 Task: Find connections with filter location Geraldton with filter topic #Managerwith filter profile language English with filter current company FICO with filter school Careers for Nellore with filter industry School and Employee Bus Services with filter service category Training with filter keywords title Physical Therapy Assistant
Action: Mouse moved to (614, 107)
Screenshot: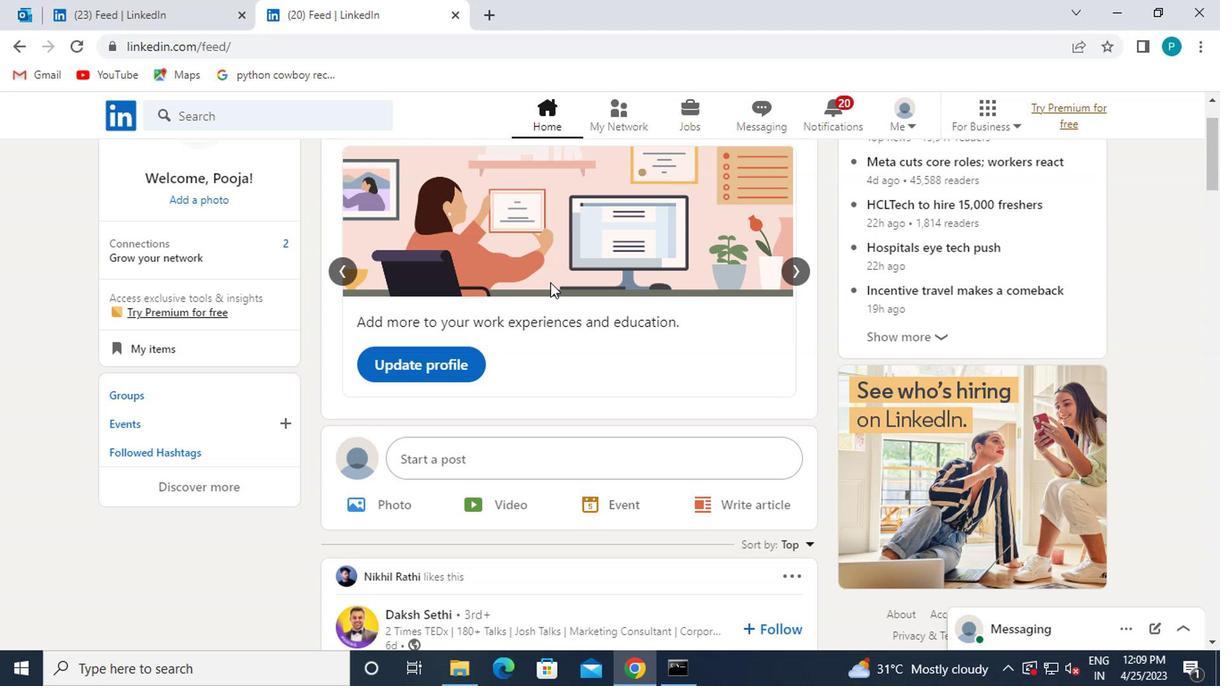 
Action: Mouse pressed left at (614, 107)
Screenshot: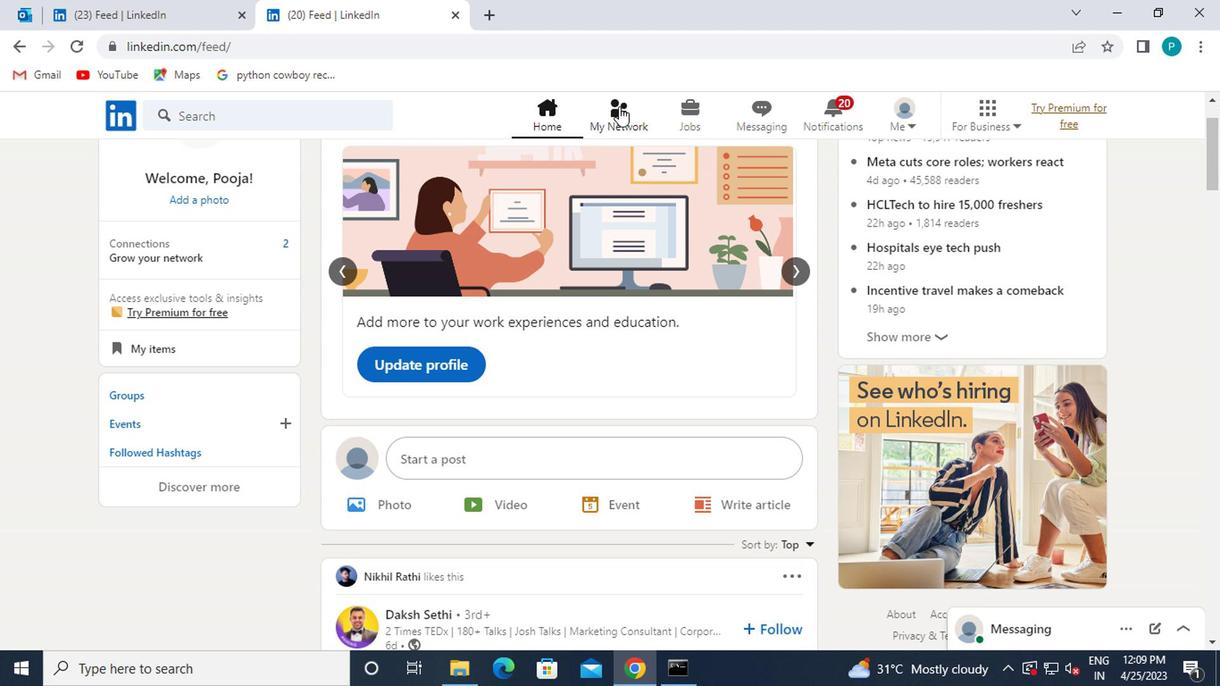 
Action: Mouse moved to (239, 226)
Screenshot: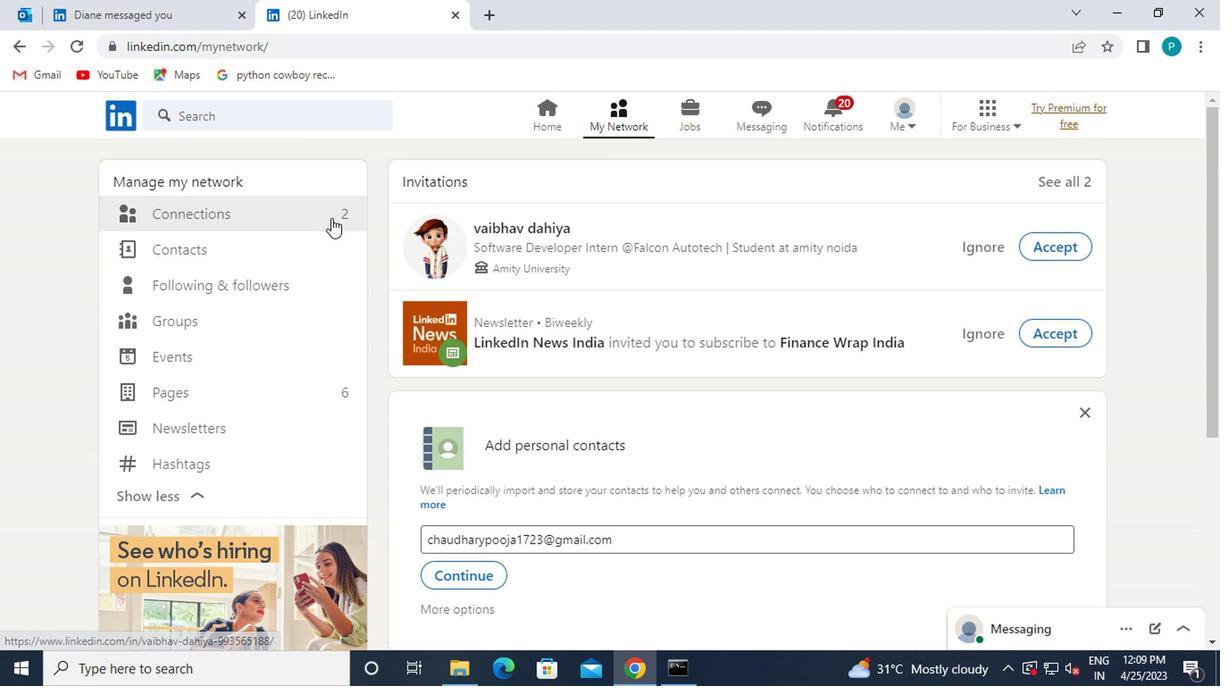
Action: Mouse pressed left at (239, 226)
Screenshot: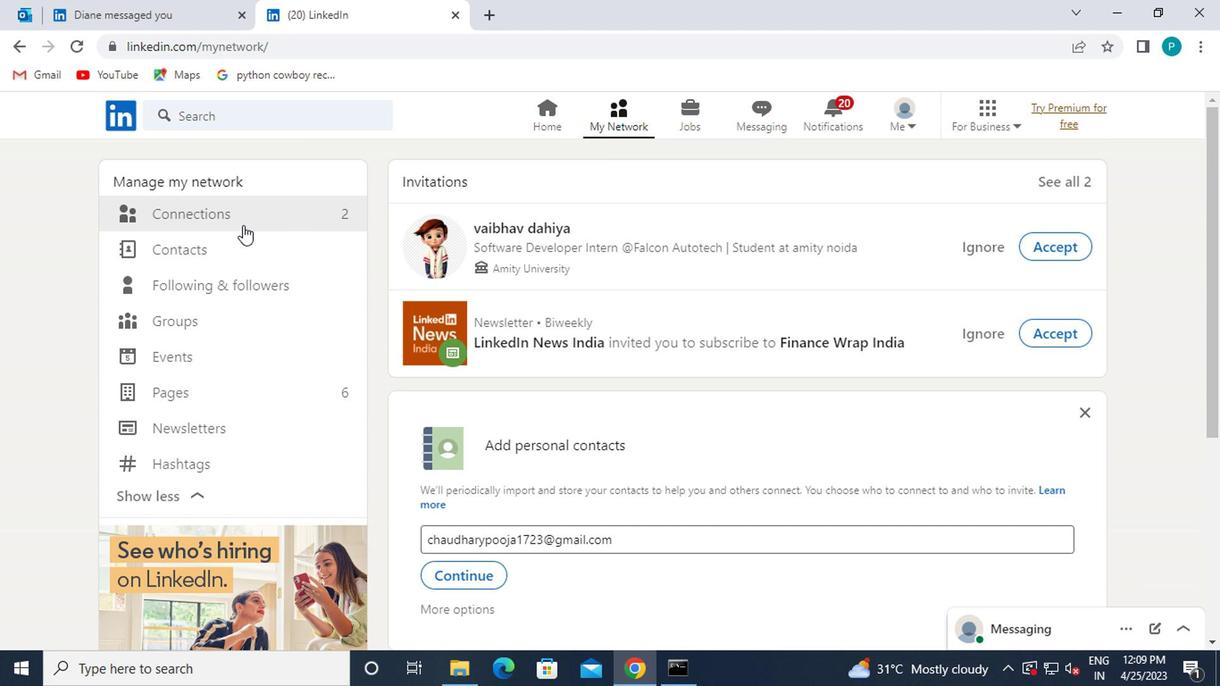 
Action: Mouse moved to (236, 215)
Screenshot: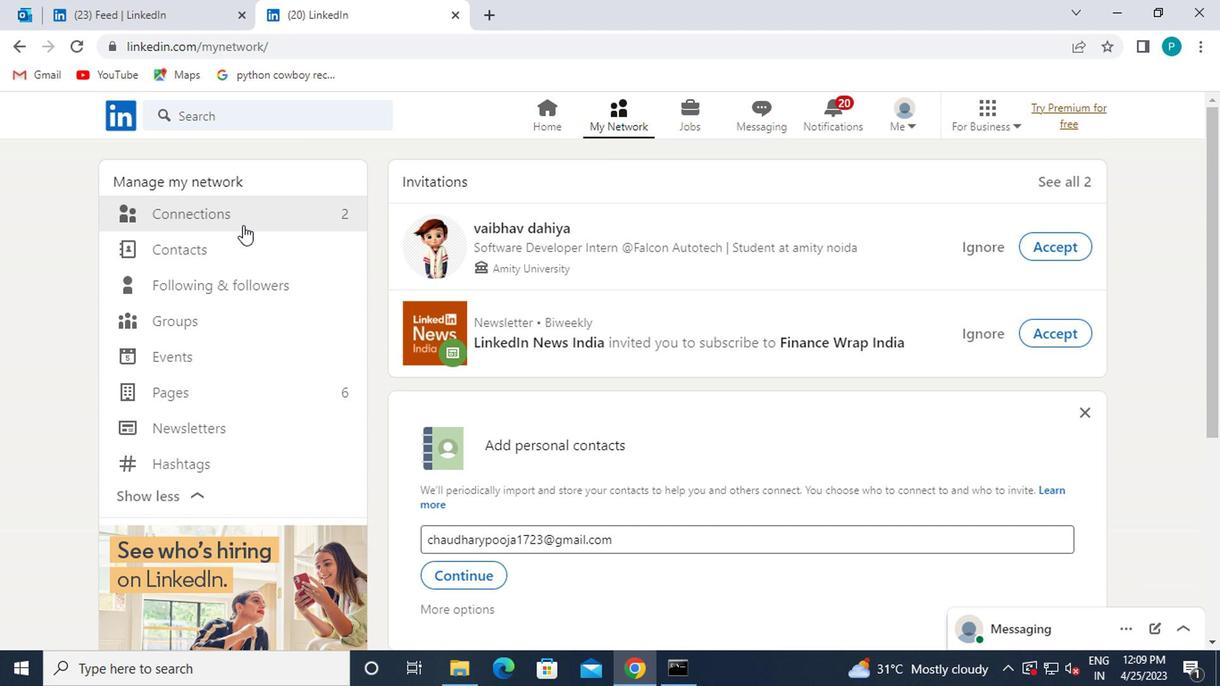 
Action: Mouse pressed left at (236, 215)
Screenshot: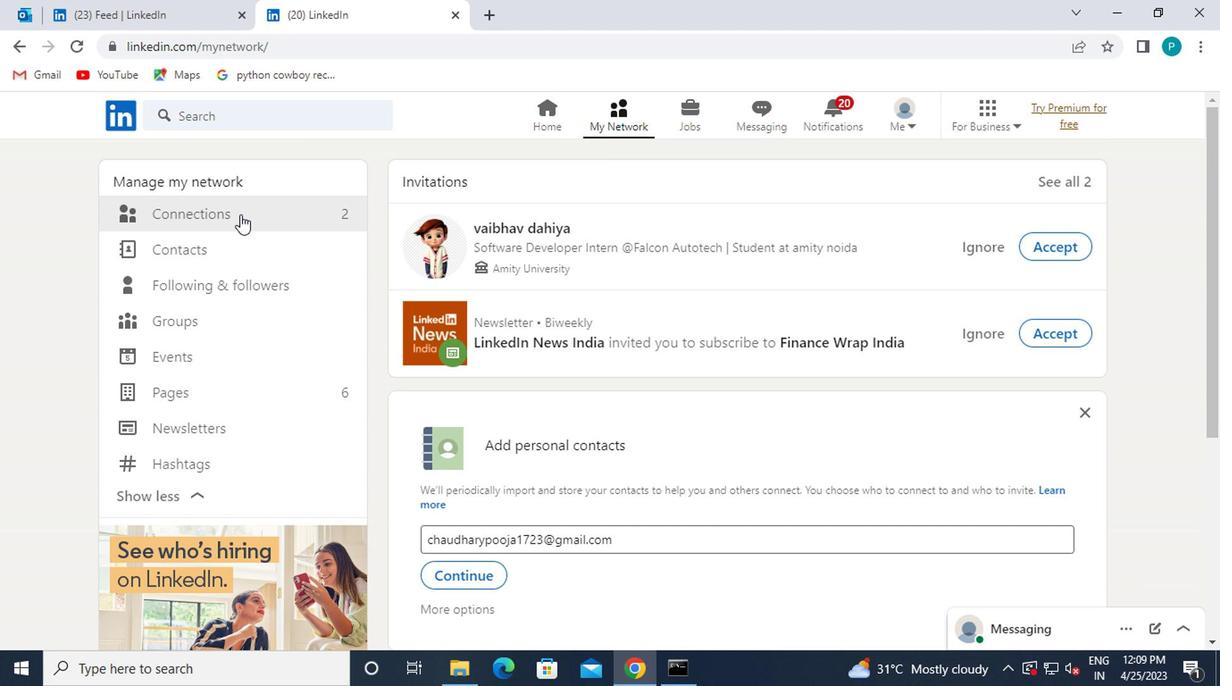 
Action: Mouse moved to (702, 215)
Screenshot: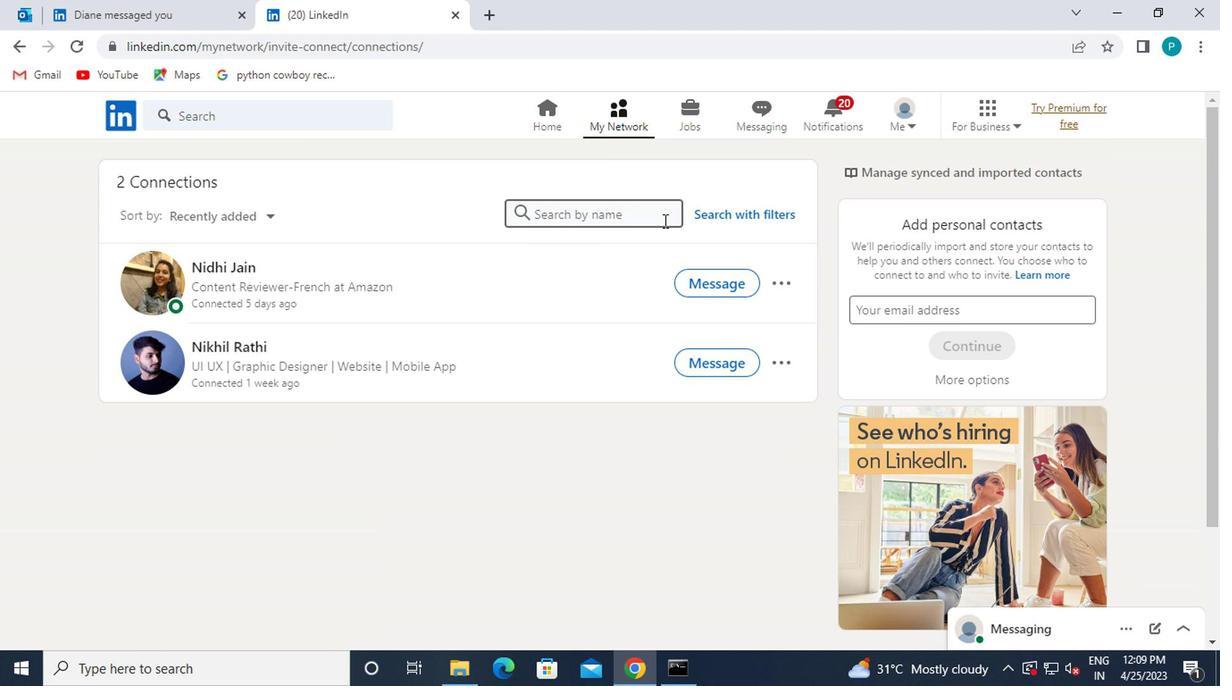 
Action: Mouse pressed left at (702, 215)
Screenshot: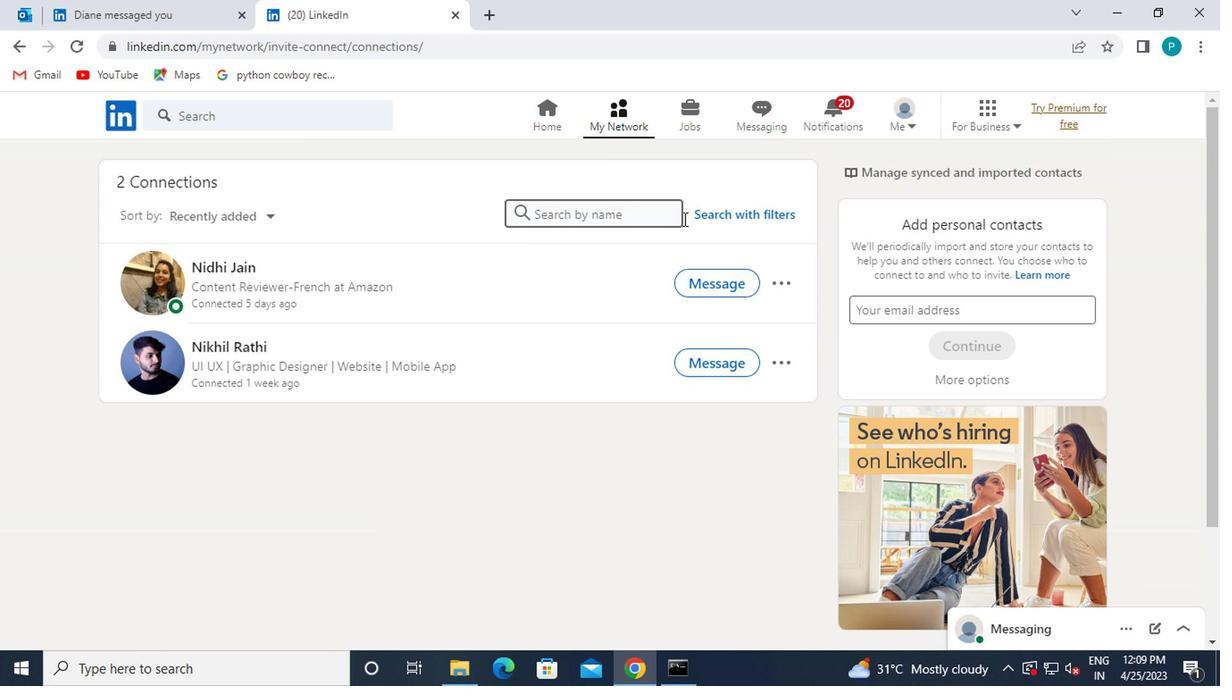 
Action: Mouse moved to (595, 167)
Screenshot: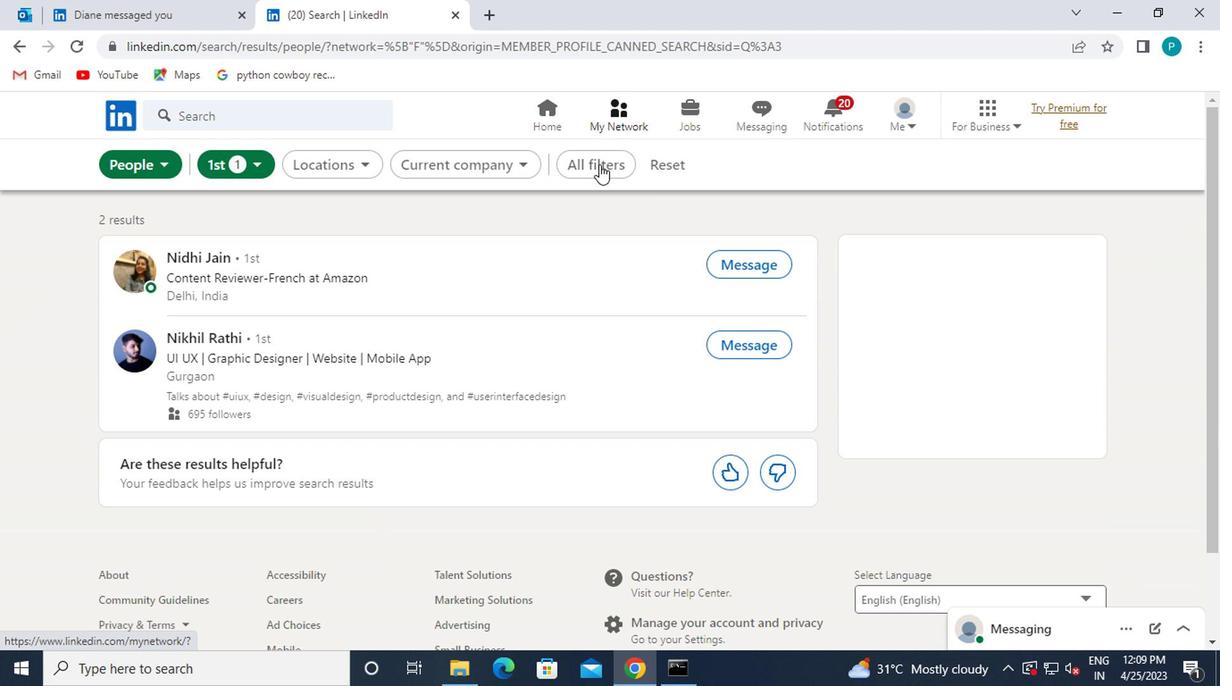 
Action: Mouse pressed left at (595, 167)
Screenshot: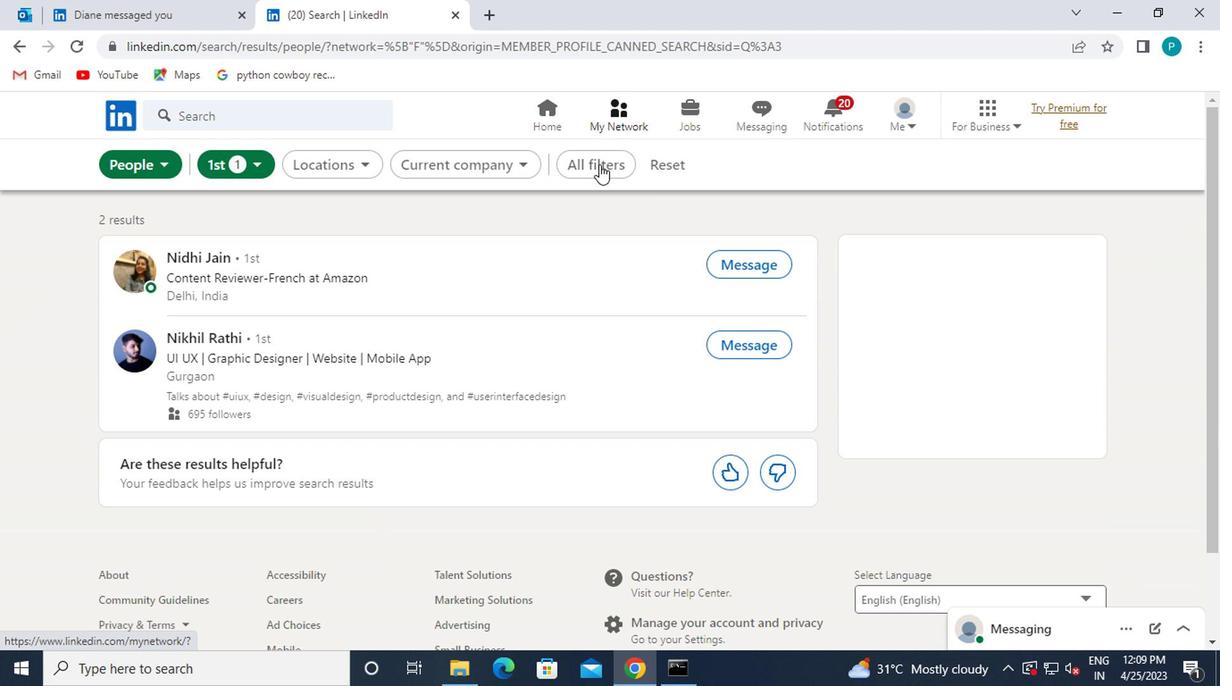 
Action: Mouse moved to (878, 348)
Screenshot: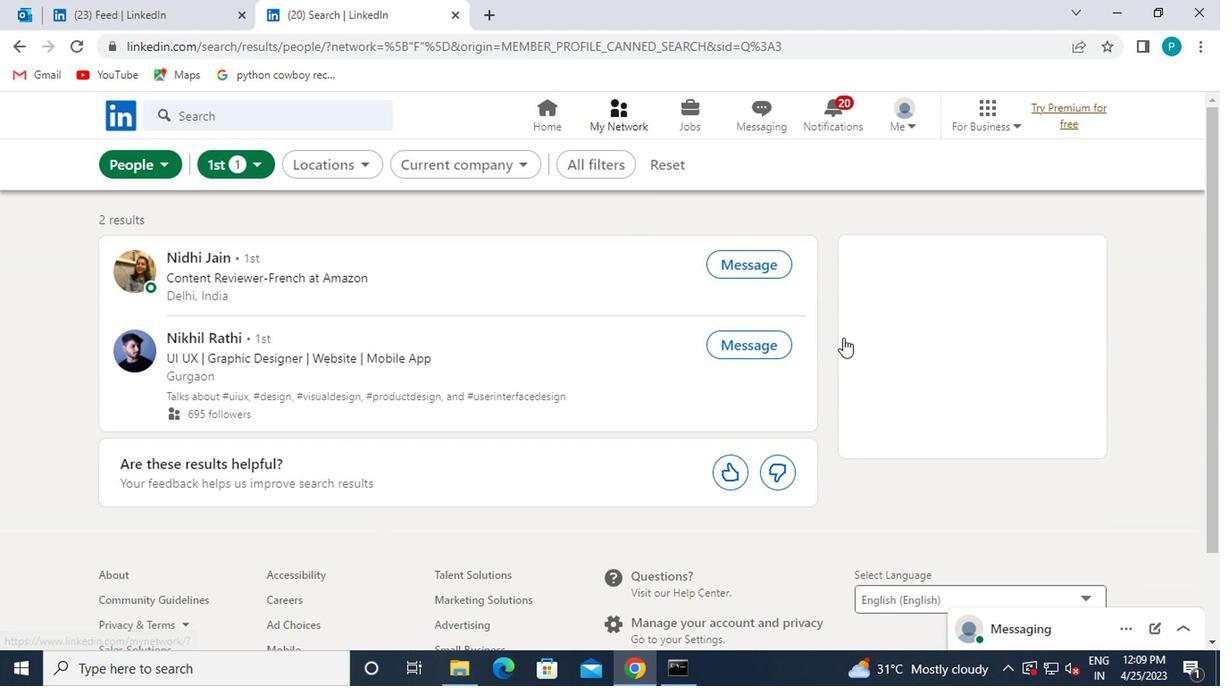 
Action: Mouse scrolled (878, 347) with delta (0, 0)
Screenshot: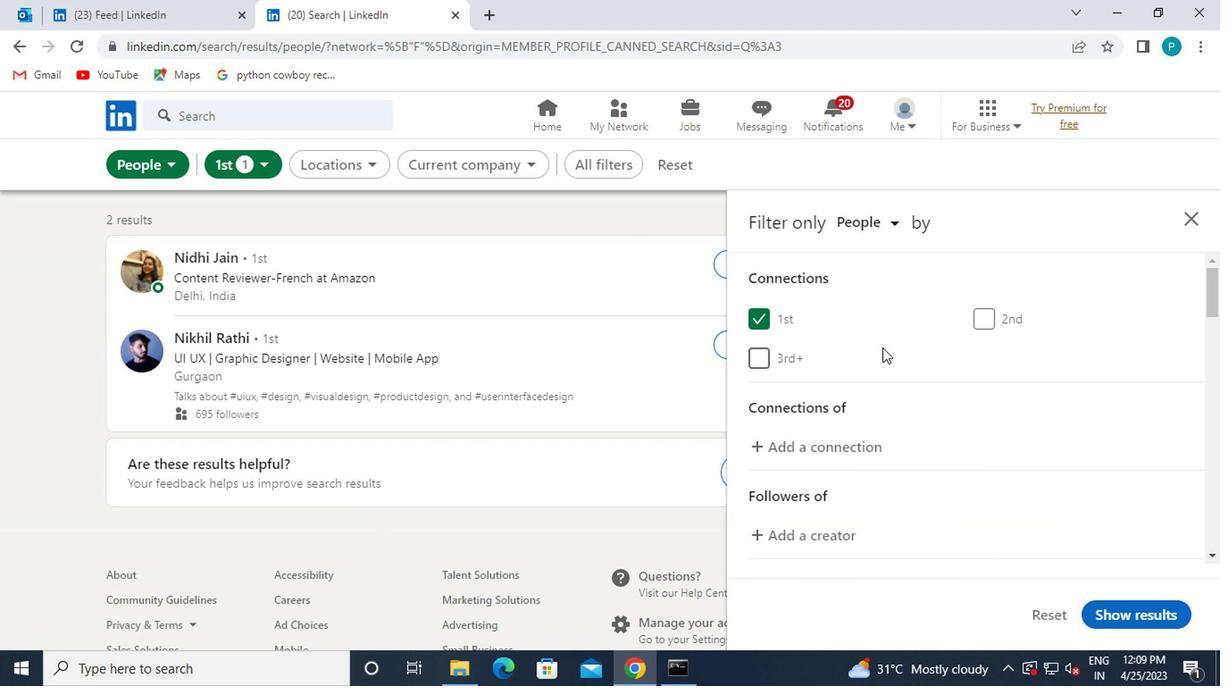 
Action: Mouse scrolled (878, 347) with delta (0, 0)
Screenshot: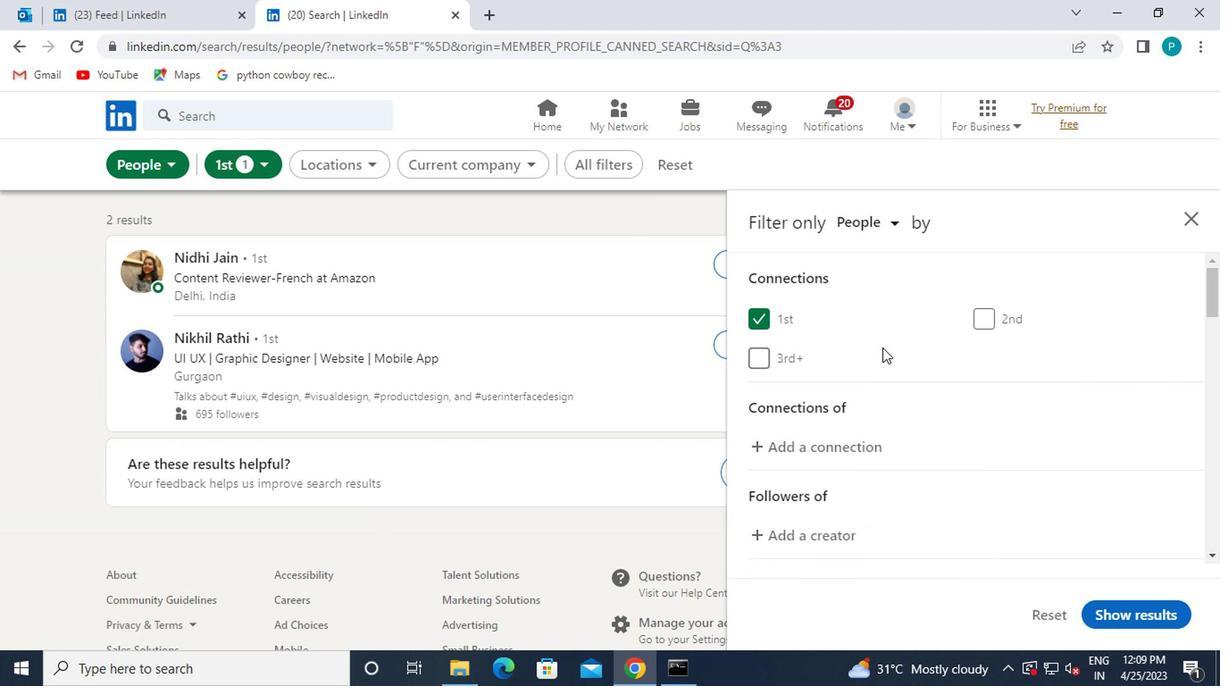 
Action: Mouse moved to (994, 526)
Screenshot: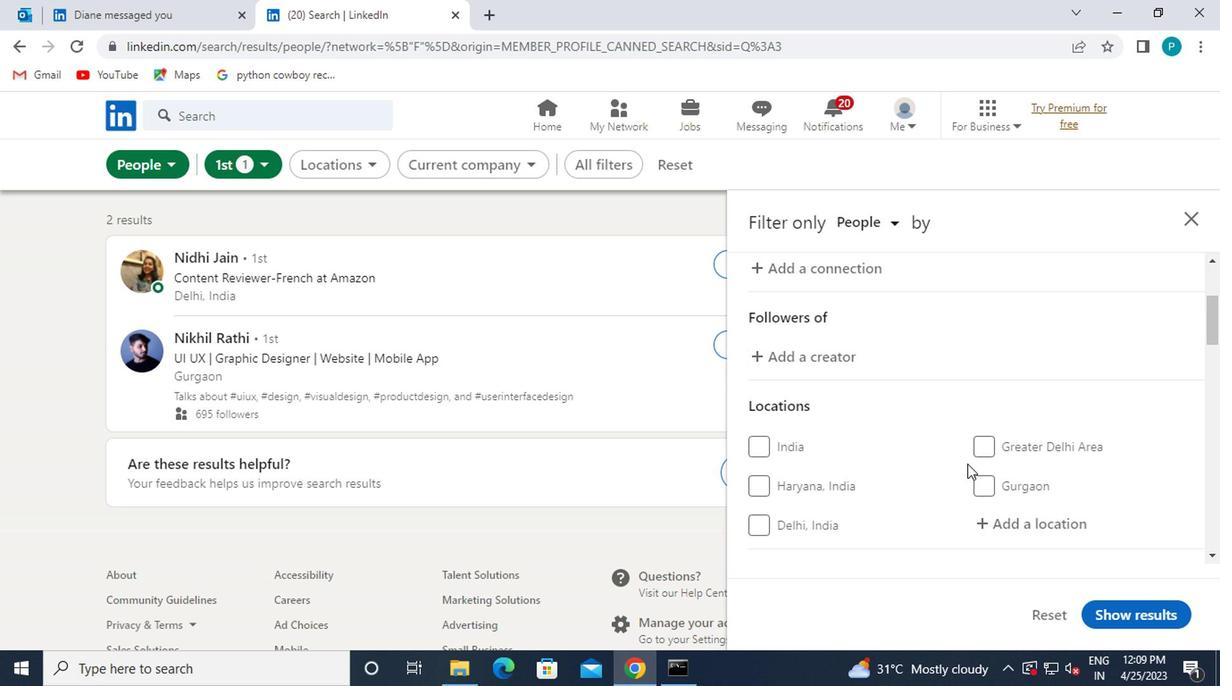 
Action: Mouse scrolled (994, 525) with delta (0, -1)
Screenshot: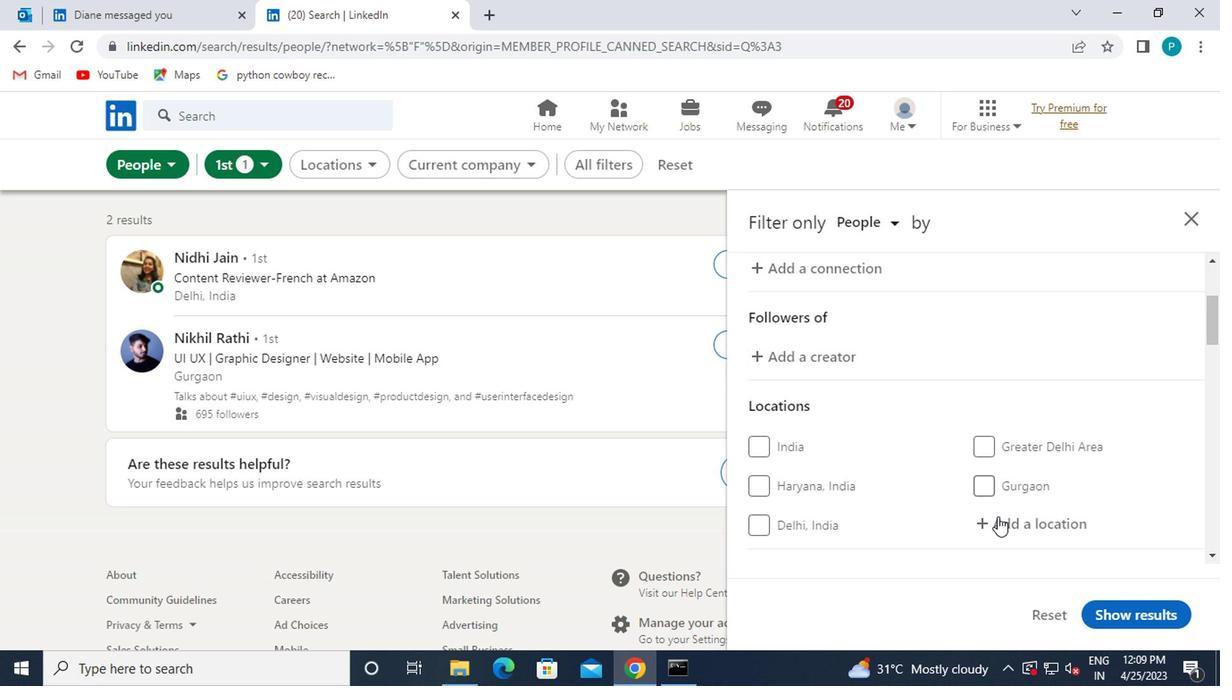 
Action: Mouse moved to (967, 430)
Screenshot: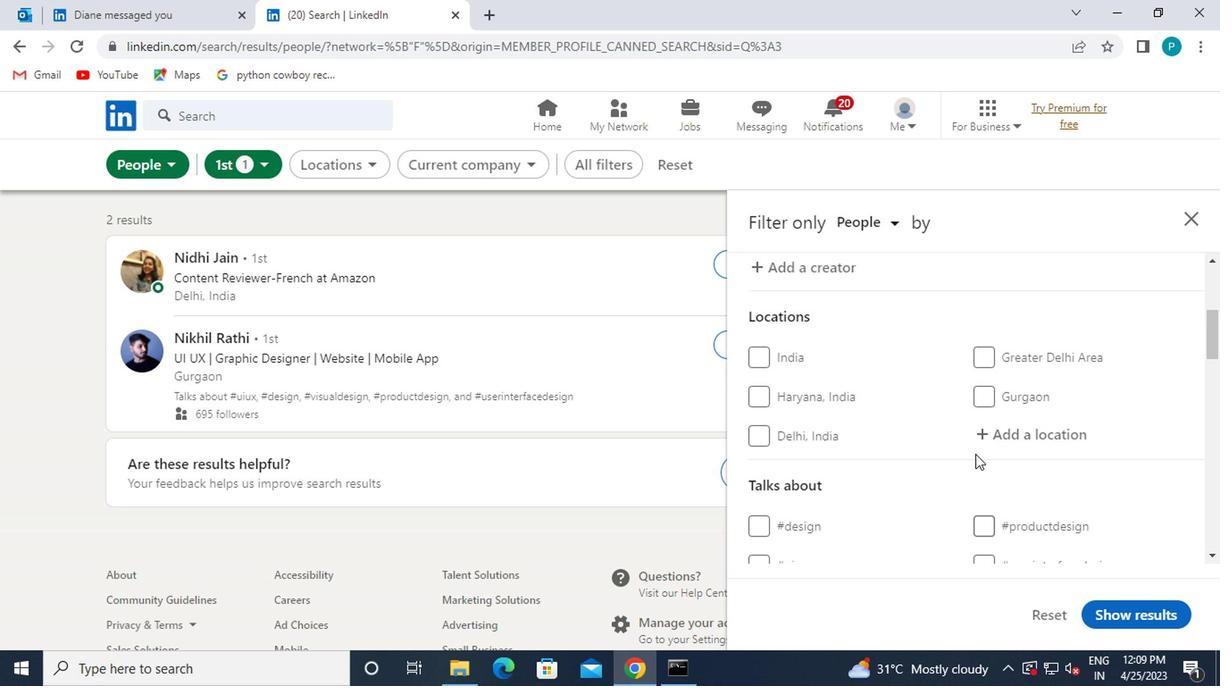 
Action: Mouse pressed left at (967, 430)
Screenshot: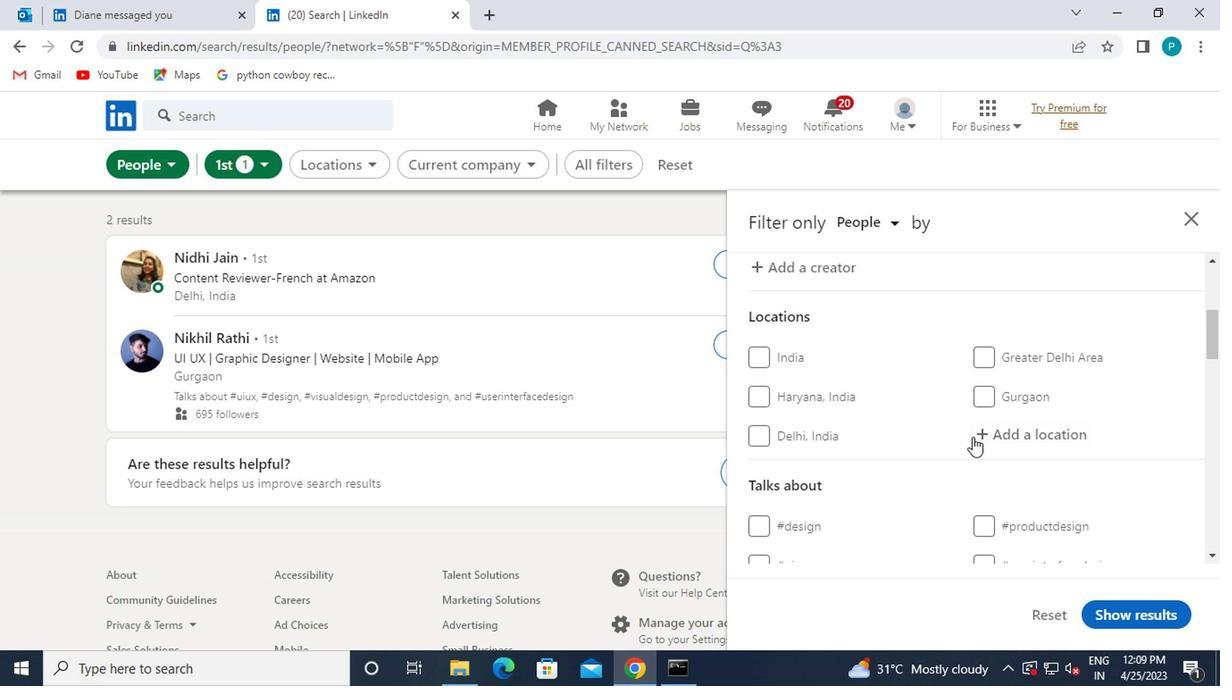 
Action: Mouse moved to (937, 431)
Screenshot: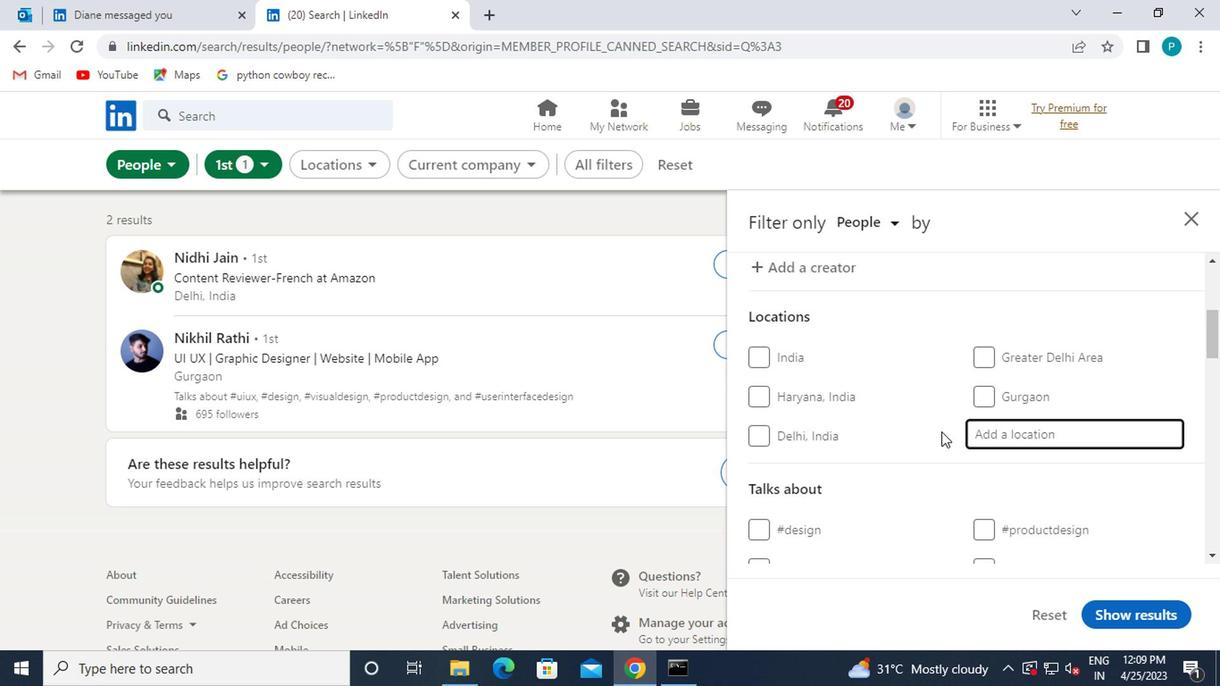 
Action: Key pressed geraldton
Screenshot: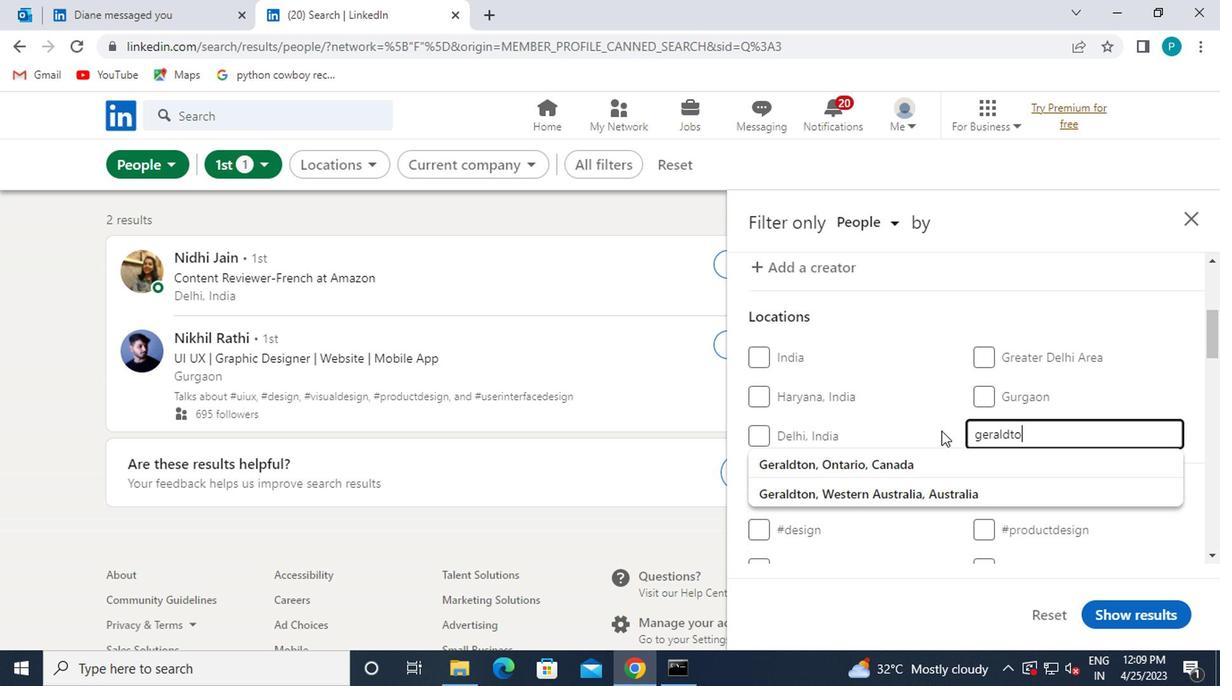 
Action: Mouse moved to (918, 485)
Screenshot: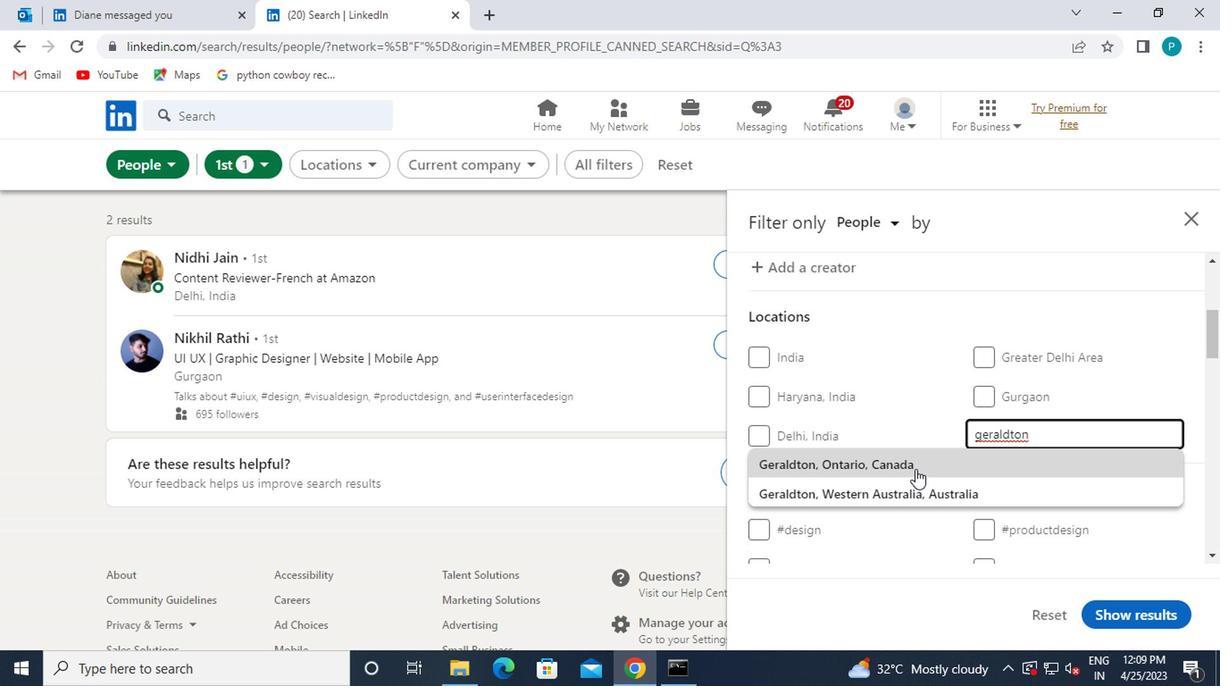 
Action: Mouse pressed left at (918, 485)
Screenshot: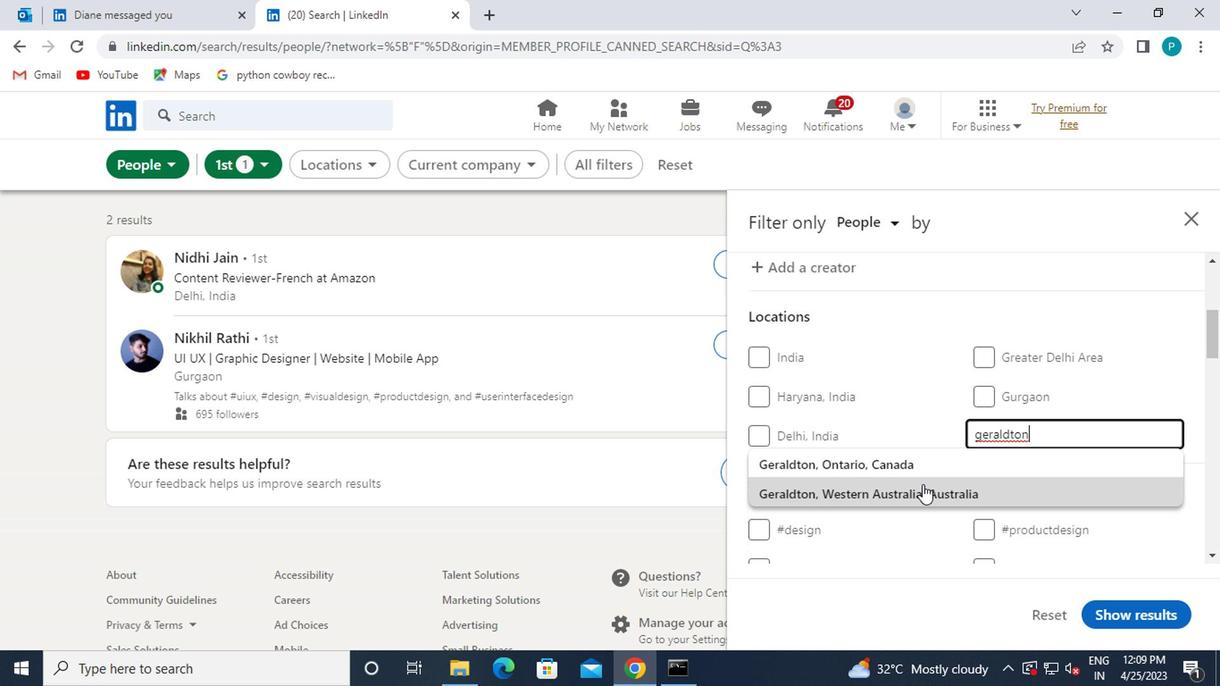 
Action: Mouse moved to (923, 482)
Screenshot: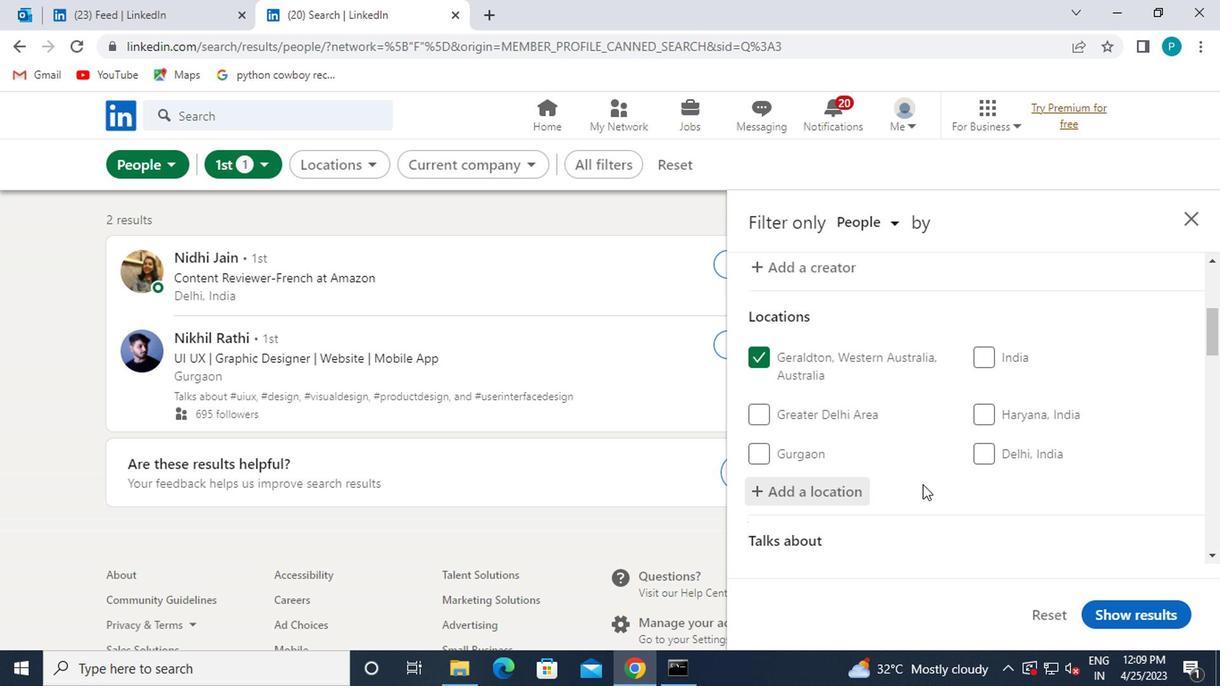 
Action: Mouse scrolled (923, 481) with delta (0, -1)
Screenshot: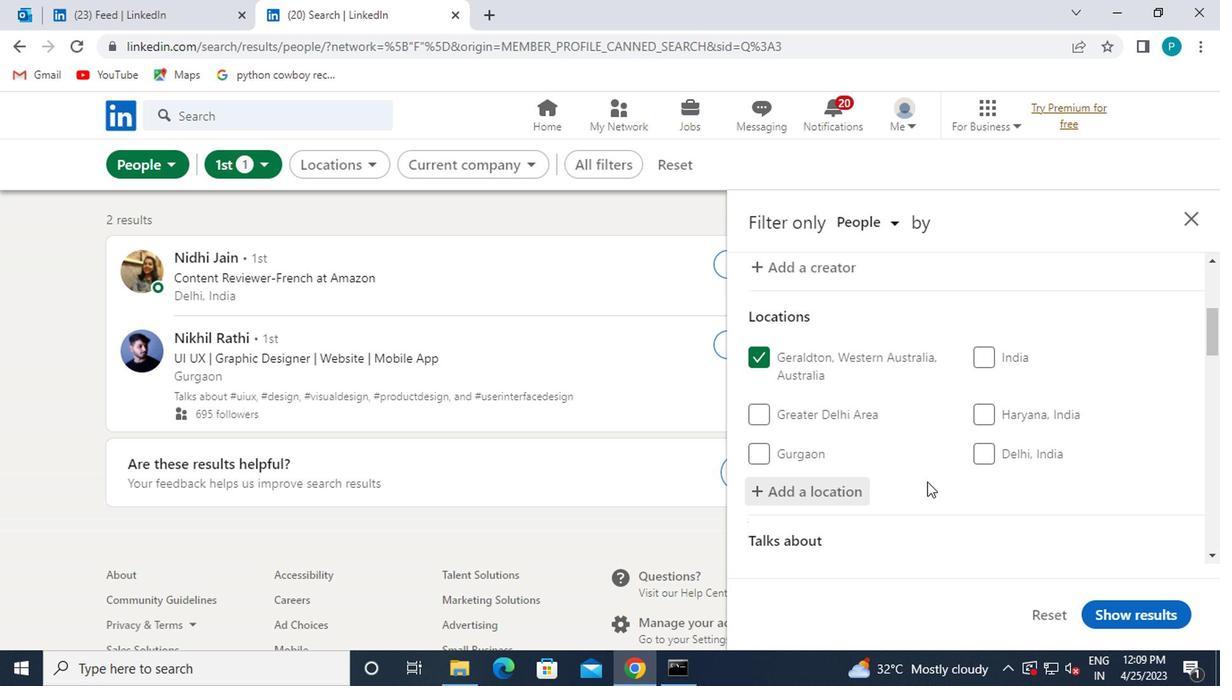 
Action: Mouse scrolled (923, 481) with delta (0, -1)
Screenshot: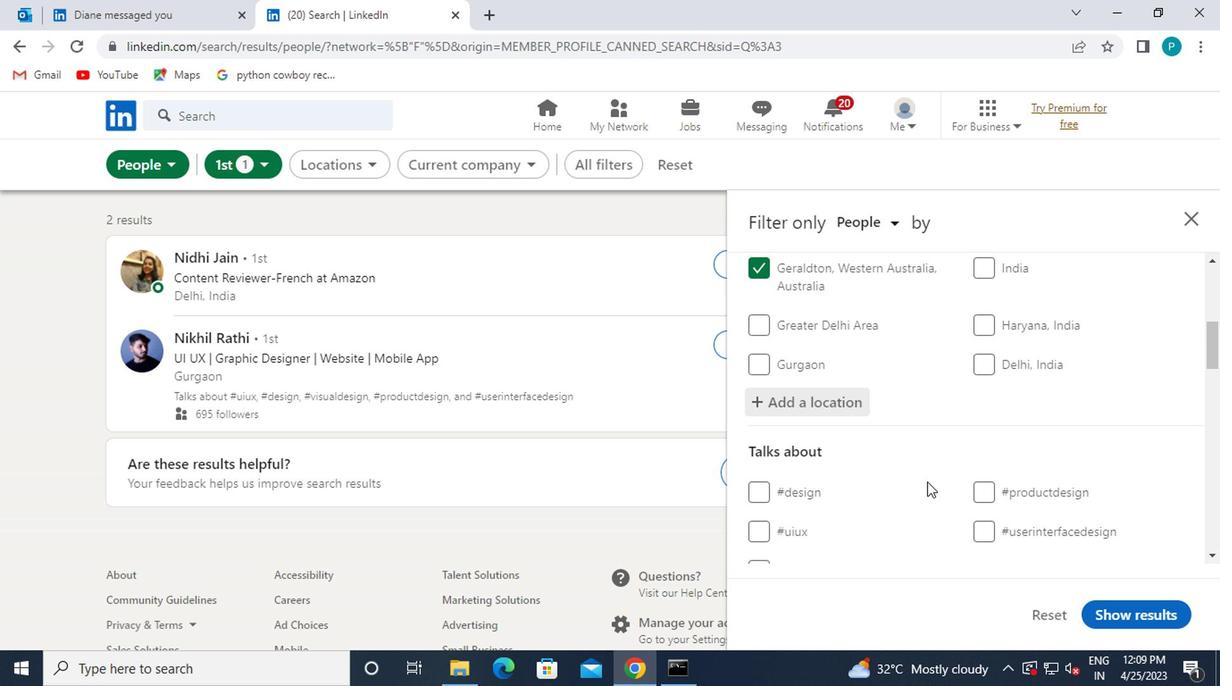 
Action: Mouse moved to (984, 482)
Screenshot: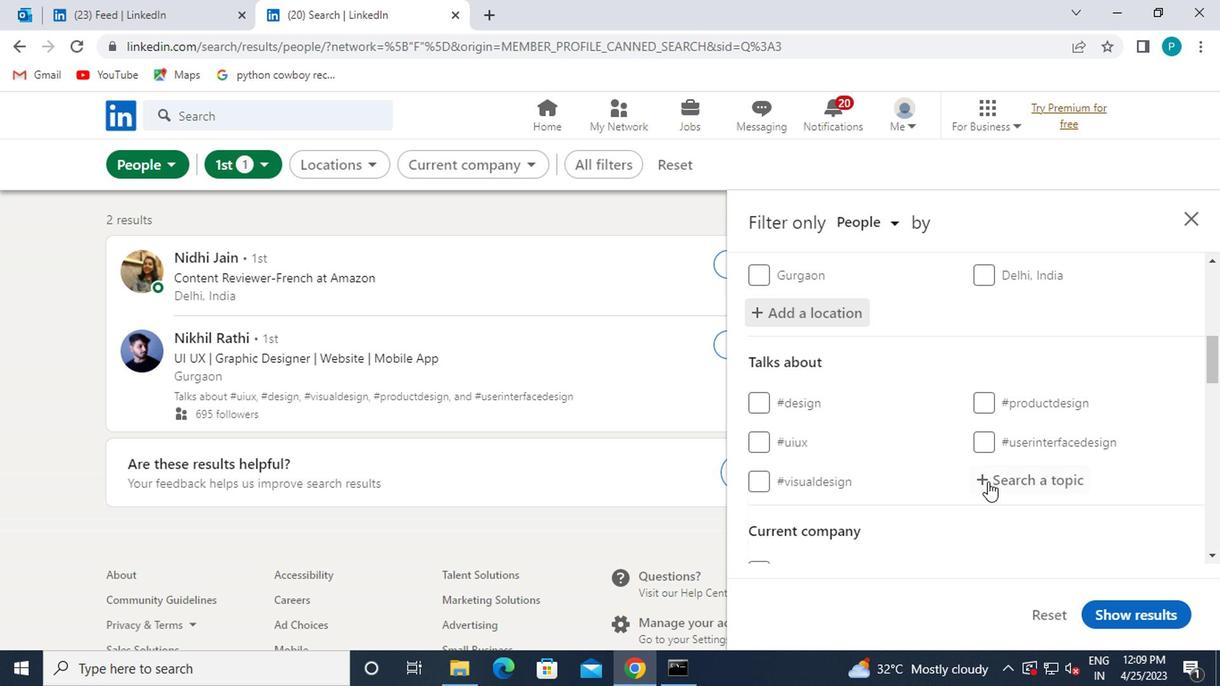 
Action: Mouse pressed left at (984, 482)
Screenshot: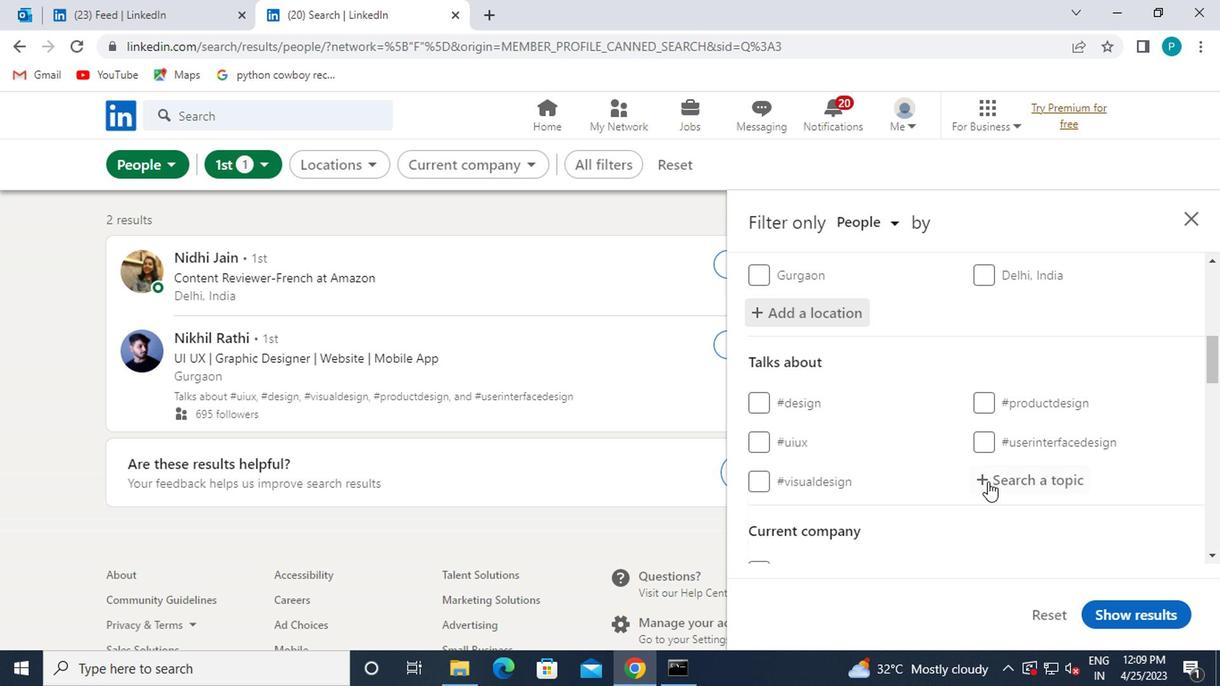 
Action: Mouse moved to (985, 482)
Screenshot: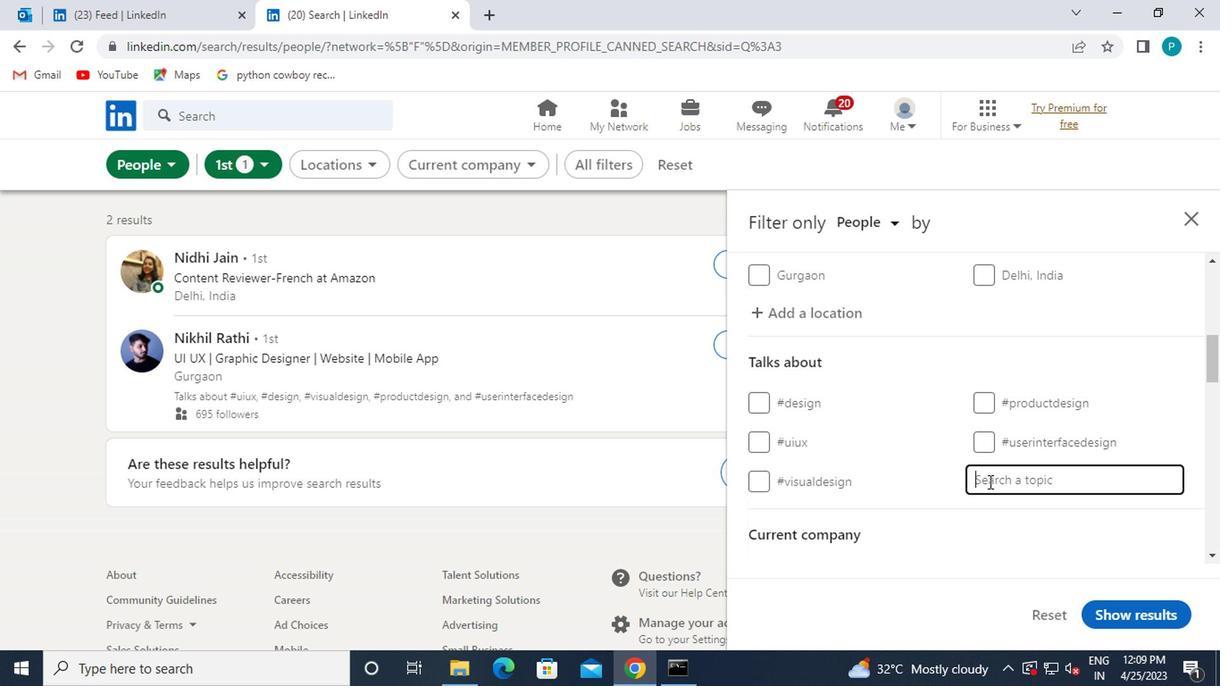 
Action: Key pressed <Key.shift><Key.shift><Key.shift><Key.shift><Key.shift><Key.shift><Key.shift>#<Key.caps_lock>M<Key.caps_lock>ANGR<Key.backspace>ER
Screenshot: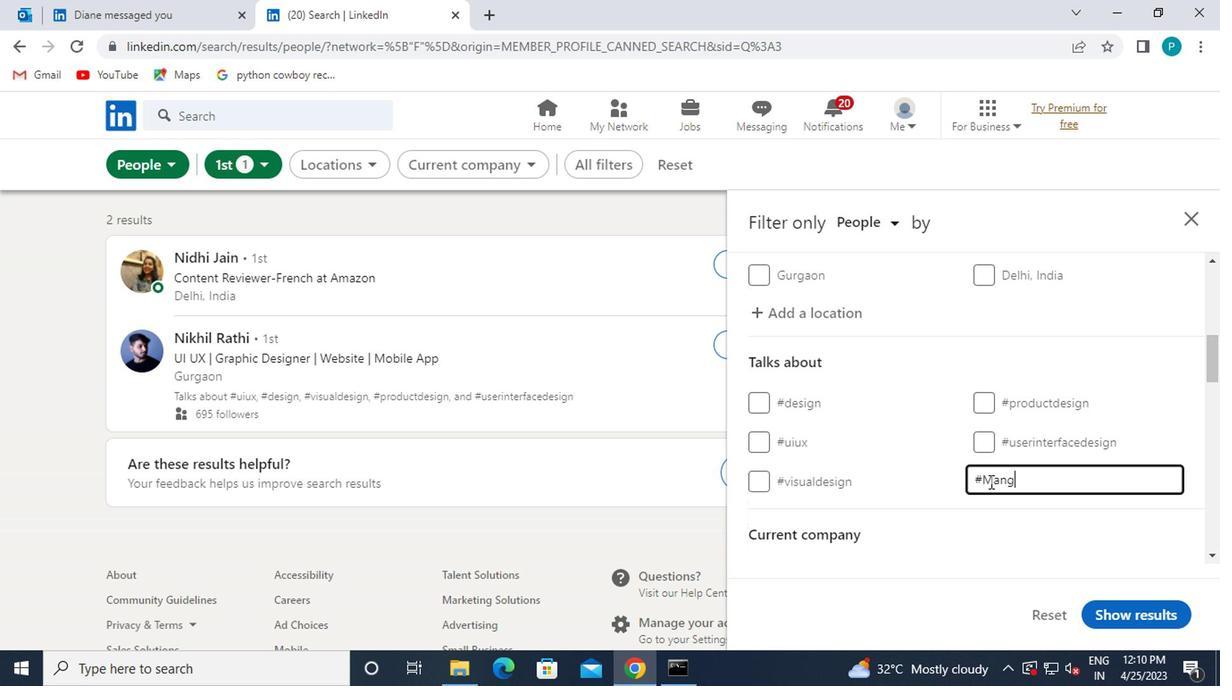 
Action: Mouse scrolled (985, 481) with delta (0, -1)
Screenshot: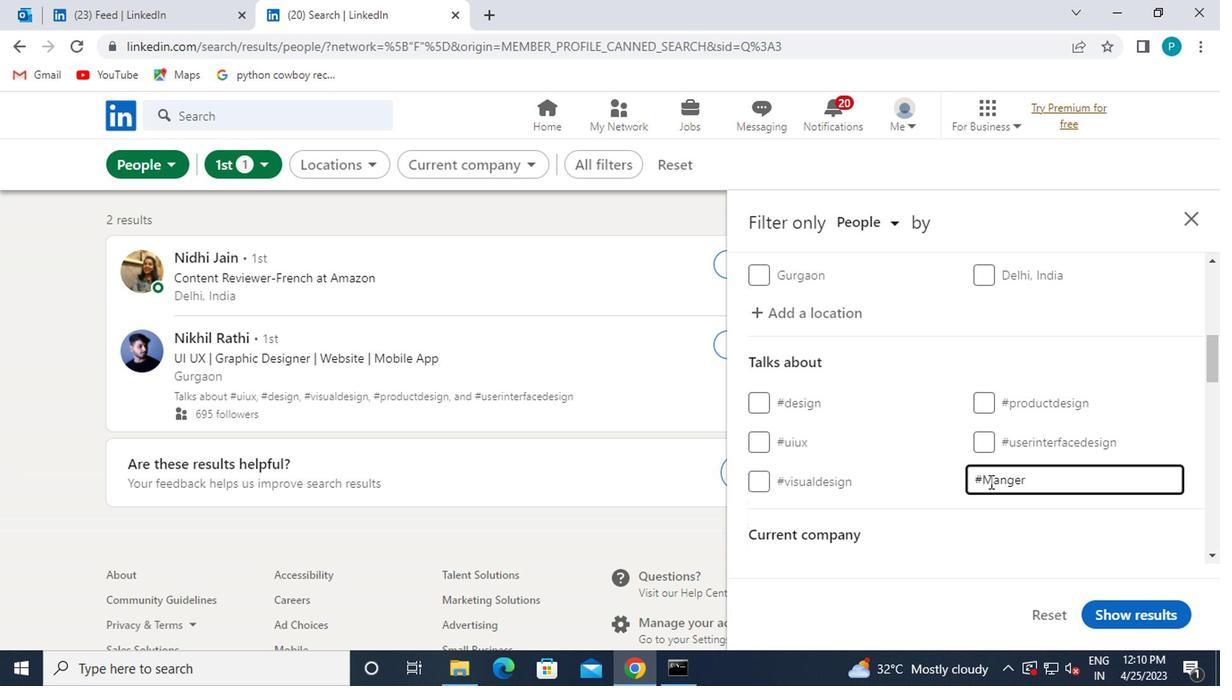 
Action: Mouse moved to (985, 482)
Screenshot: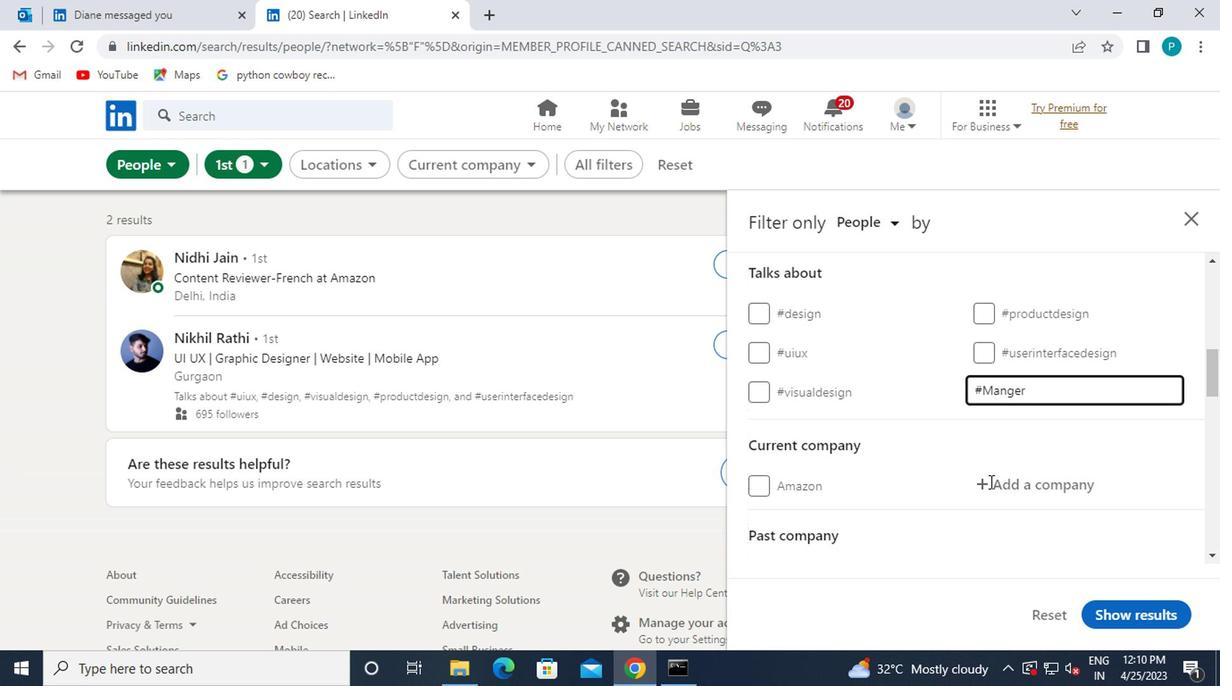 
Action: Mouse scrolled (985, 481) with delta (0, -1)
Screenshot: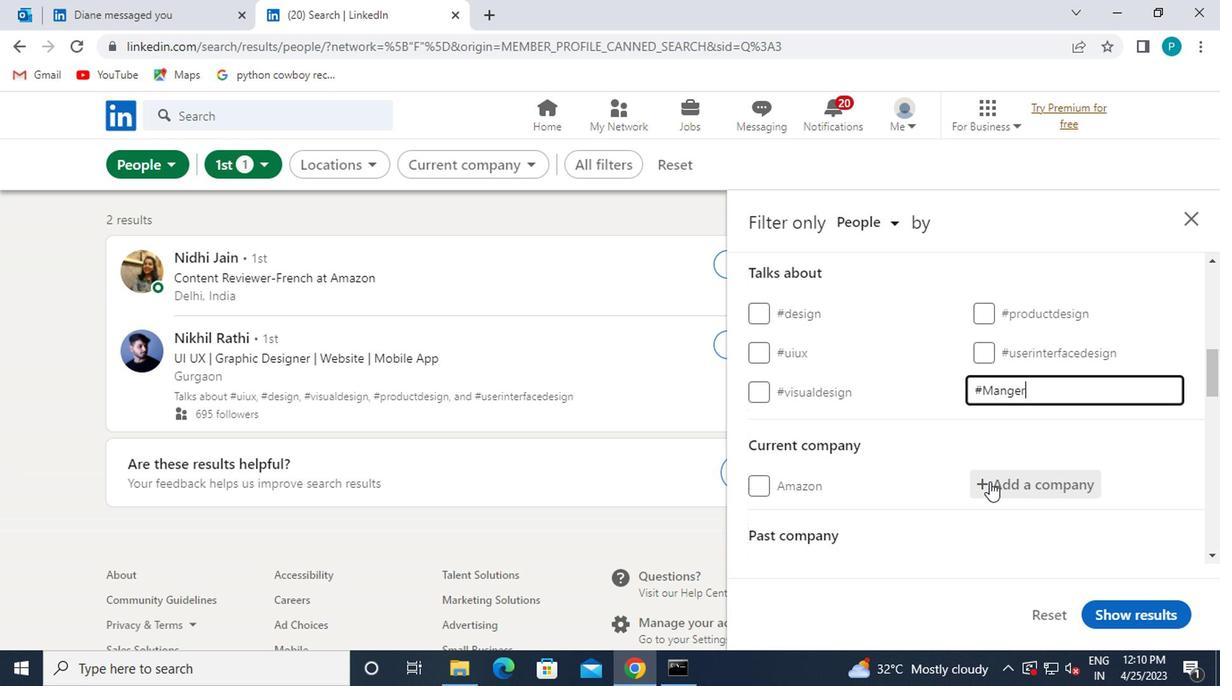 
Action: Mouse scrolled (985, 481) with delta (0, -1)
Screenshot: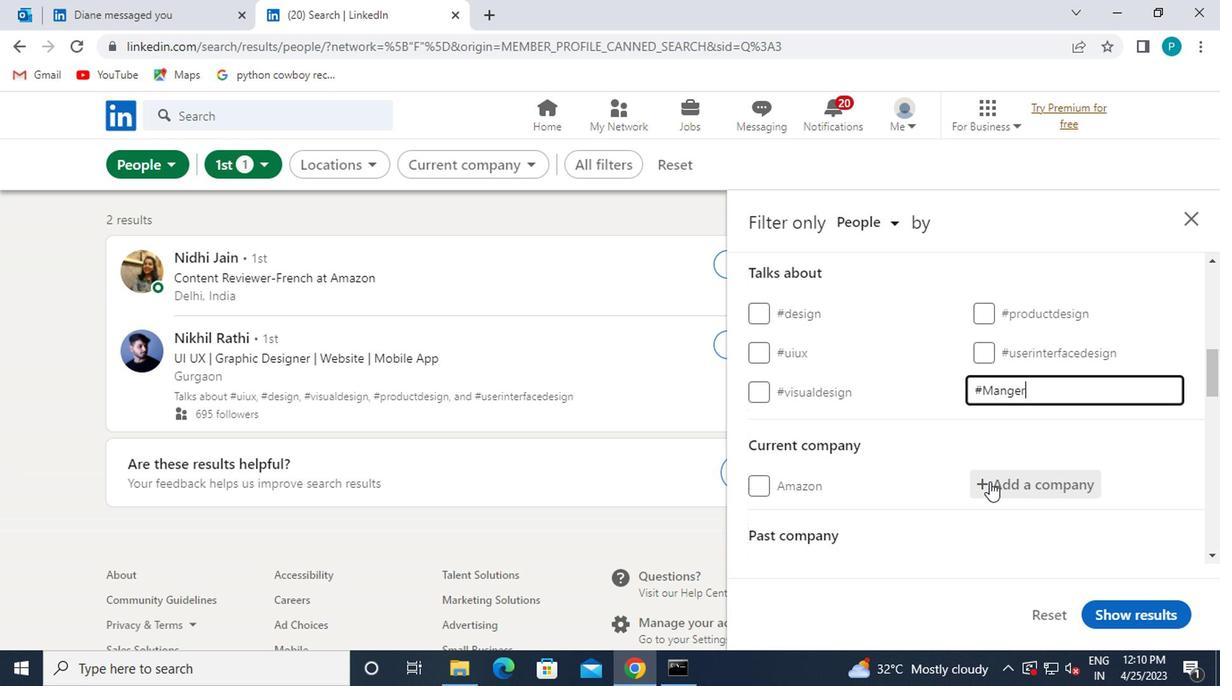 
Action: Mouse moved to (993, 293)
Screenshot: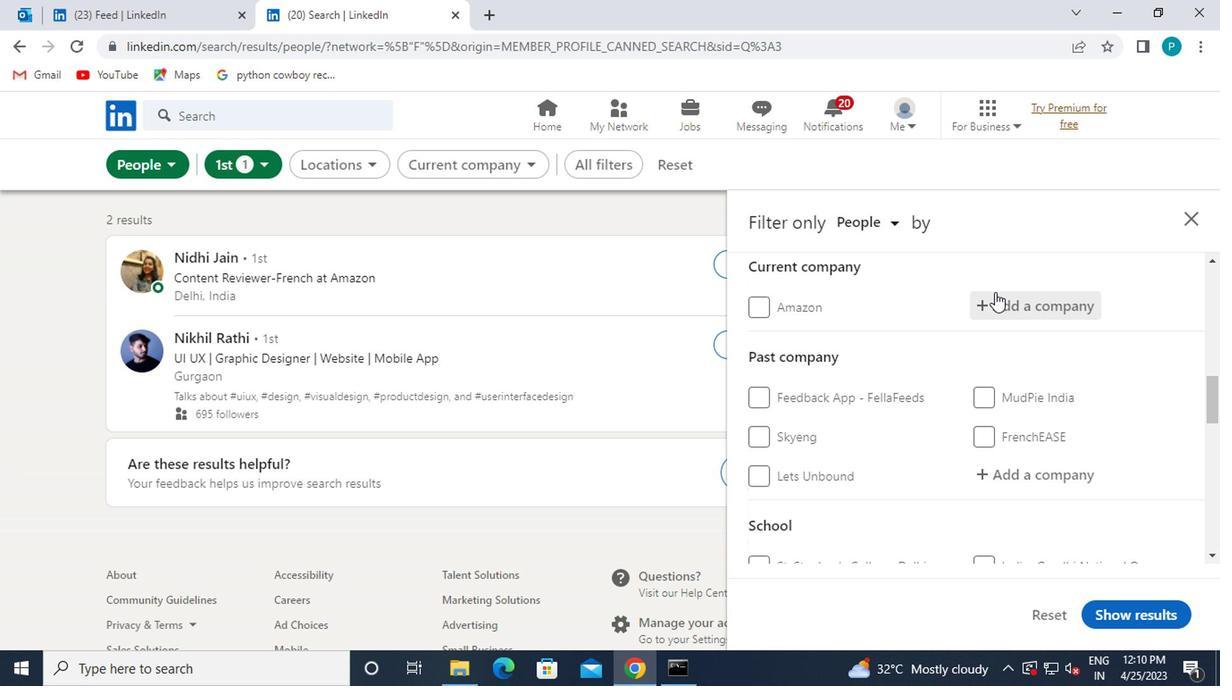 
Action: Mouse pressed left at (993, 293)
Screenshot: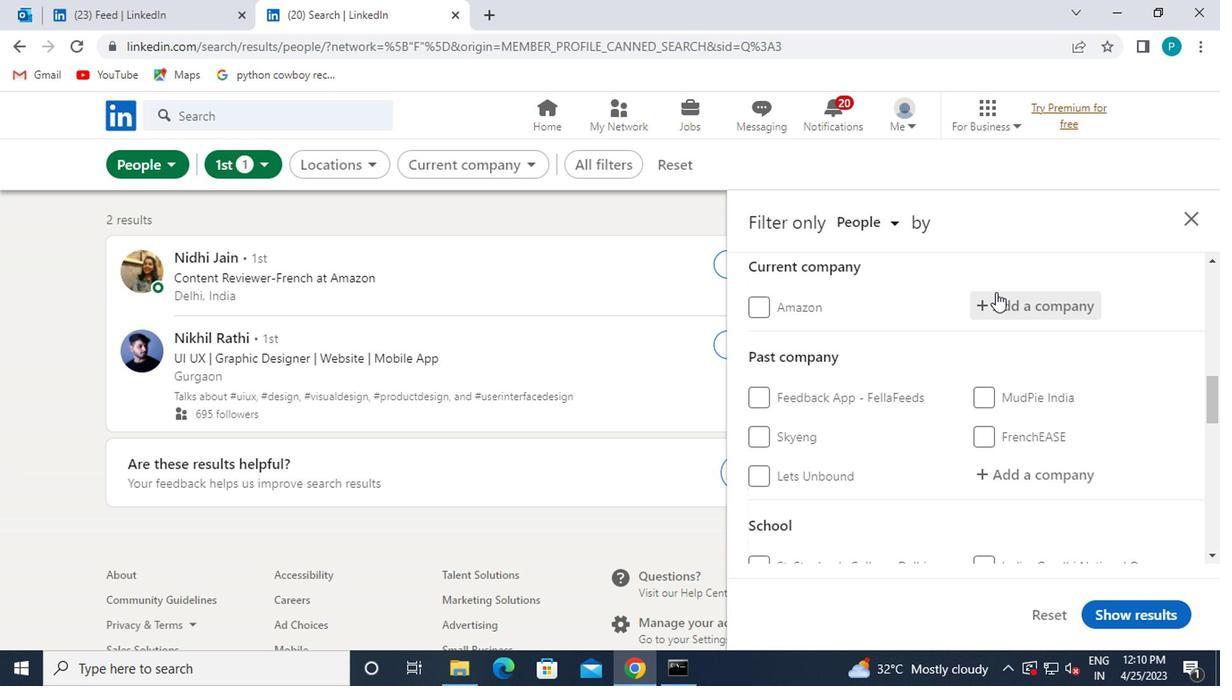 
Action: Mouse moved to (996, 294)
Screenshot: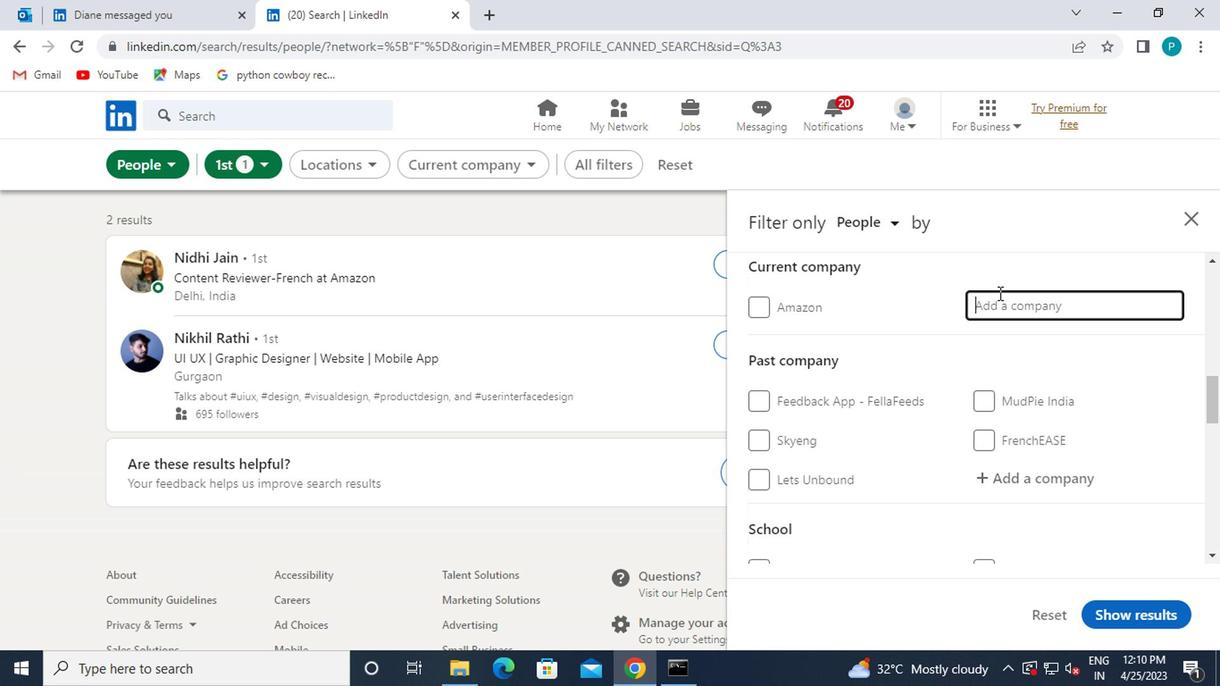 
Action: Key pressed <Key.caps_lock>FICO
Screenshot: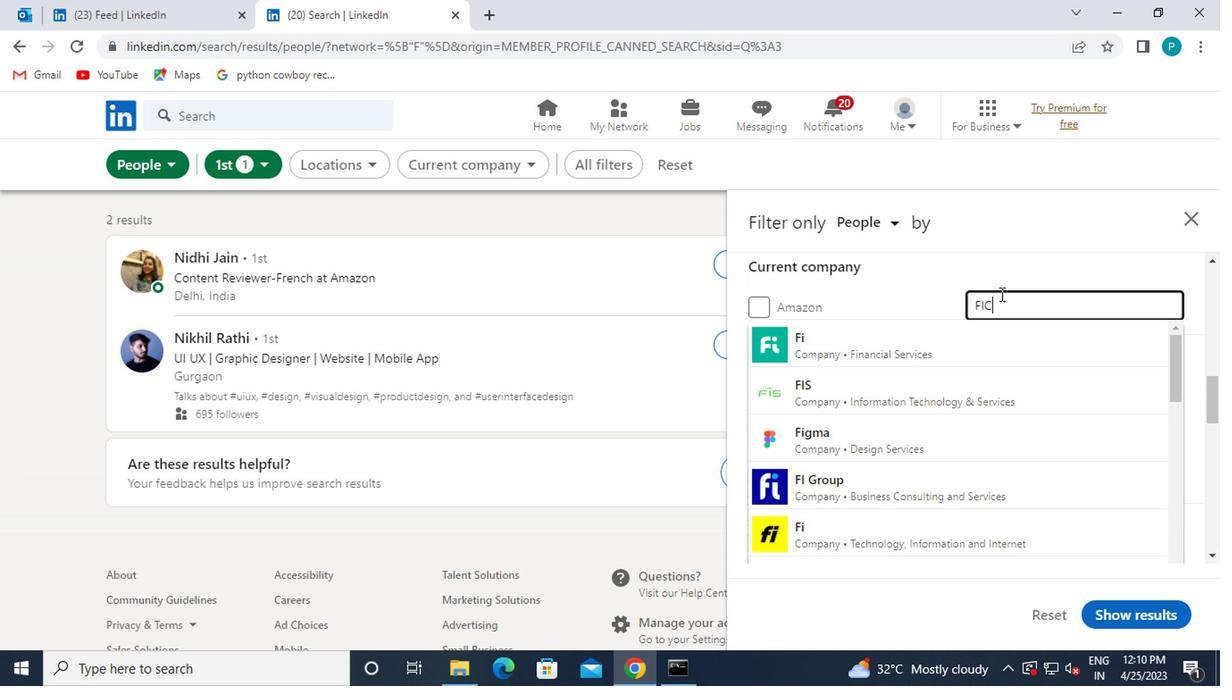 
Action: Mouse moved to (957, 344)
Screenshot: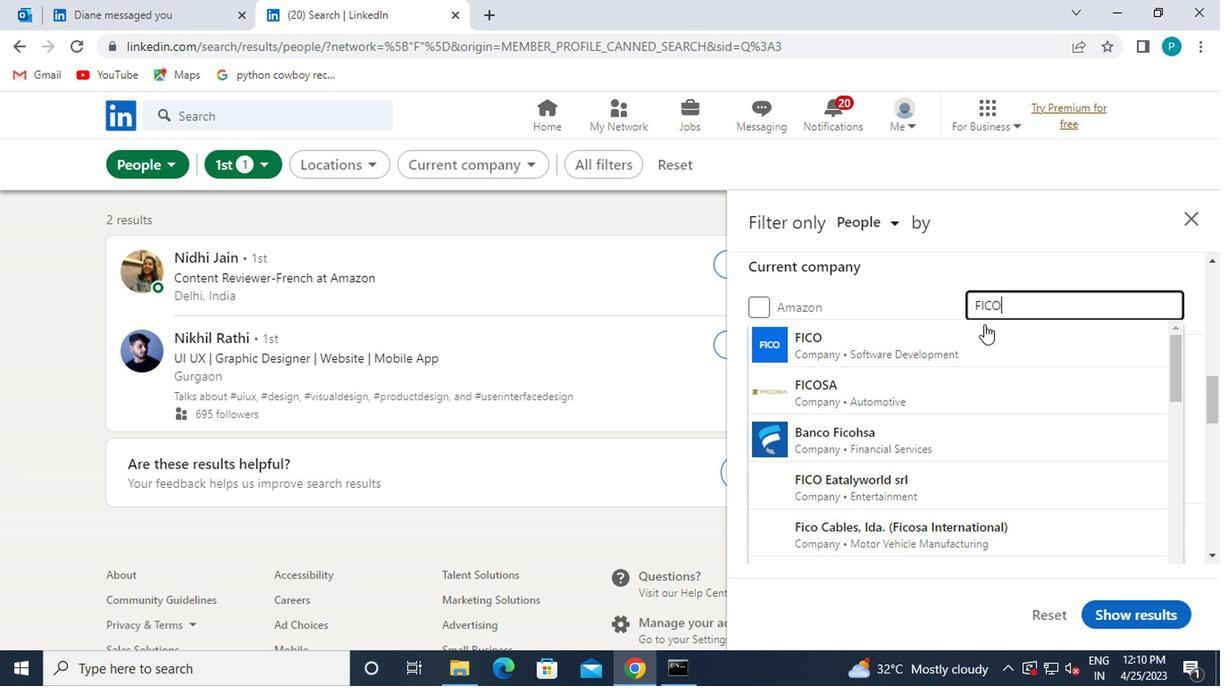 
Action: Mouse pressed left at (957, 344)
Screenshot: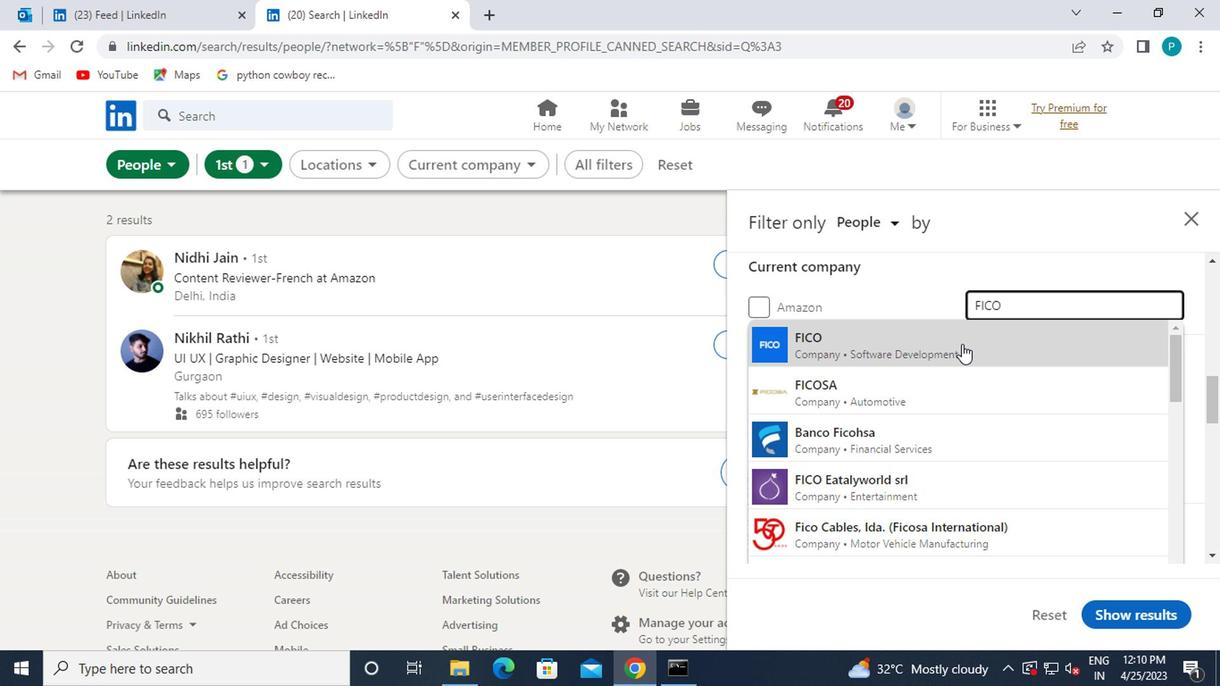 
Action: Mouse moved to (901, 331)
Screenshot: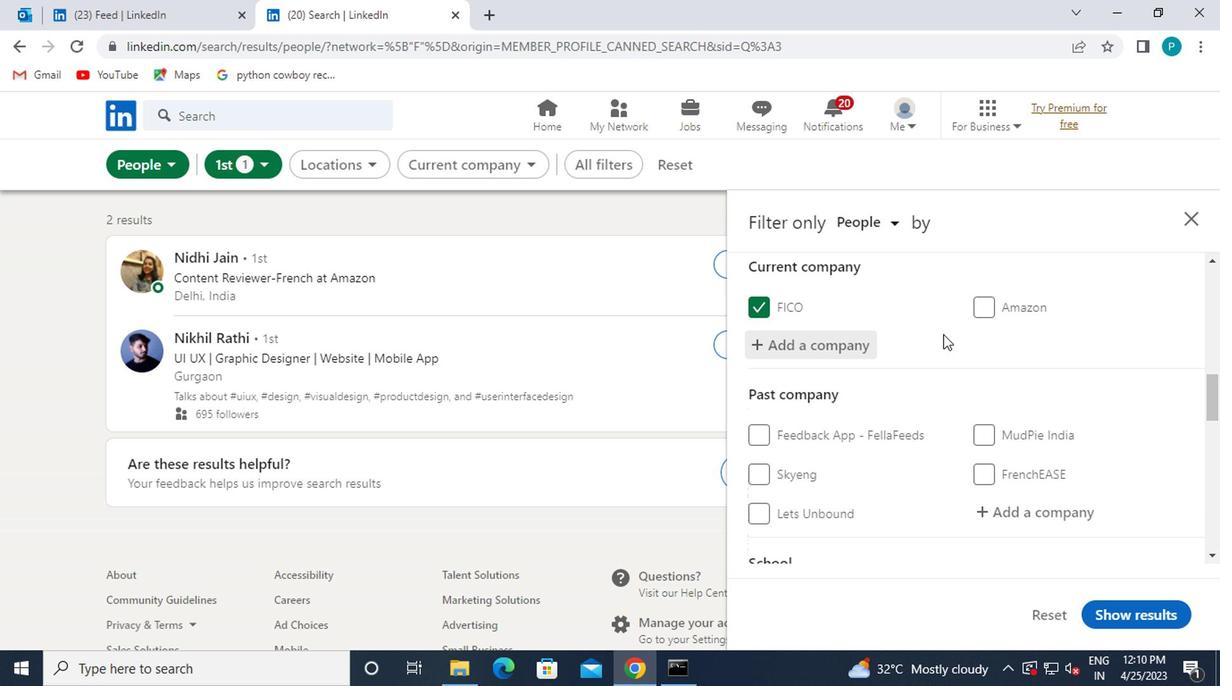 
Action: Mouse scrolled (901, 330) with delta (0, 0)
Screenshot: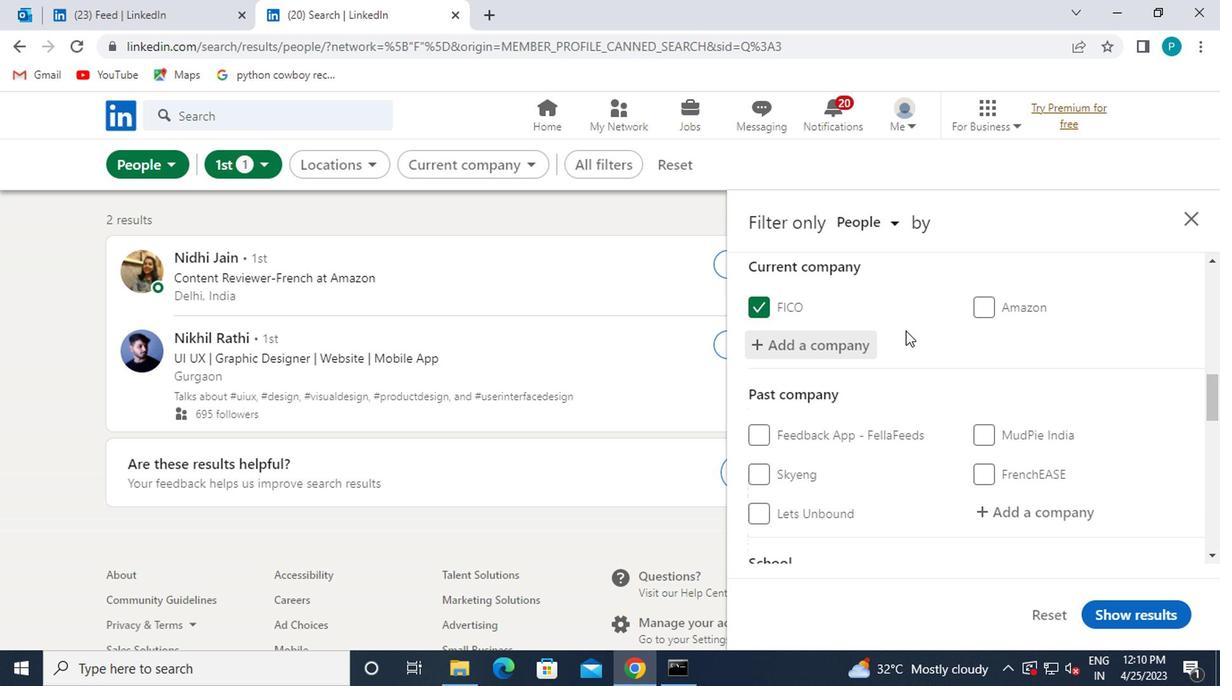 
Action: Mouse scrolled (901, 330) with delta (0, 0)
Screenshot: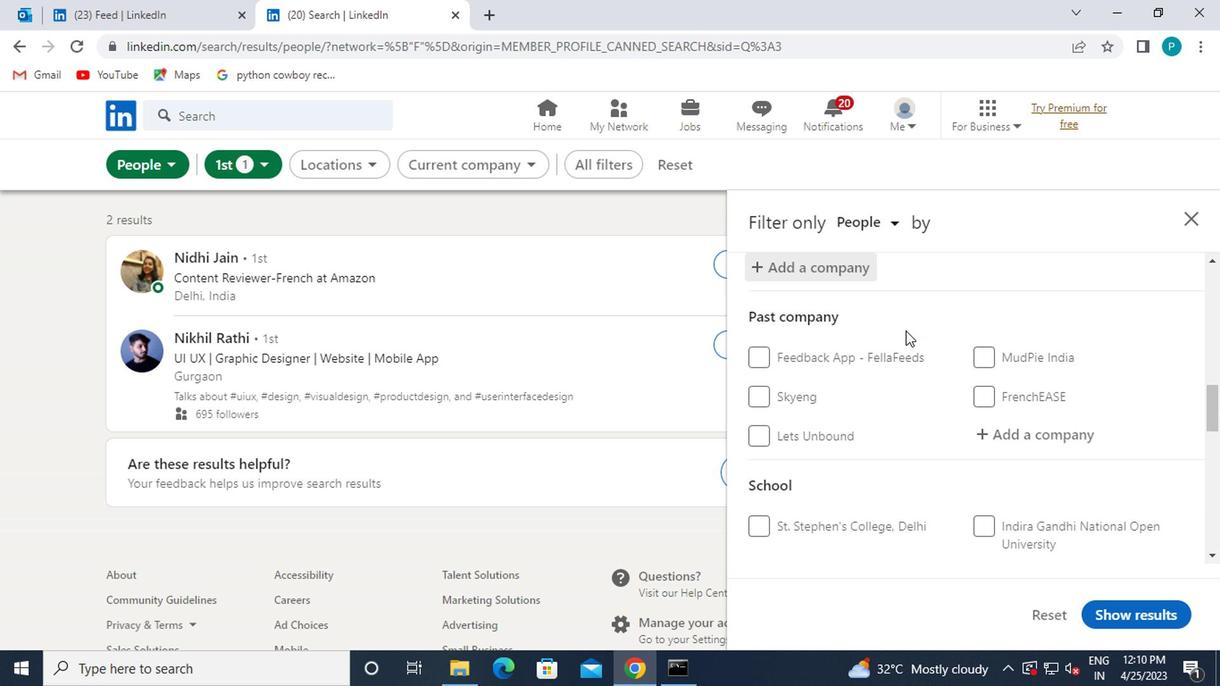 
Action: Mouse scrolled (901, 330) with delta (0, 0)
Screenshot: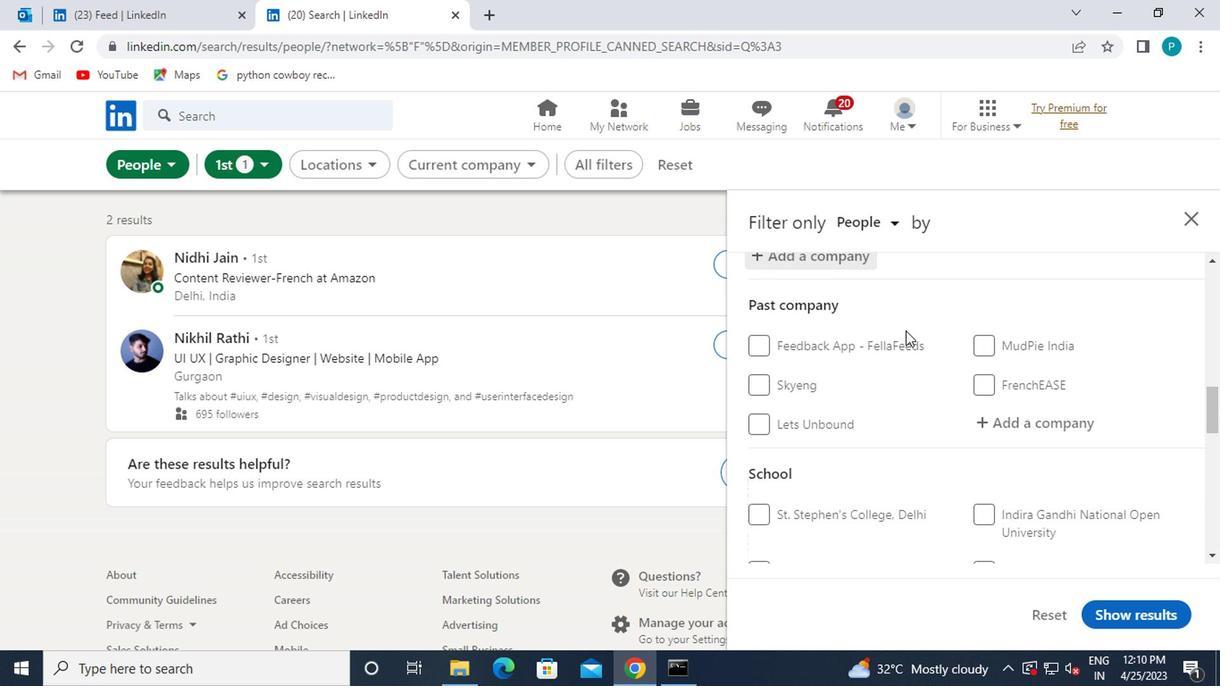 
Action: Mouse moved to (987, 447)
Screenshot: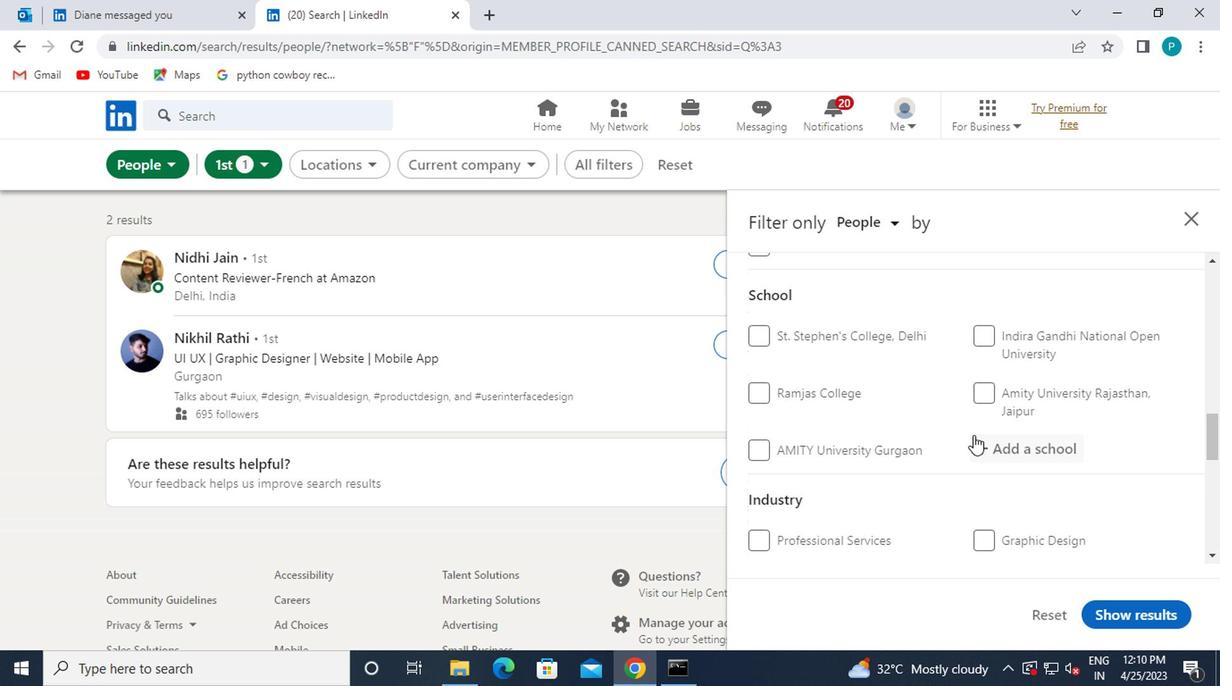 
Action: Mouse pressed left at (987, 447)
Screenshot: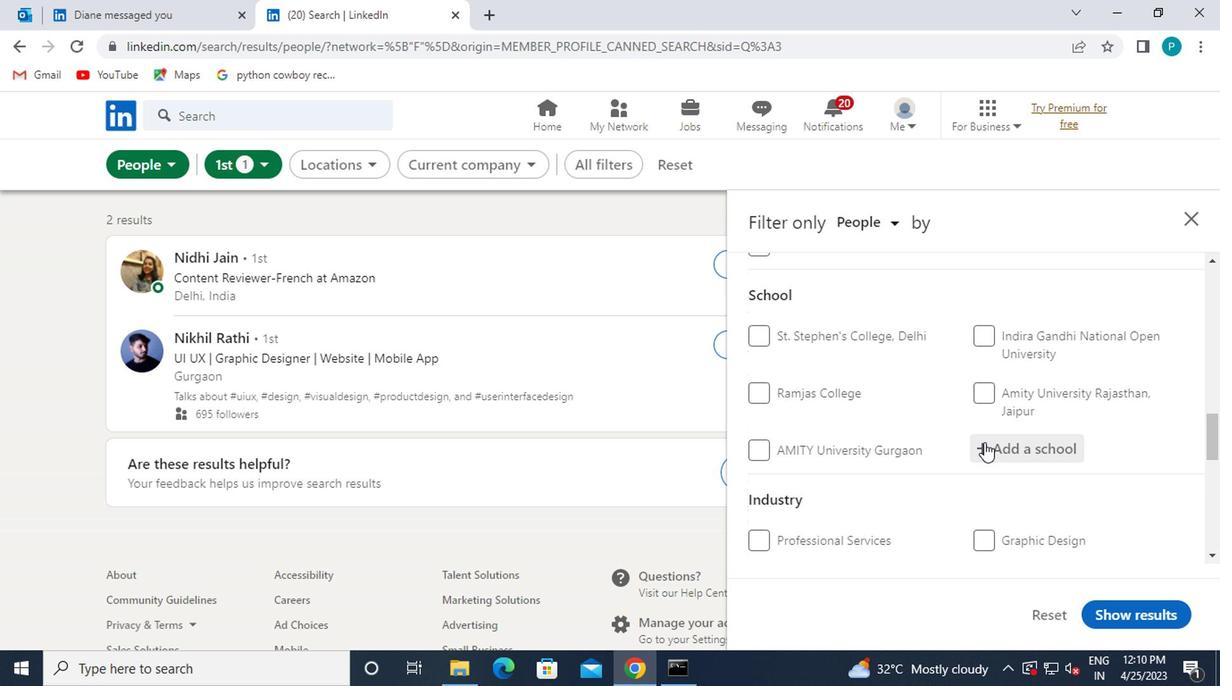 
Action: Mouse moved to (984, 451)
Screenshot: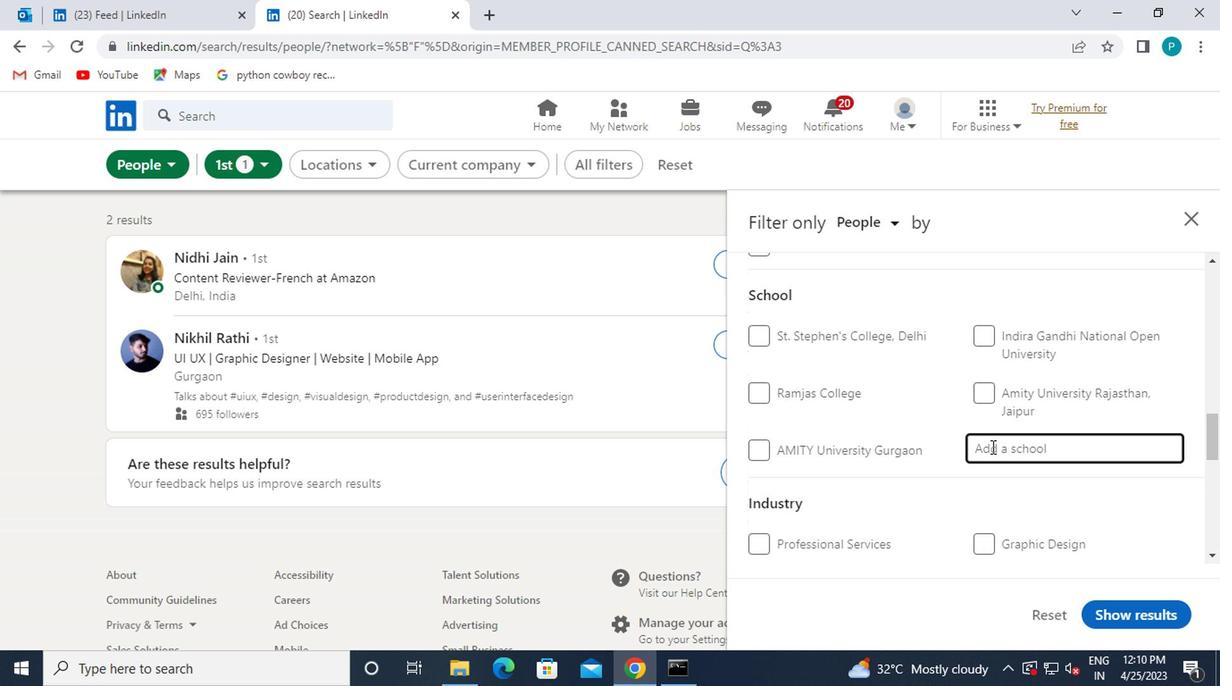 
Action: Key pressed CAREERS
Screenshot: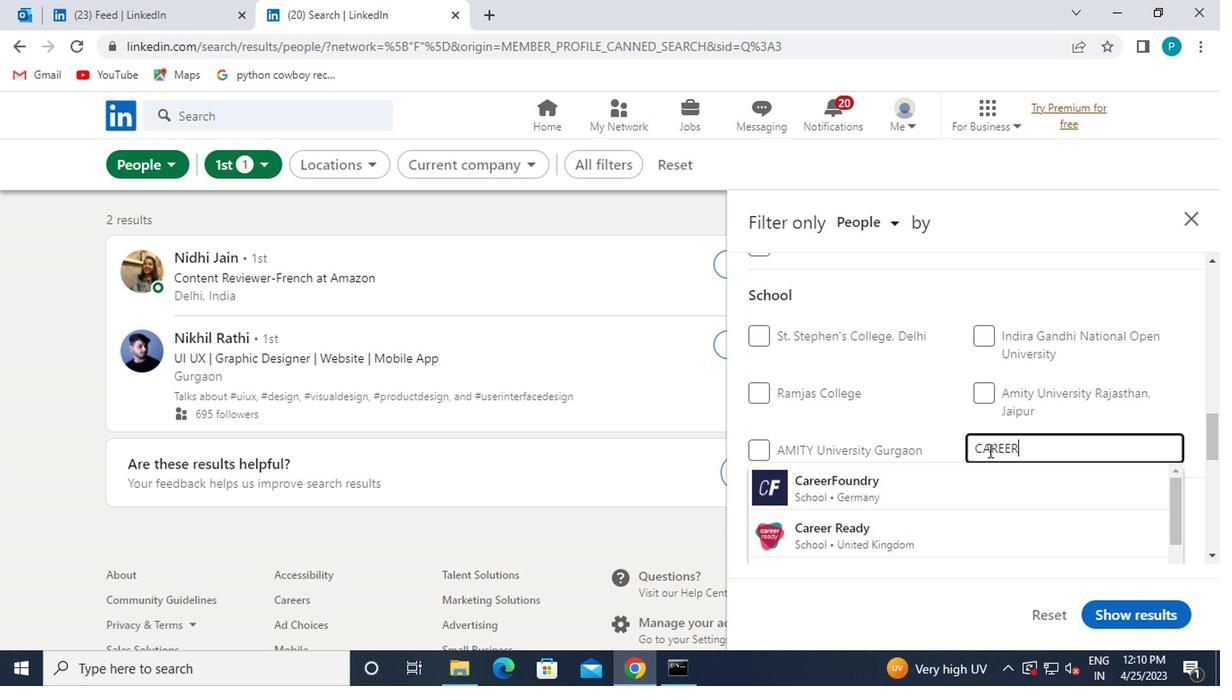 
Action: Mouse moved to (984, 451)
Screenshot: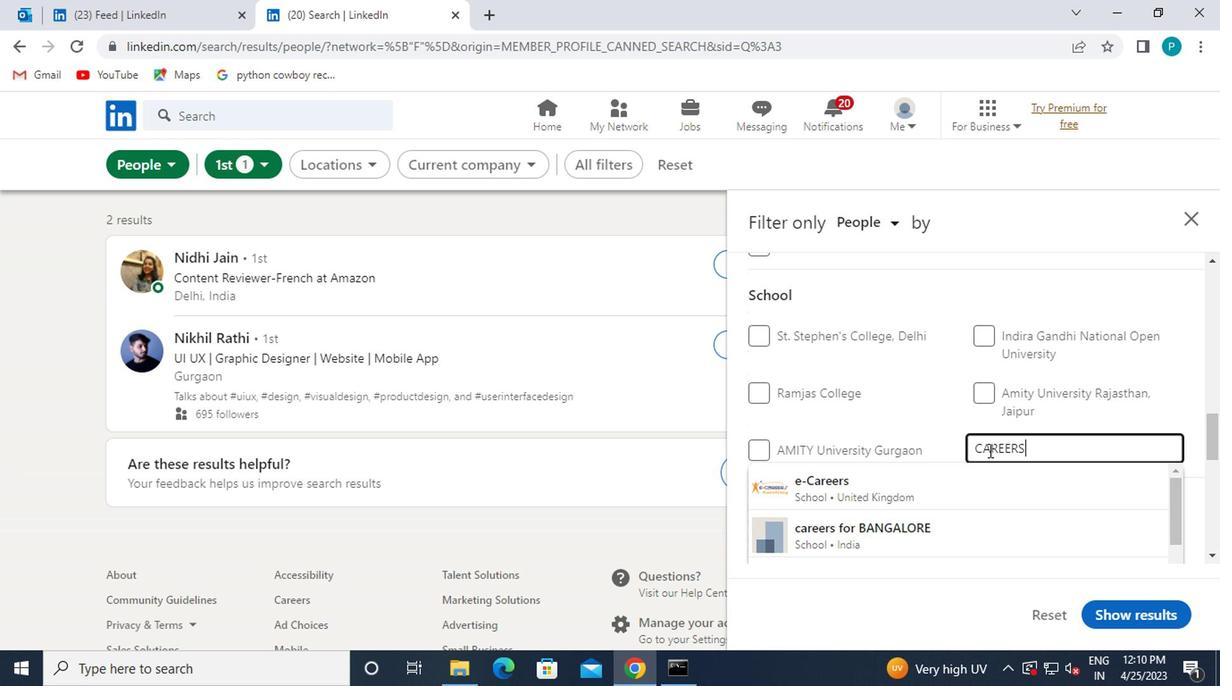 
Action: Mouse scrolled (984, 451) with delta (0, 0)
Screenshot: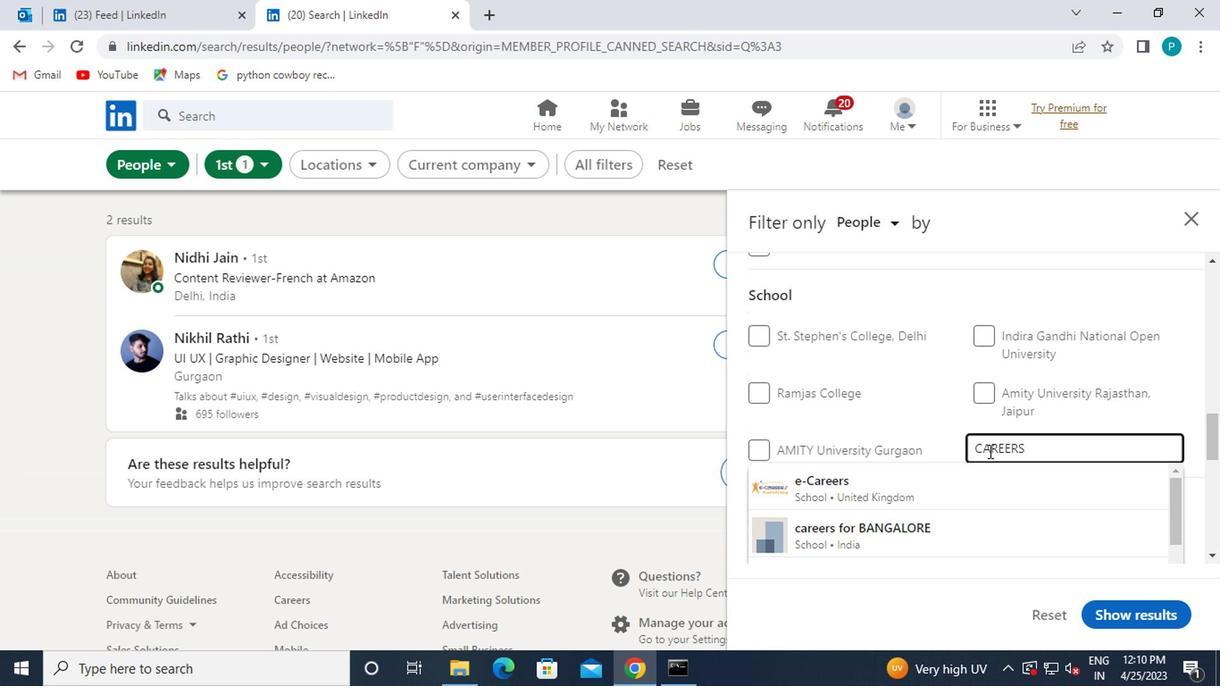 
Action: Mouse moved to (1038, 352)
Screenshot: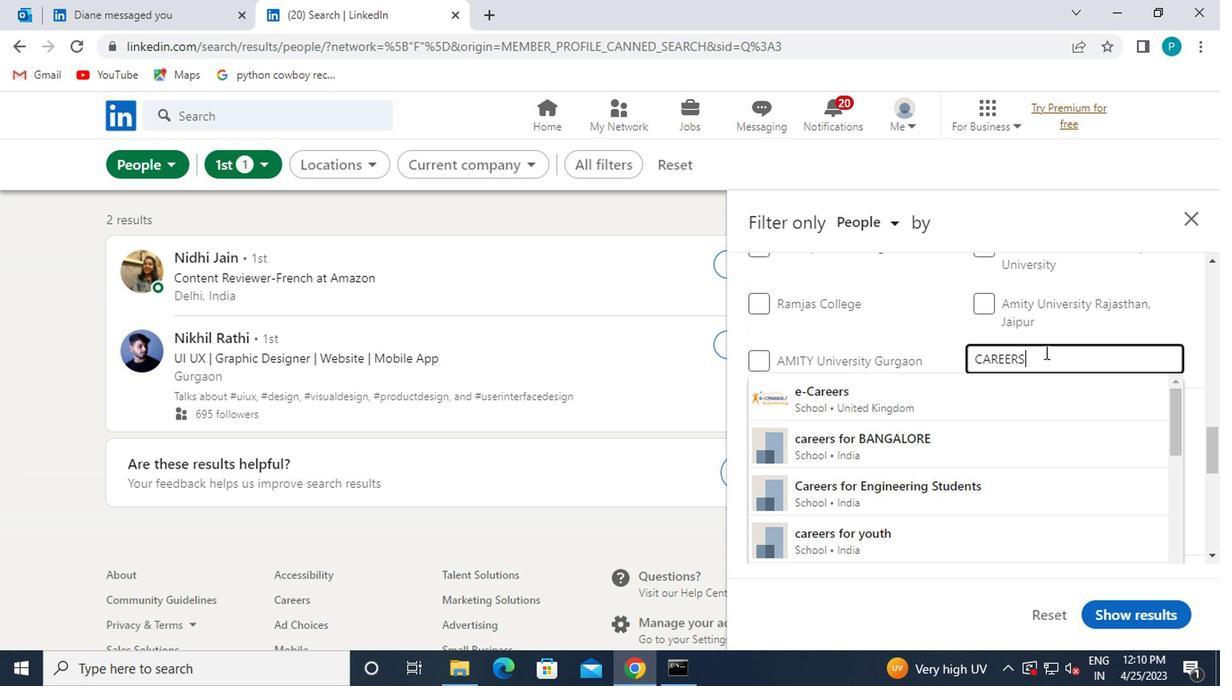 
Action: Mouse pressed left at (1038, 352)
Screenshot: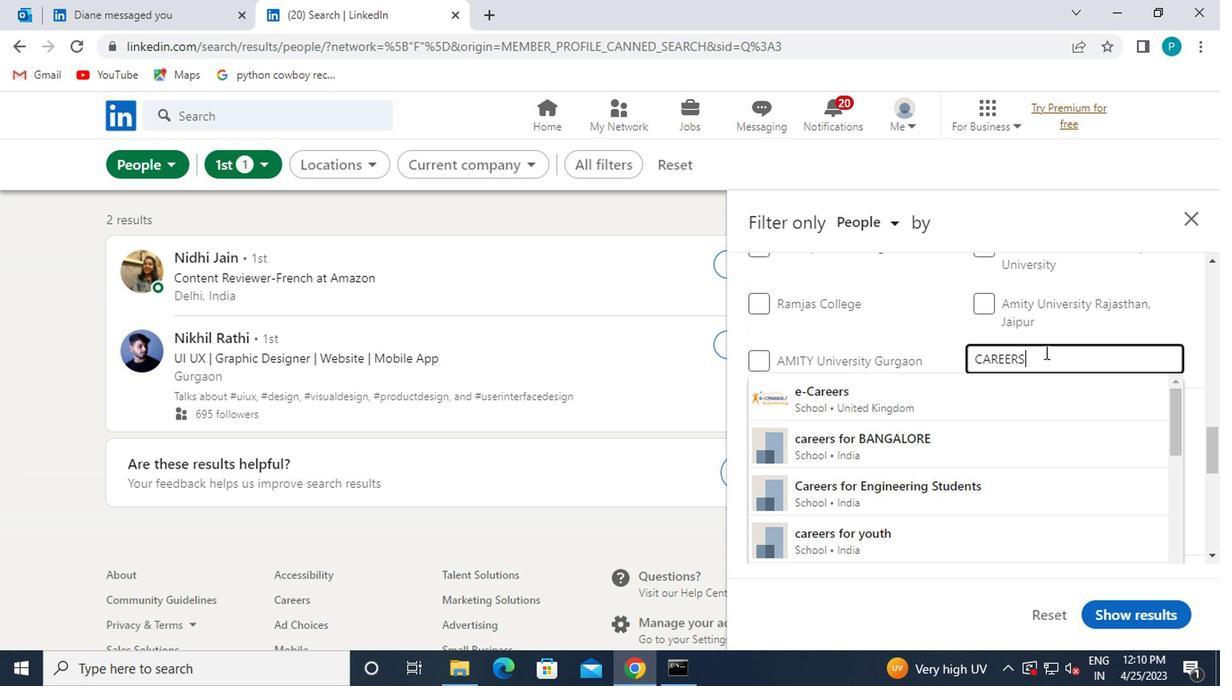 
Action: Mouse moved to (954, 364)
Screenshot: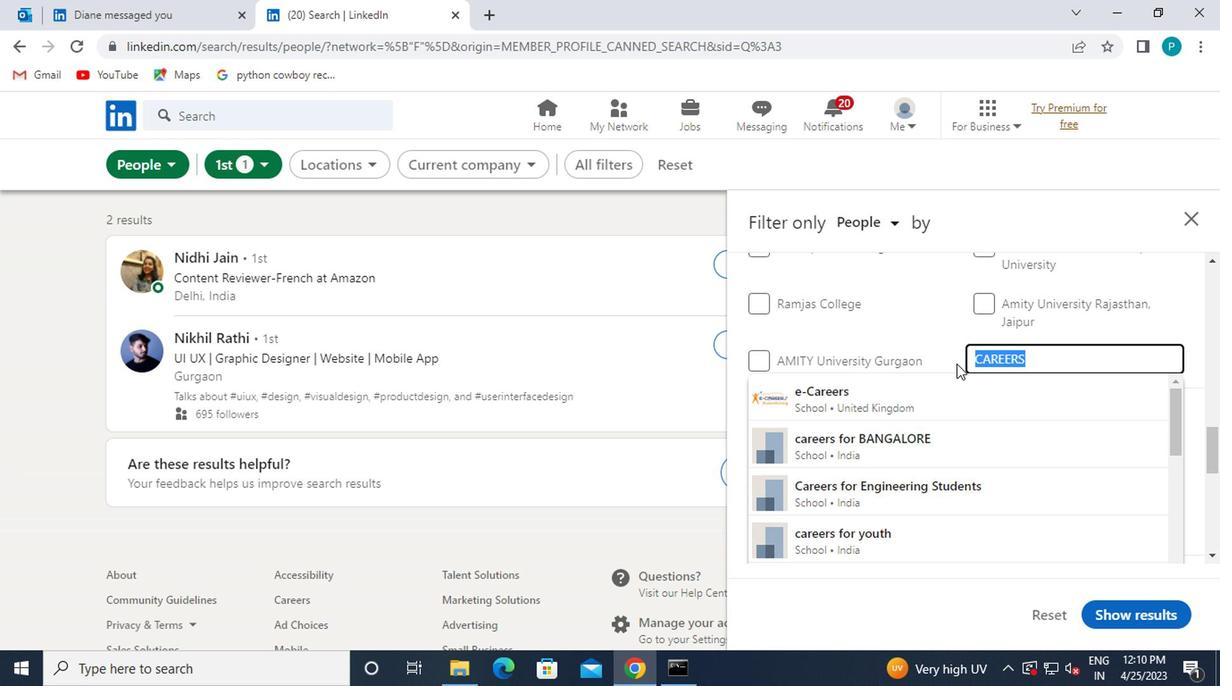 
Action: Key pressed <Key.backspace>C<Key.caps_lock>AREERS<Key.space>FOR<Key.space>NE
Screenshot: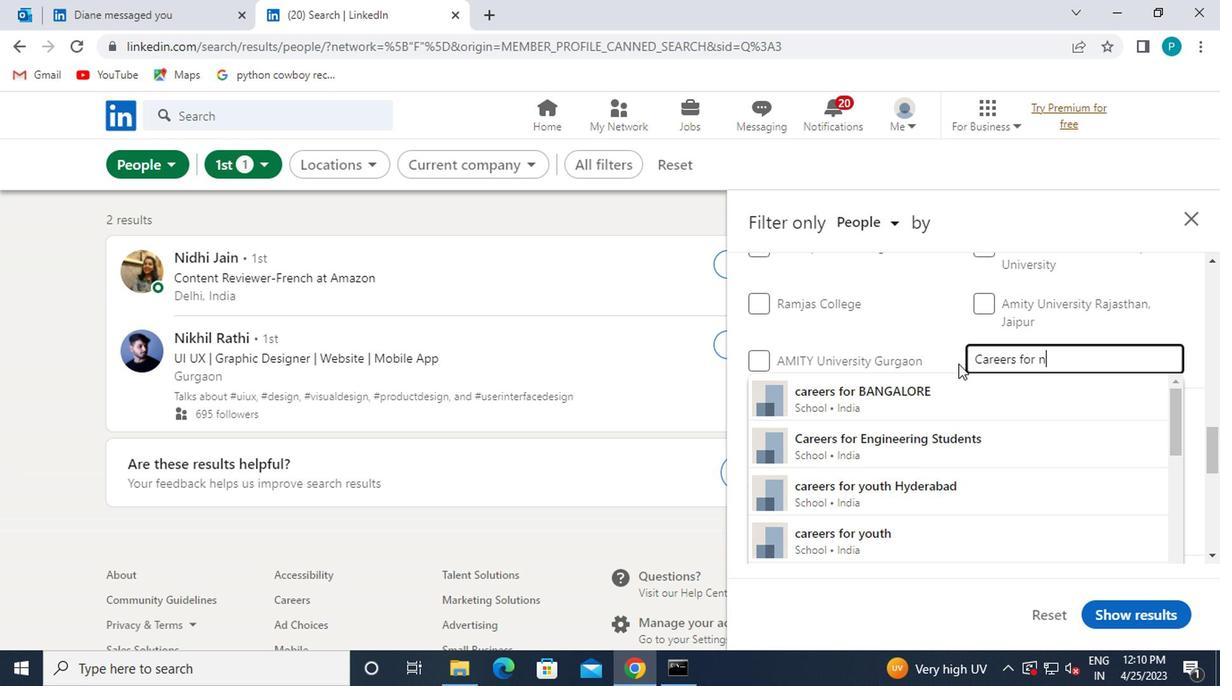 
Action: Mouse moved to (936, 381)
Screenshot: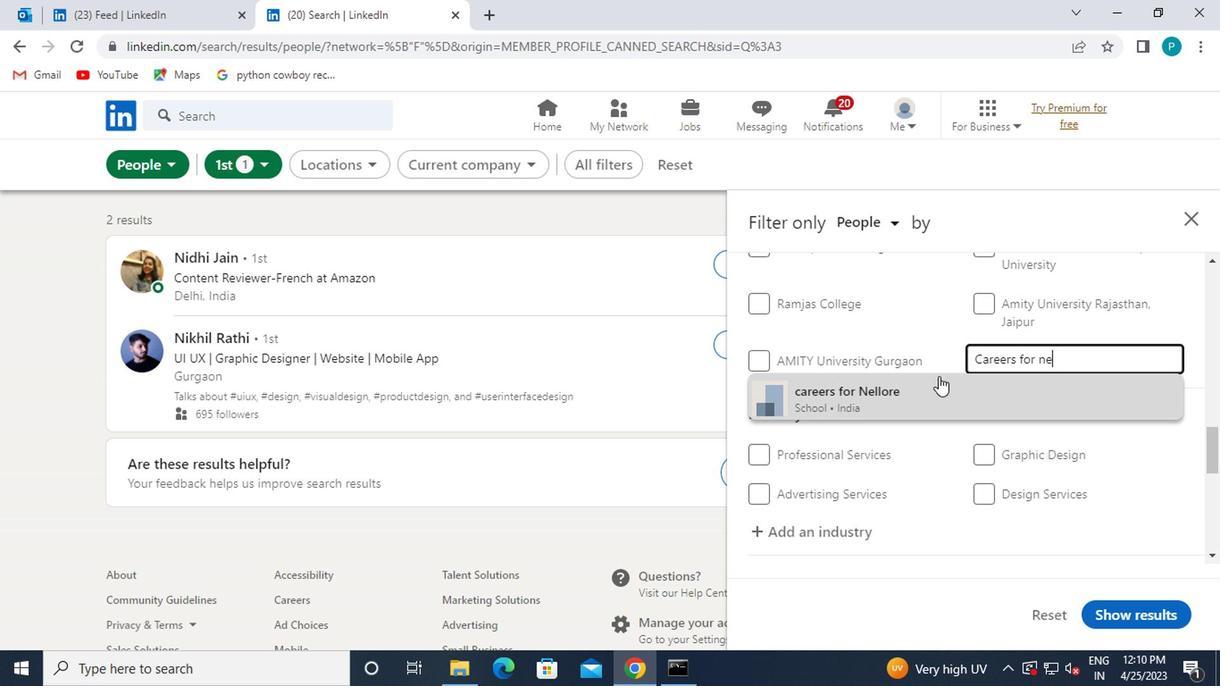
Action: Mouse pressed left at (936, 381)
Screenshot: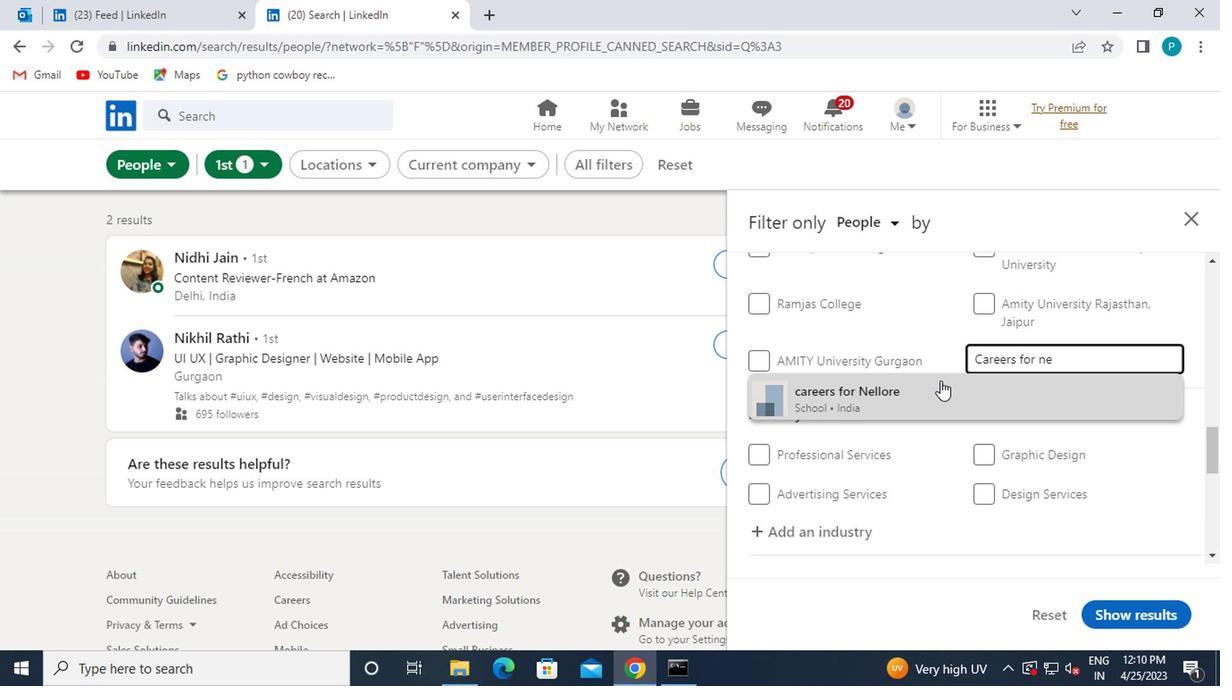 
Action: Mouse moved to (844, 403)
Screenshot: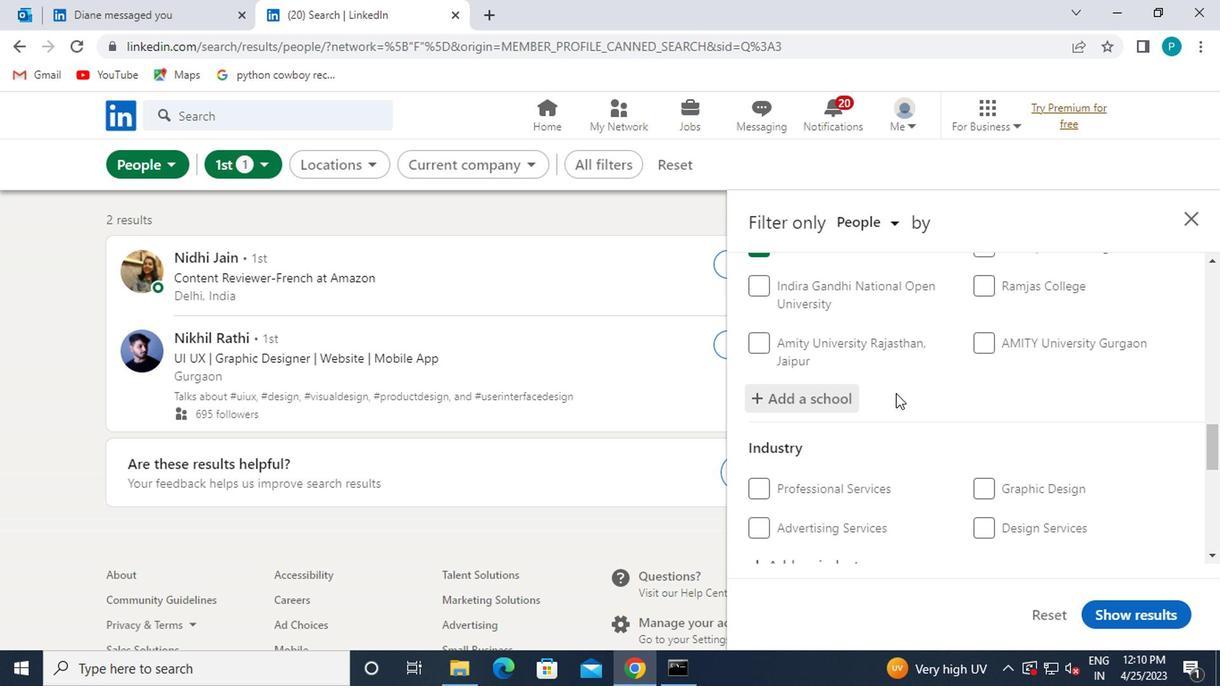 
Action: Mouse scrolled (844, 403) with delta (0, 0)
Screenshot: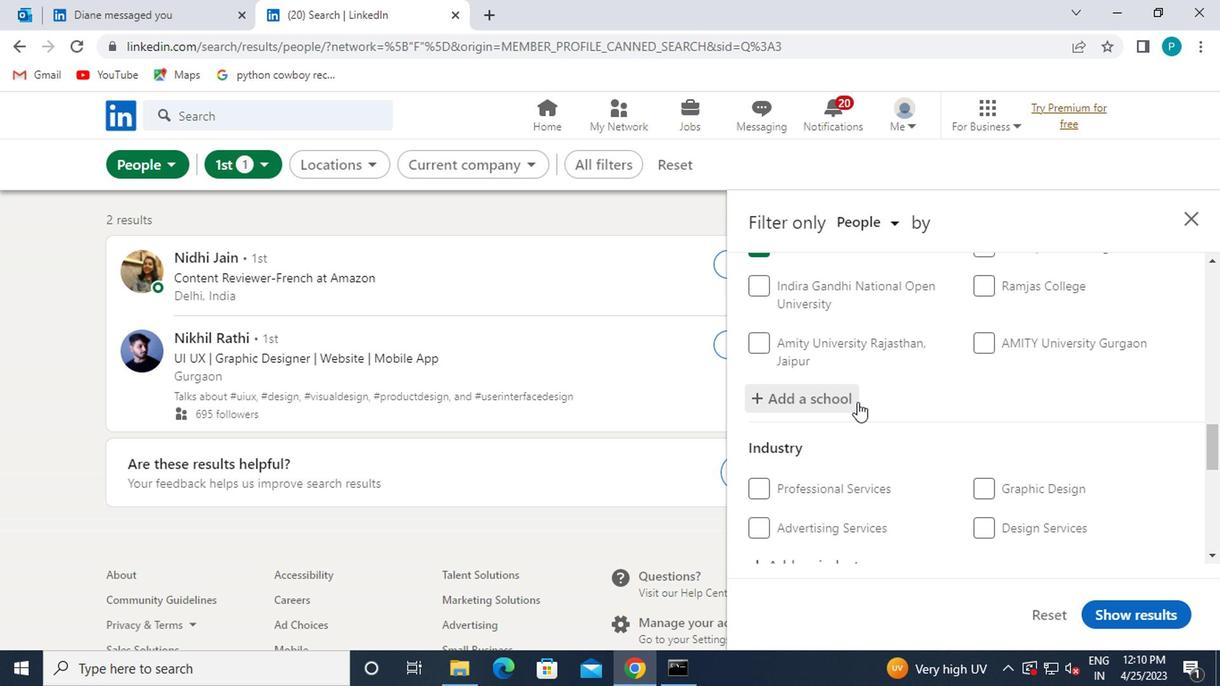 
Action: Mouse moved to (807, 476)
Screenshot: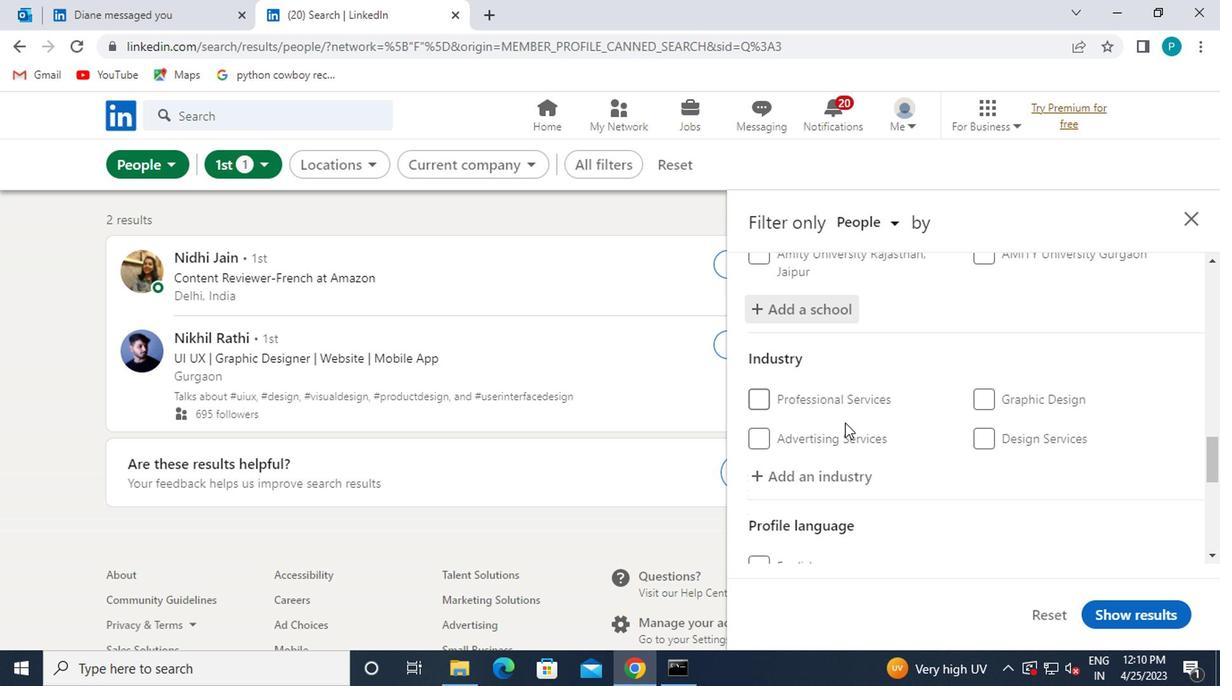 
Action: Mouse pressed left at (807, 476)
Screenshot: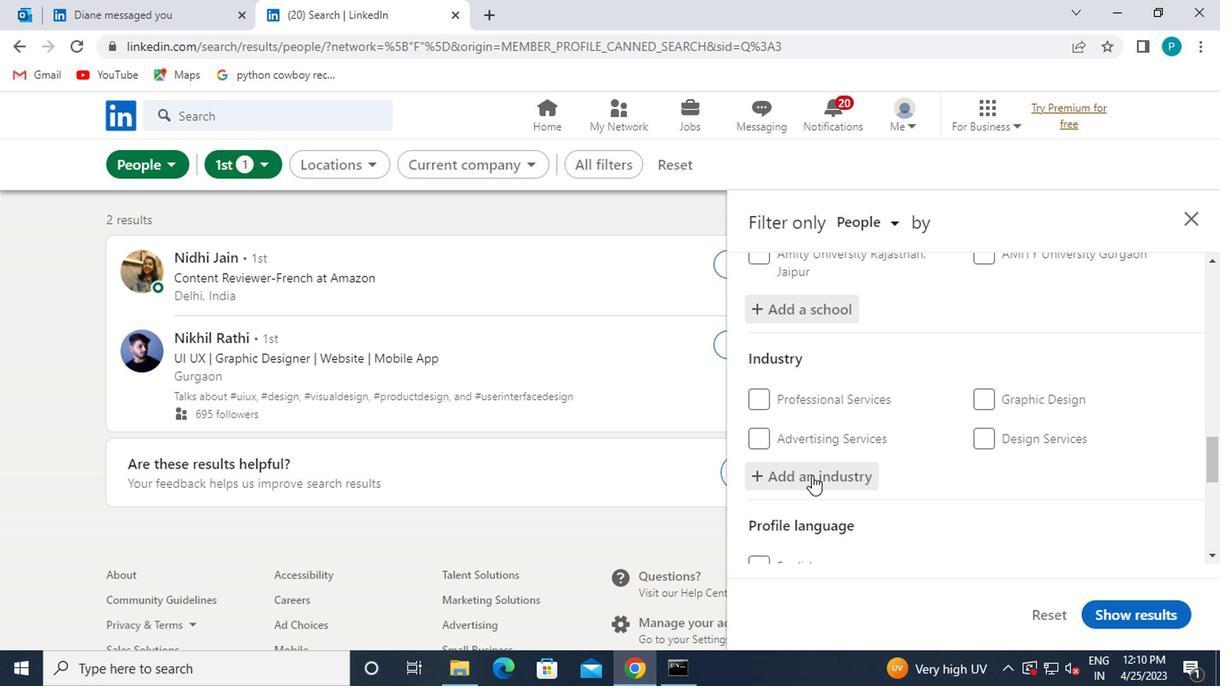 
Action: Key pressed SCHOOL
Screenshot: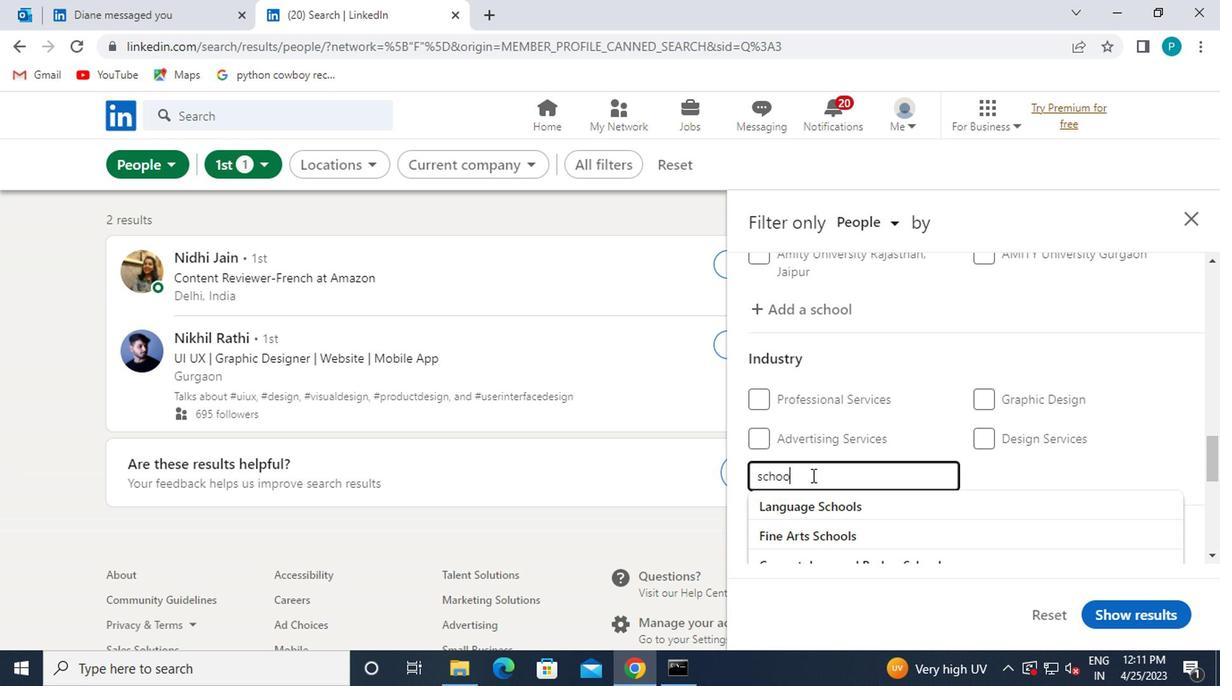 
Action: Mouse moved to (821, 513)
Screenshot: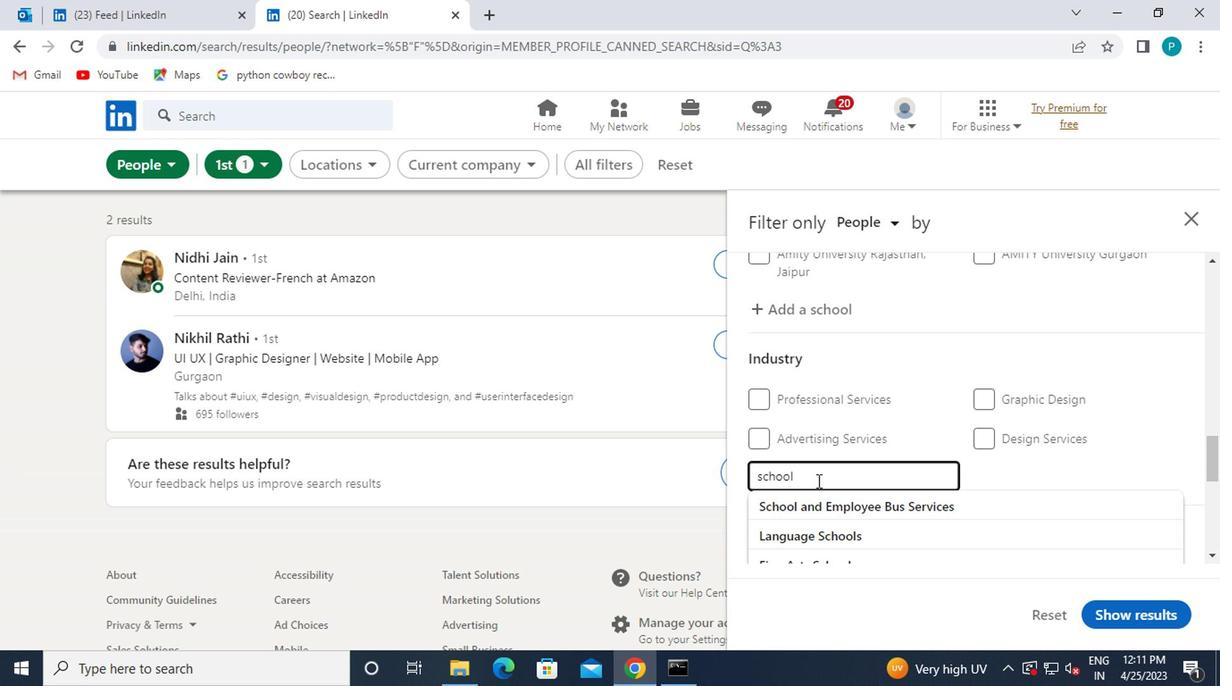 
Action: Mouse scrolled (821, 512) with delta (0, -1)
Screenshot: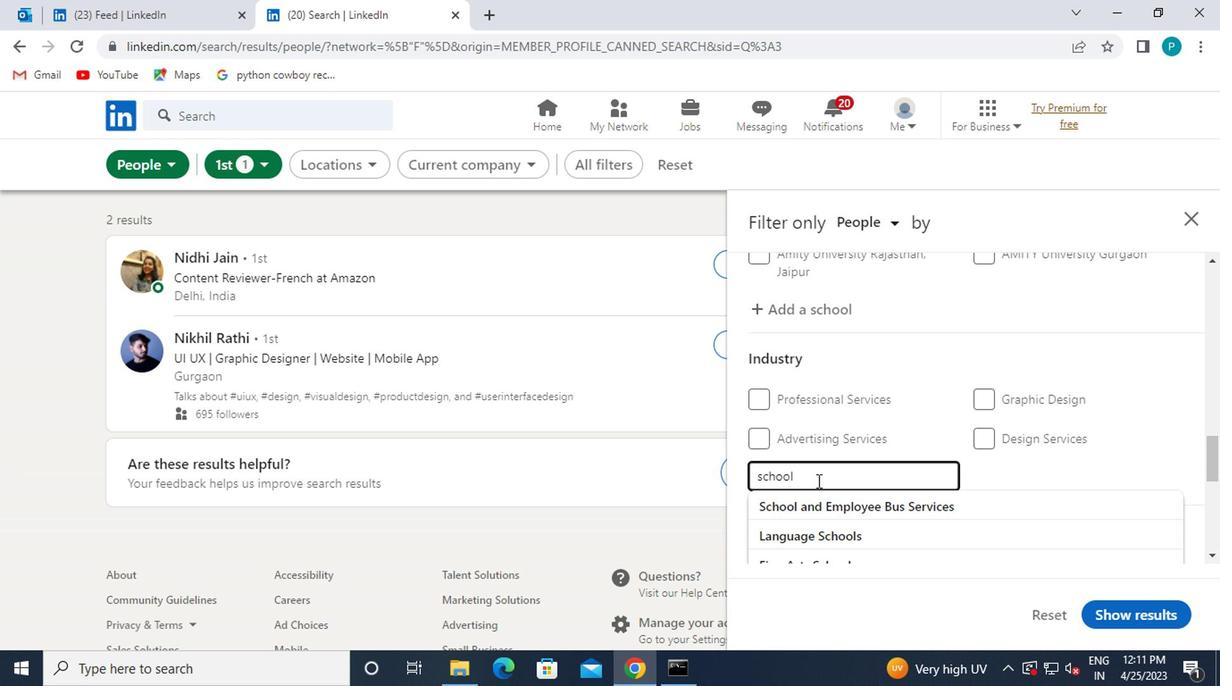 
Action: Mouse moved to (781, 425)
Screenshot: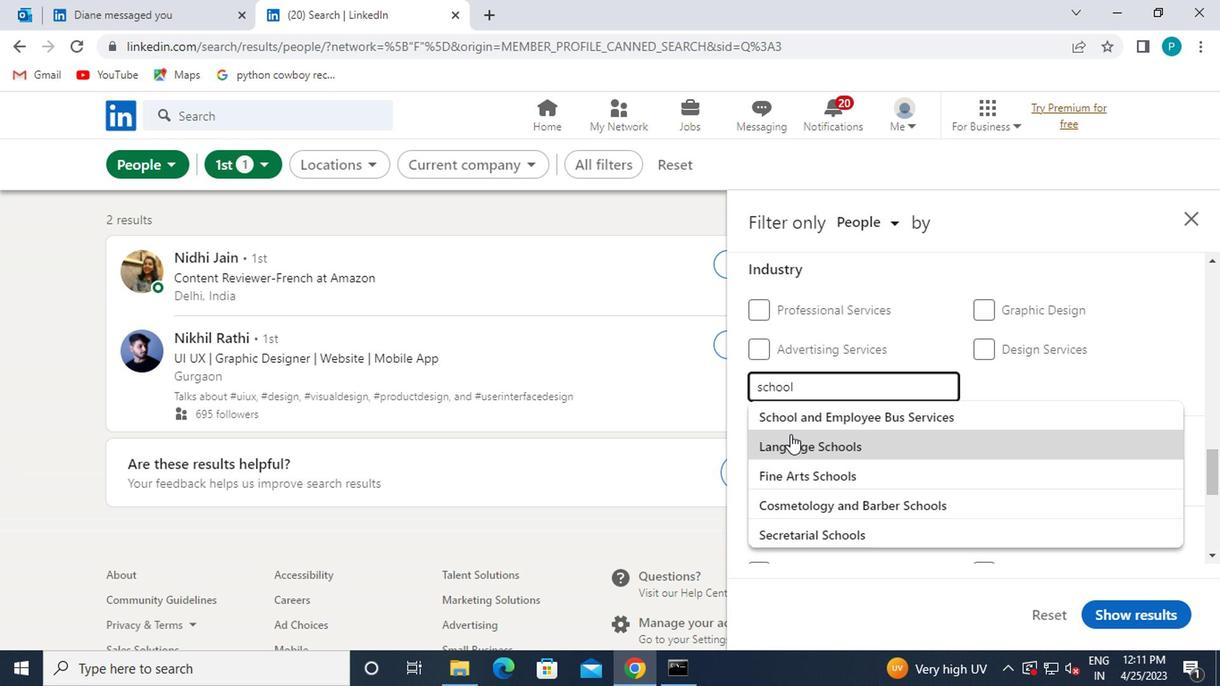 
Action: Mouse pressed left at (781, 425)
Screenshot: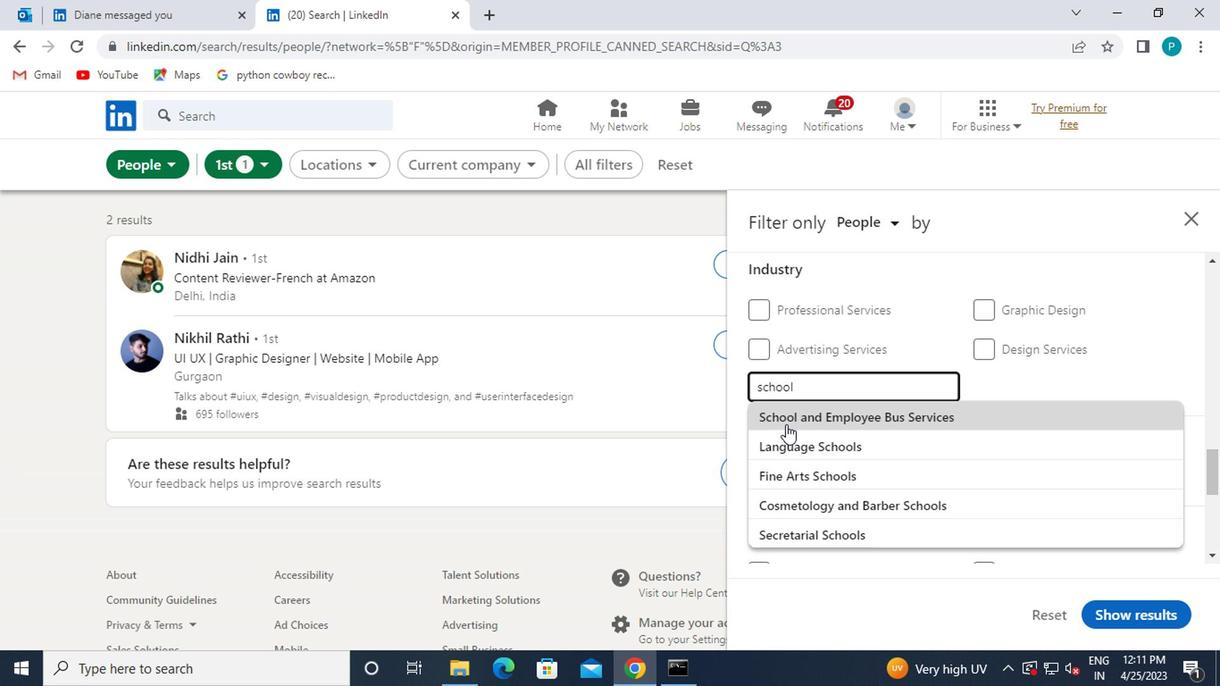 
Action: Mouse moved to (808, 472)
Screenshot: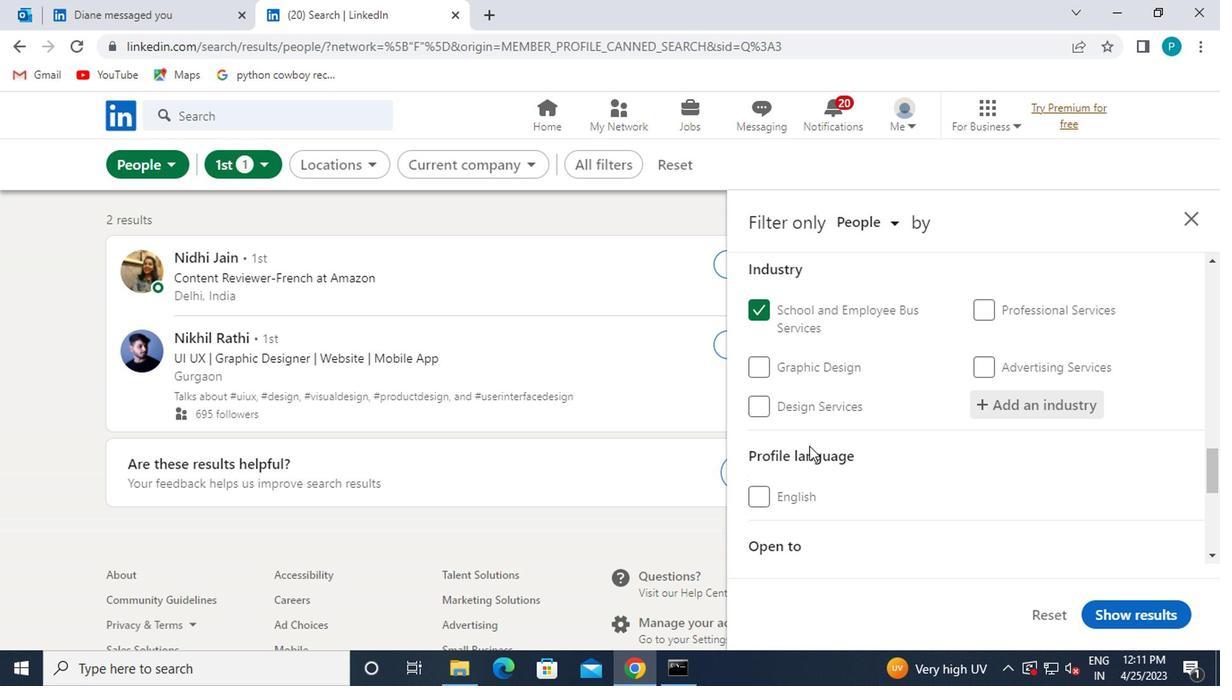 
Action: Mouse scrolled (808, 471) with delta (0, 0)
Screenshot: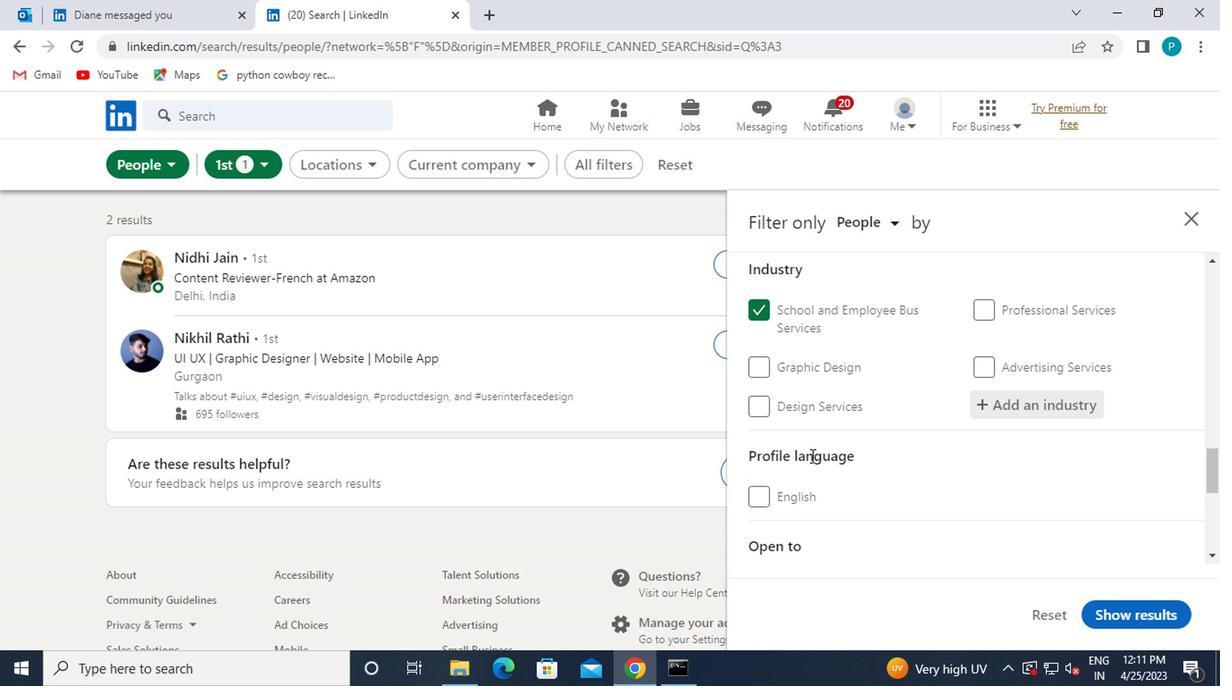 
Action: Mouse scrolled (808, 471) with delta (0, 0)
Screenshot: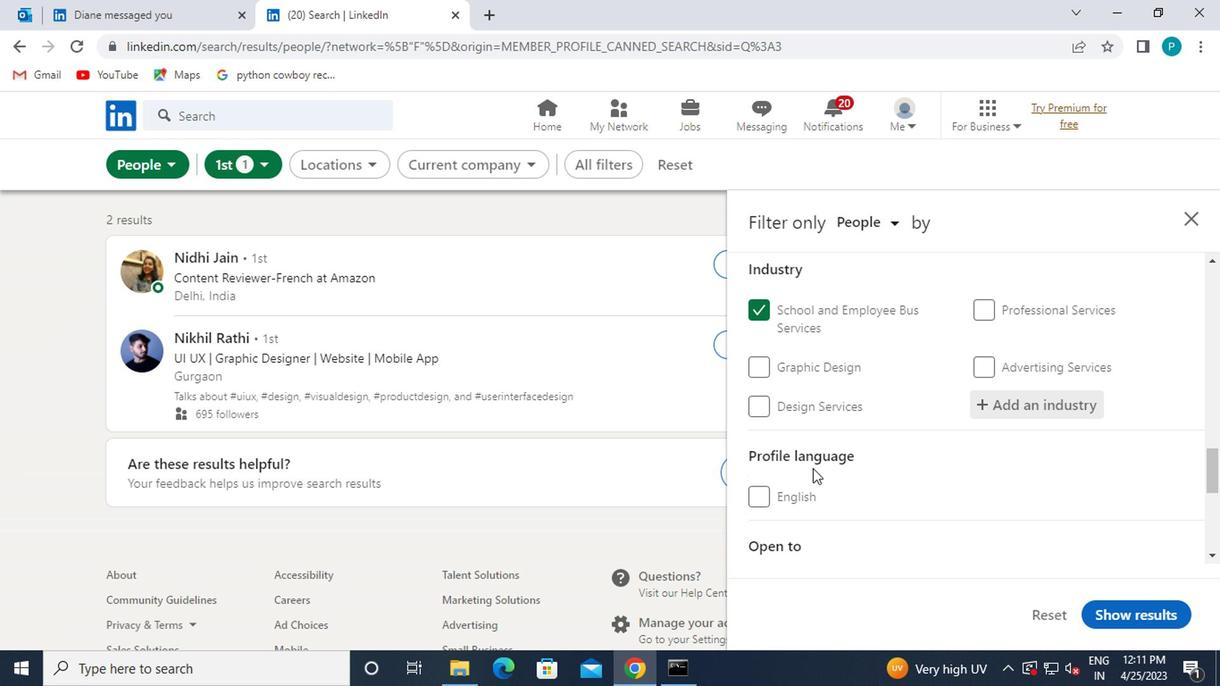 
Action: Mouse moved to (759, 319)
Screenshot: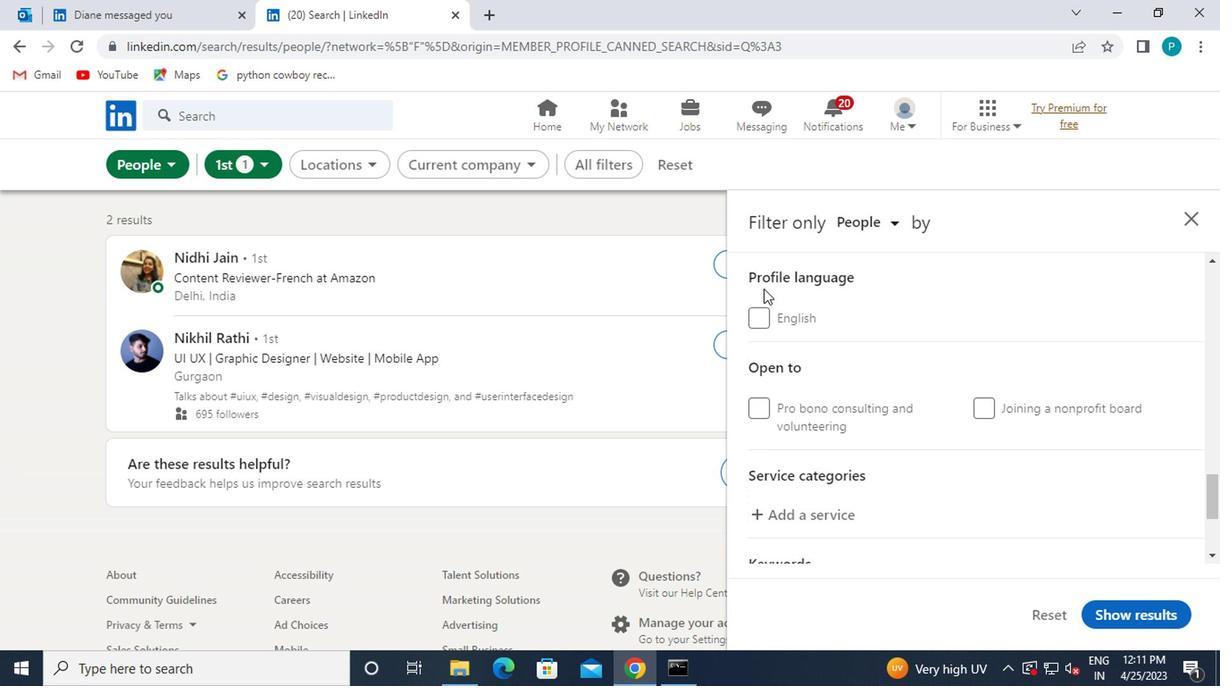 
Action: Mouse pressed left at (759, 319)
Screenshot: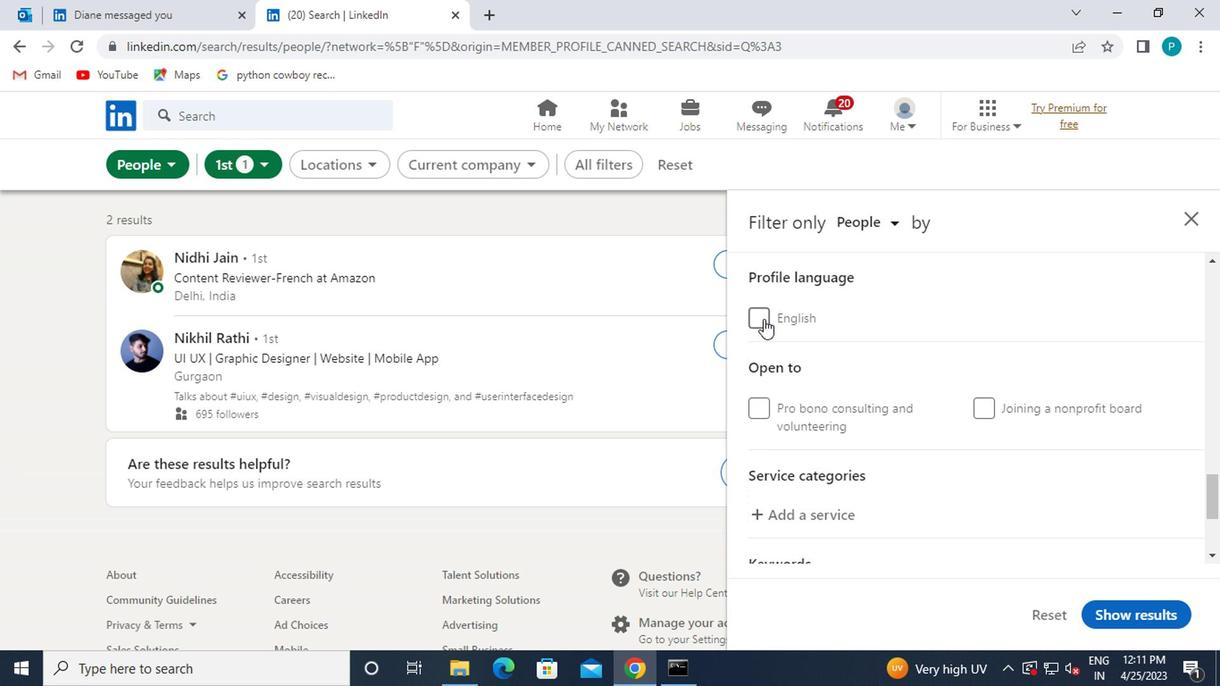 
Action: Mouse moved to (842, 438)
Screenshot: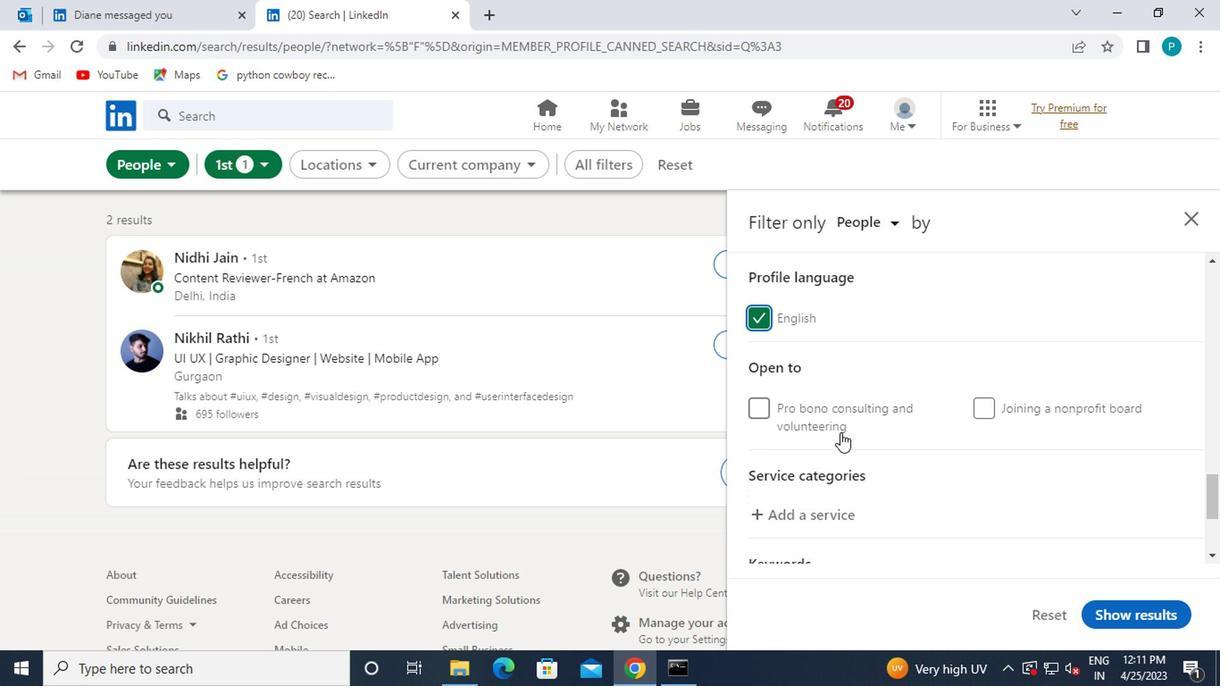
Action: Mouse scrolled (842, 437) with delta (0, -1)
Screenshot: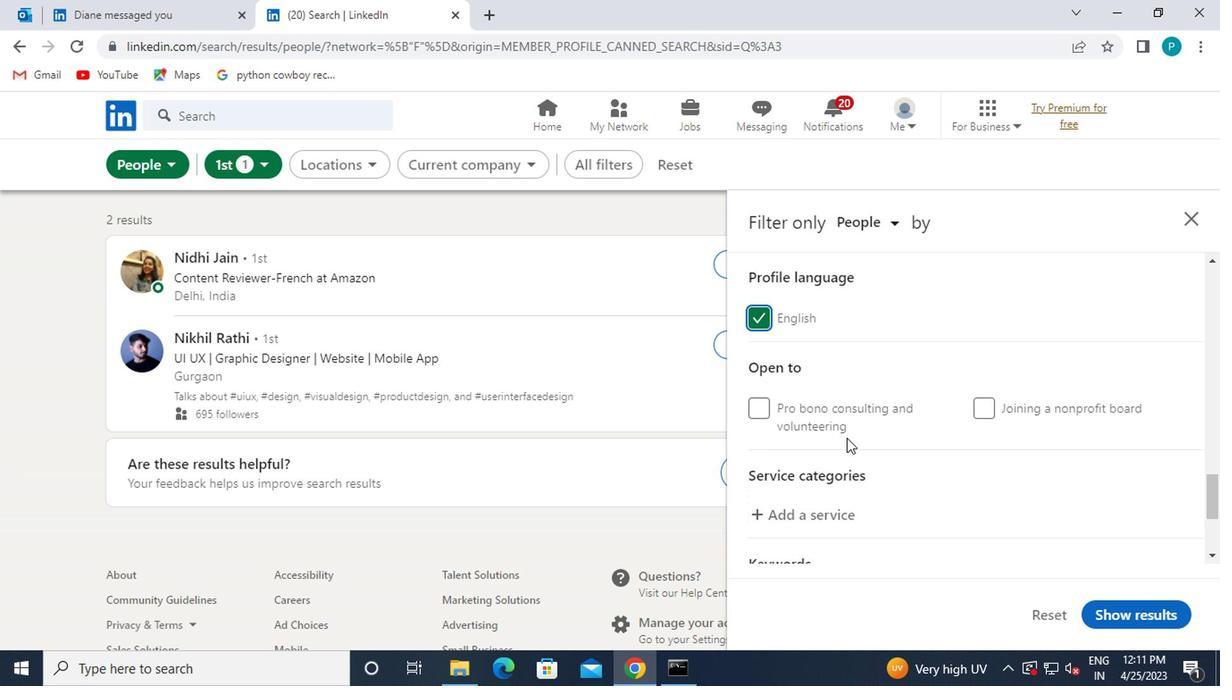 
Action: Mouse moved to (836, 434)
Screenshot: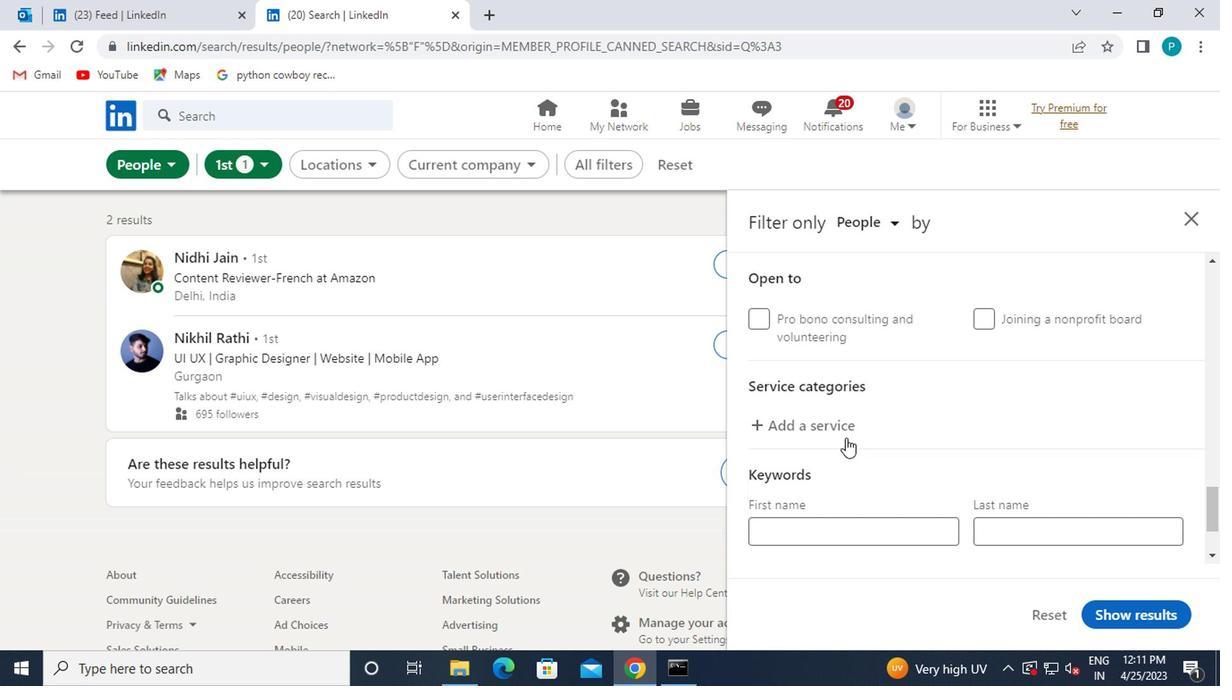 
Action: Mouse pressed left at (836, 434)
Screenshot: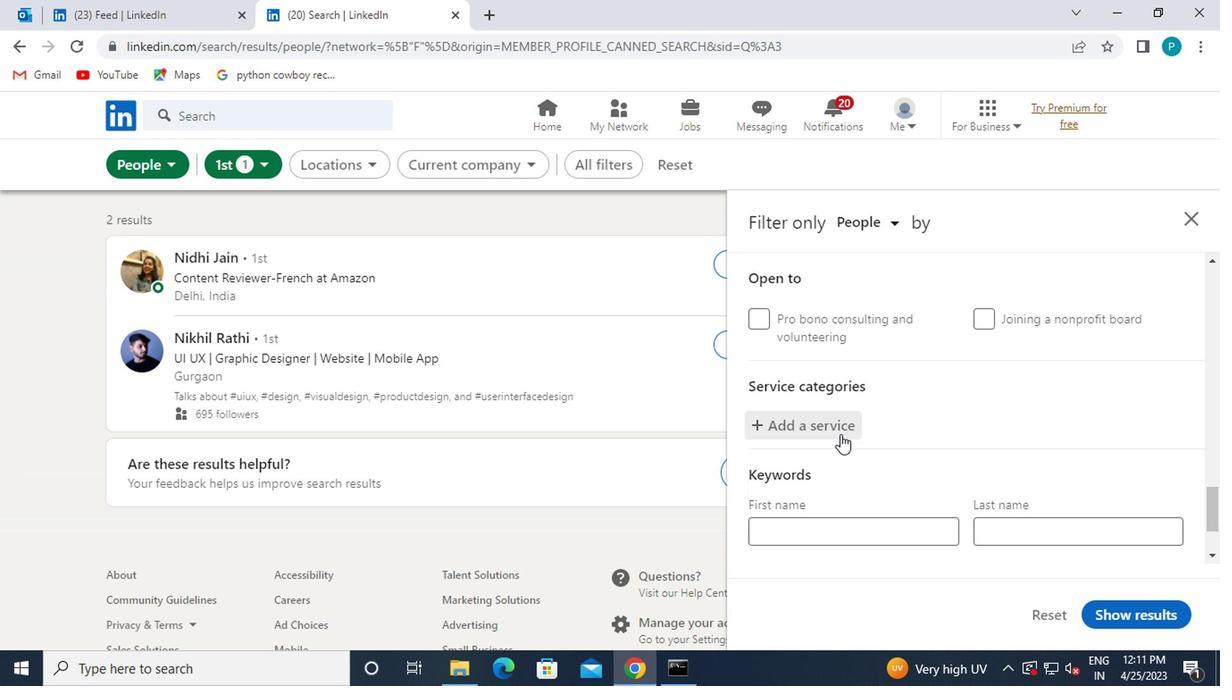 
Action: Mouse moved to (820, 418)
Screenshot: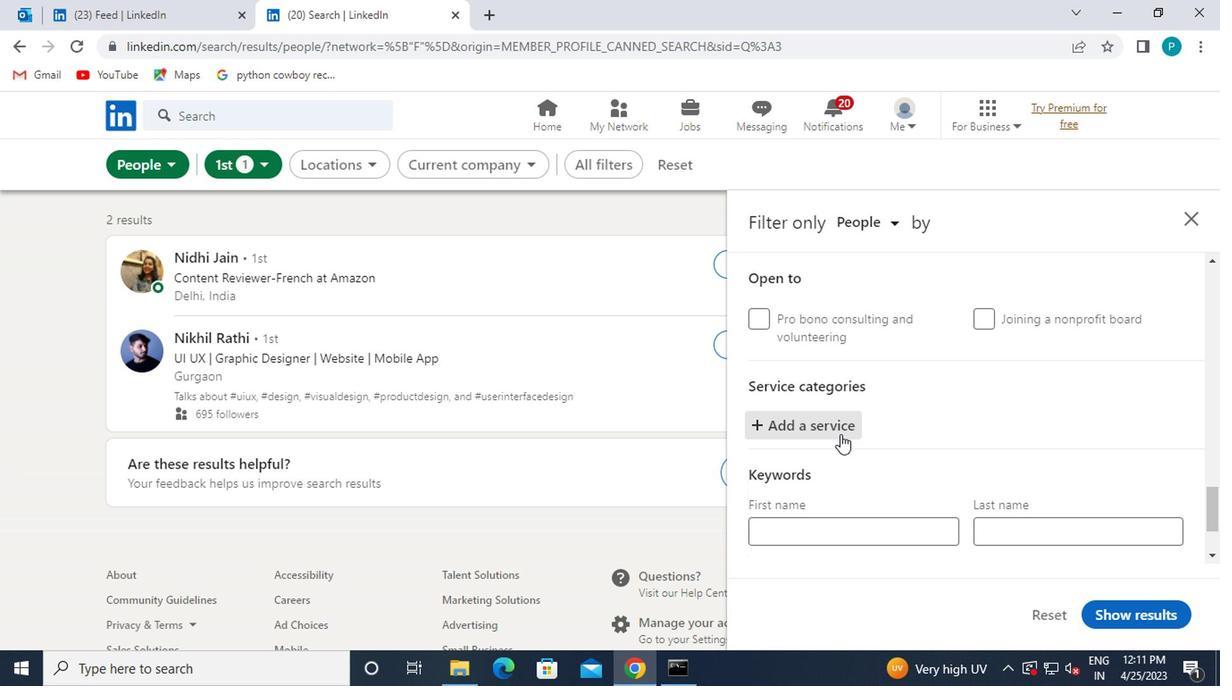 
Action: Key pressed TRAINING
Screenshot: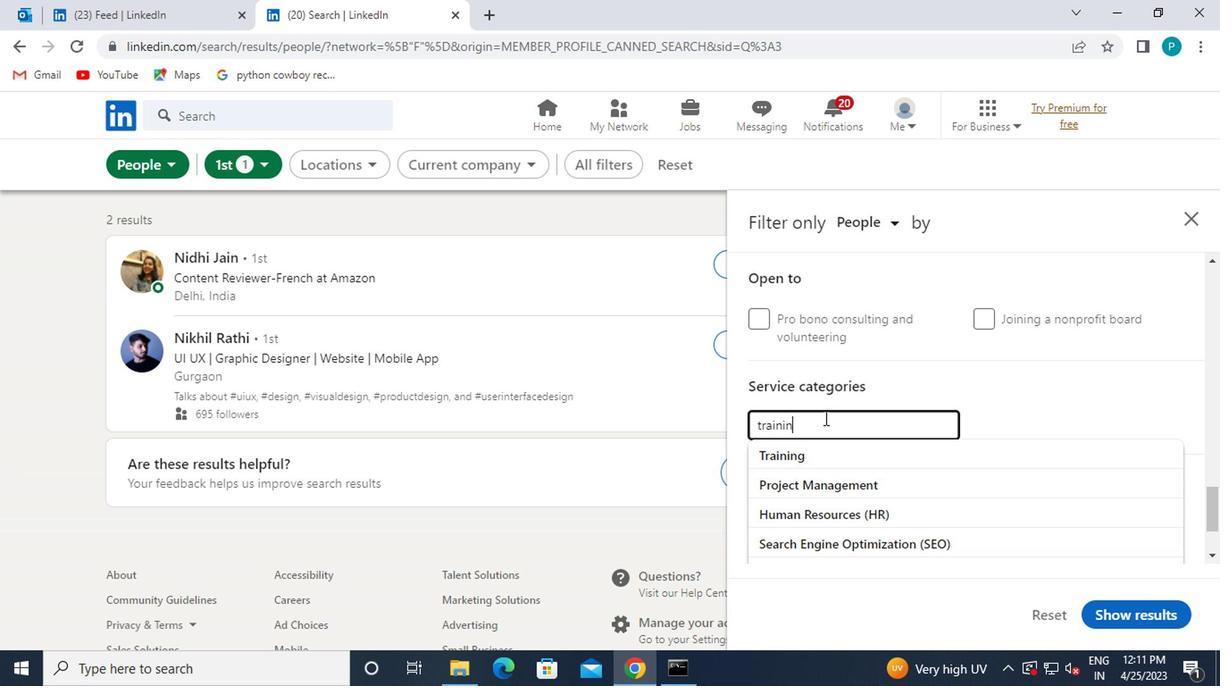 
Action: Mouse moved to (788, 451)
Screenshot: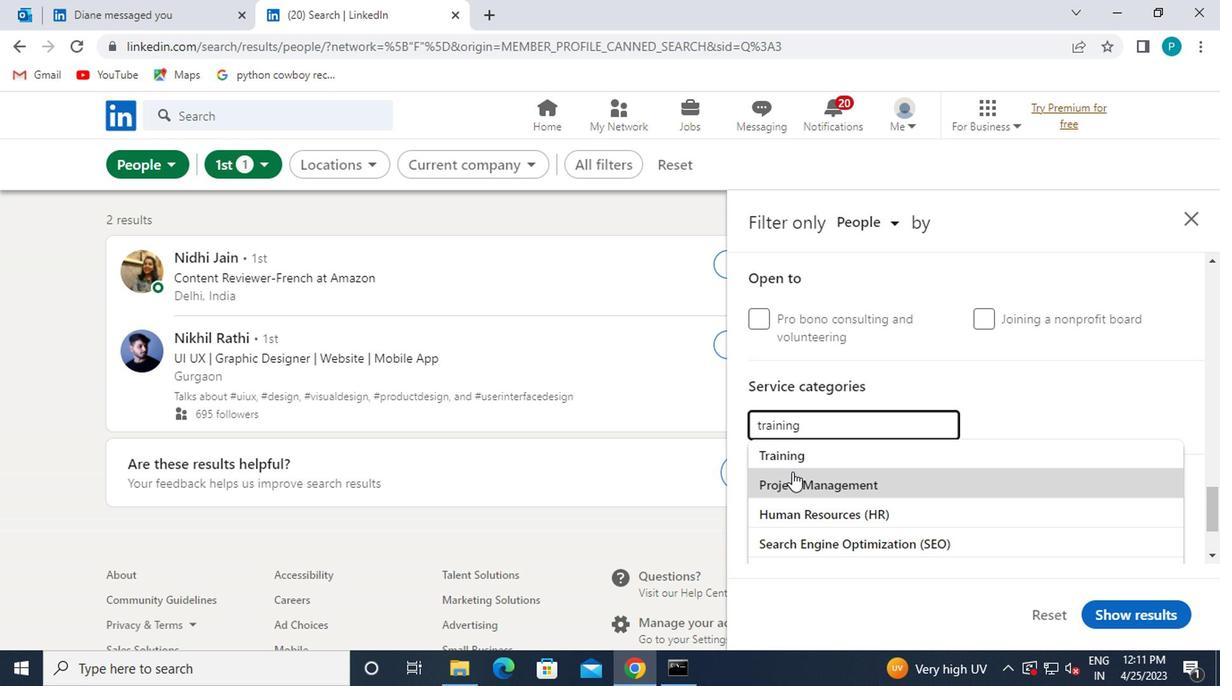 
Action: Mouse pressed left at (788, 451)
Screenshot: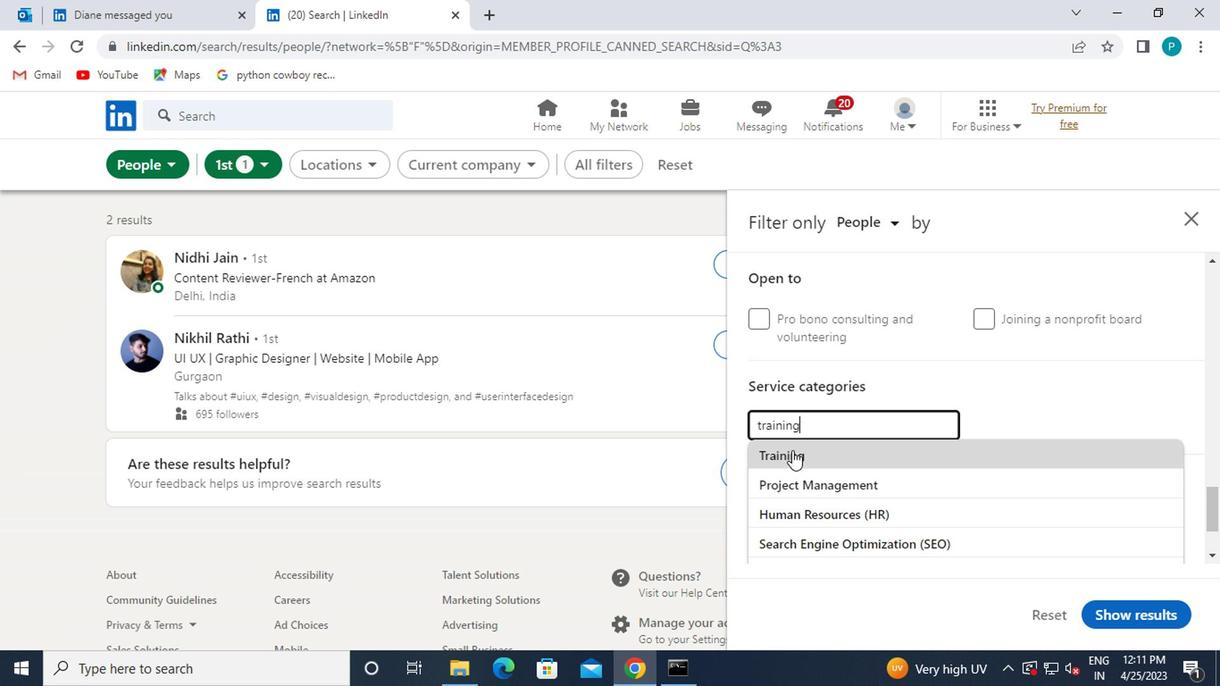 
Action: Mouse scrolled (788, 450) with delta (0, -1)
Screenshot: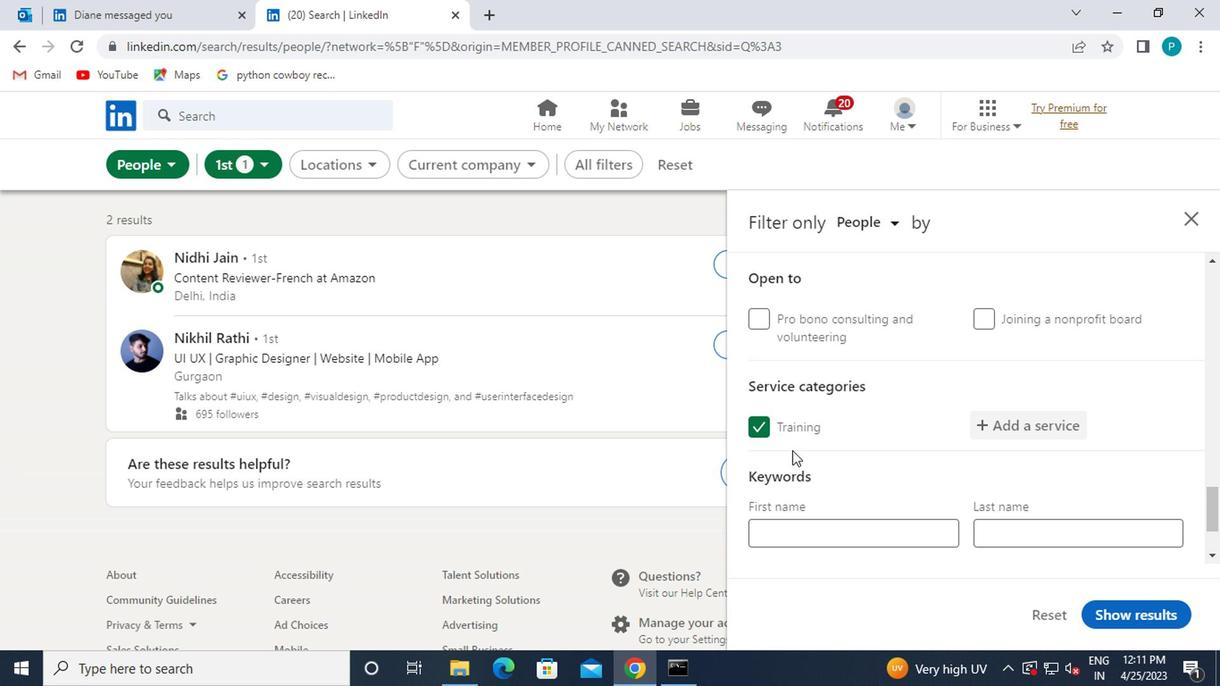 
Action: Mouse scrolled (788, 450) with delta (0, -1)
Screenshot: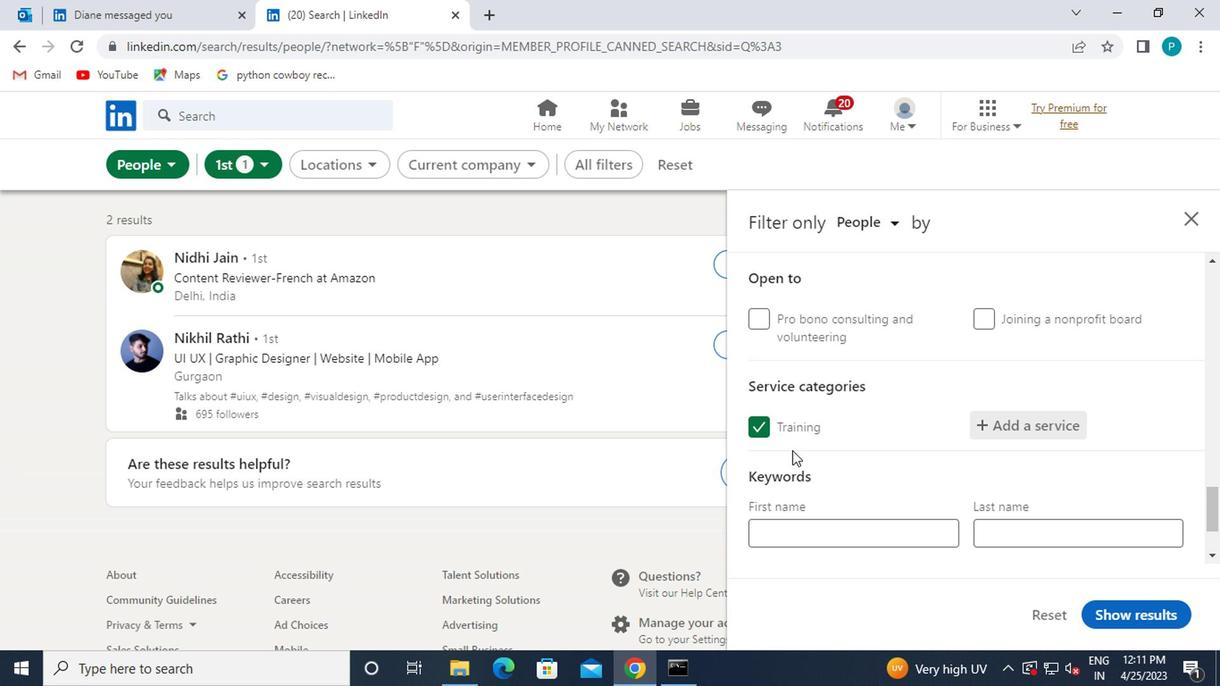 
Action: Mouse moved to (799, 476)
Screenshot: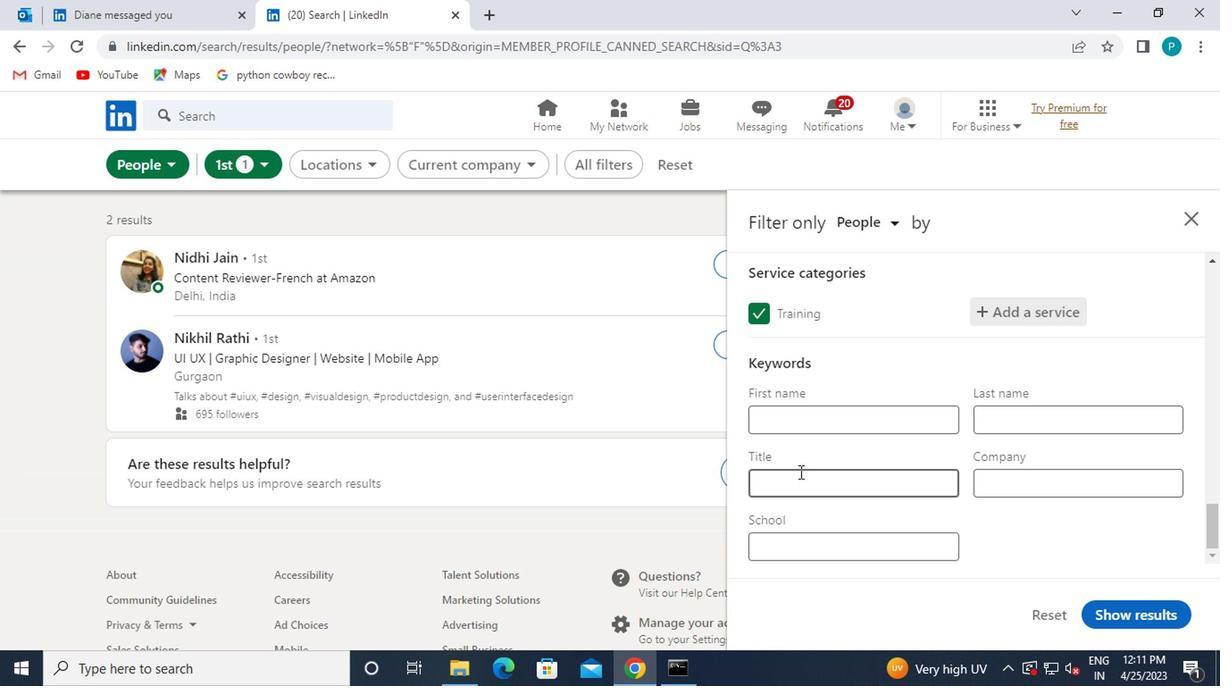 
Action: Mouse pressed left at (799, 476)
Screenshot: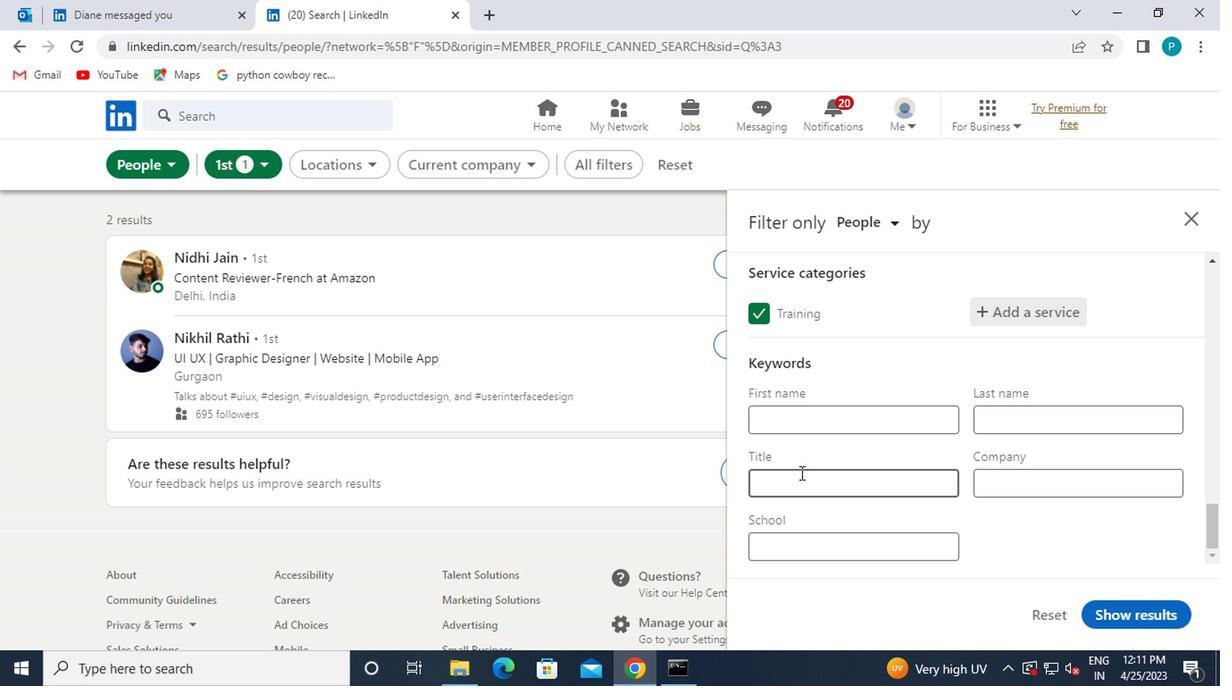 
Action: Mouse moved to (802, 478)
Screenshot: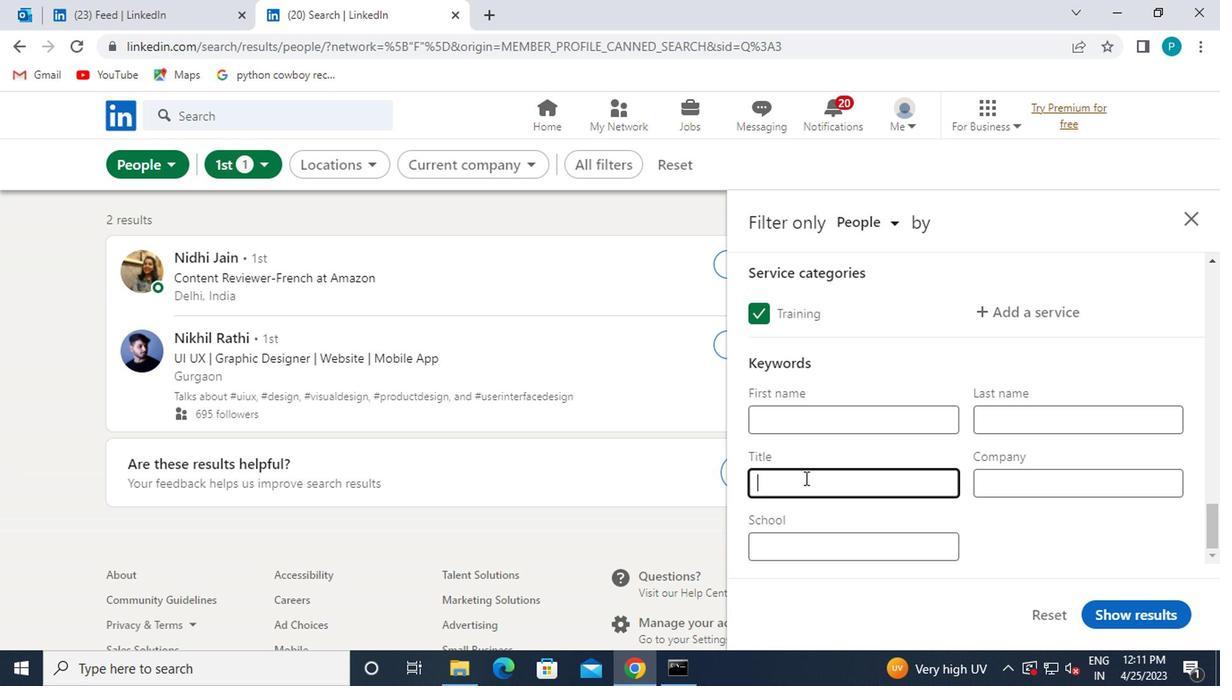 
Action: Key pressed <Key.caps_lock>P<Key.caps_lock>HYSICAL<Key.space><Key.caps_lock>T<Key.caps_lock>HERAPY<Key.space><Key.caps_lock>A<Key.caps_lock>SSISTANT
Screenshot: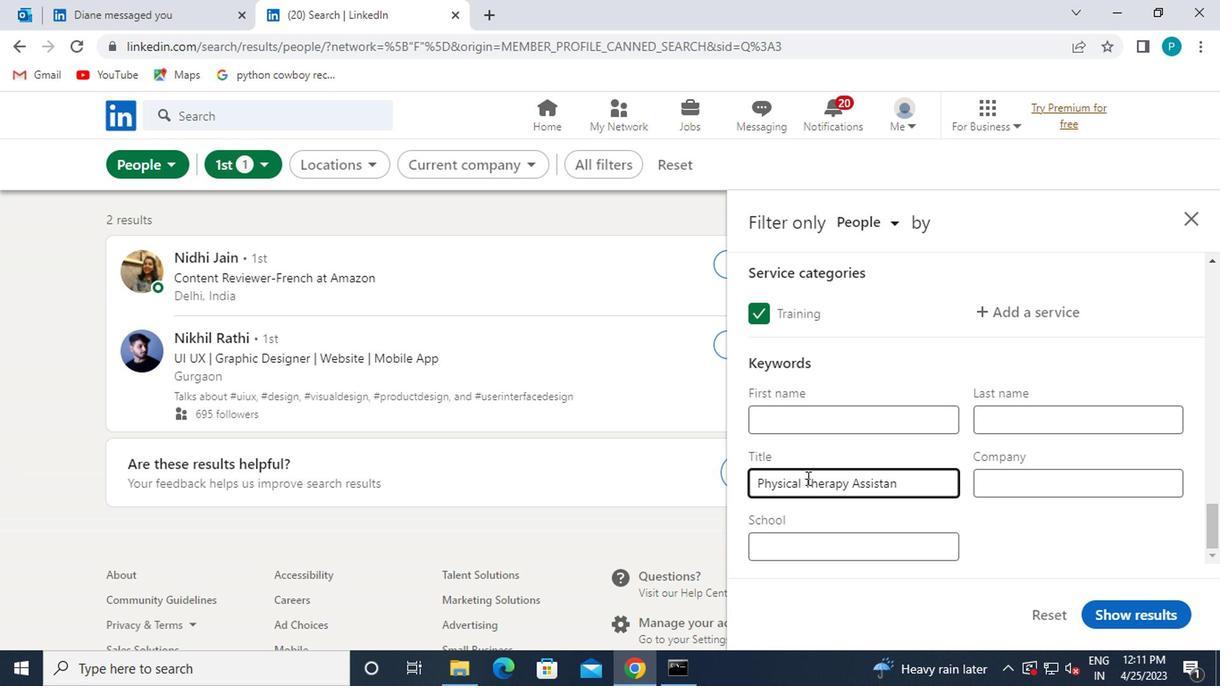 
Action: Mouse moved to (1103, 607)
Screenshot: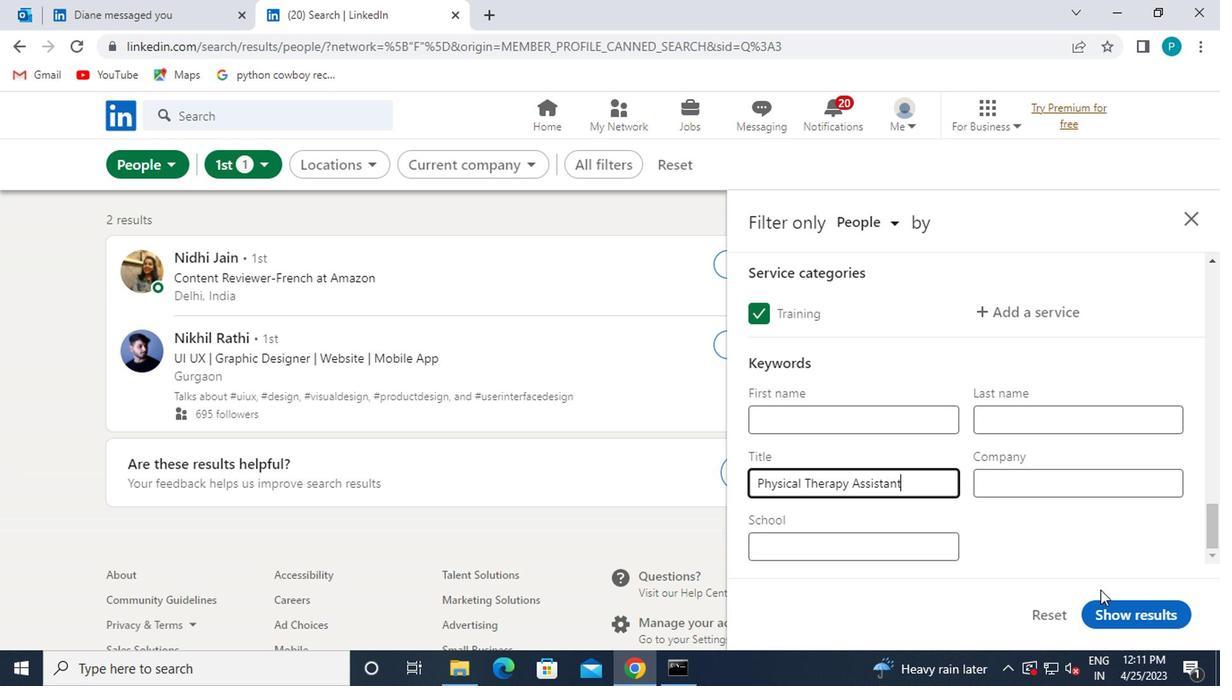 
Action: Mouse pressed left at (1103, 607)
Screenshot: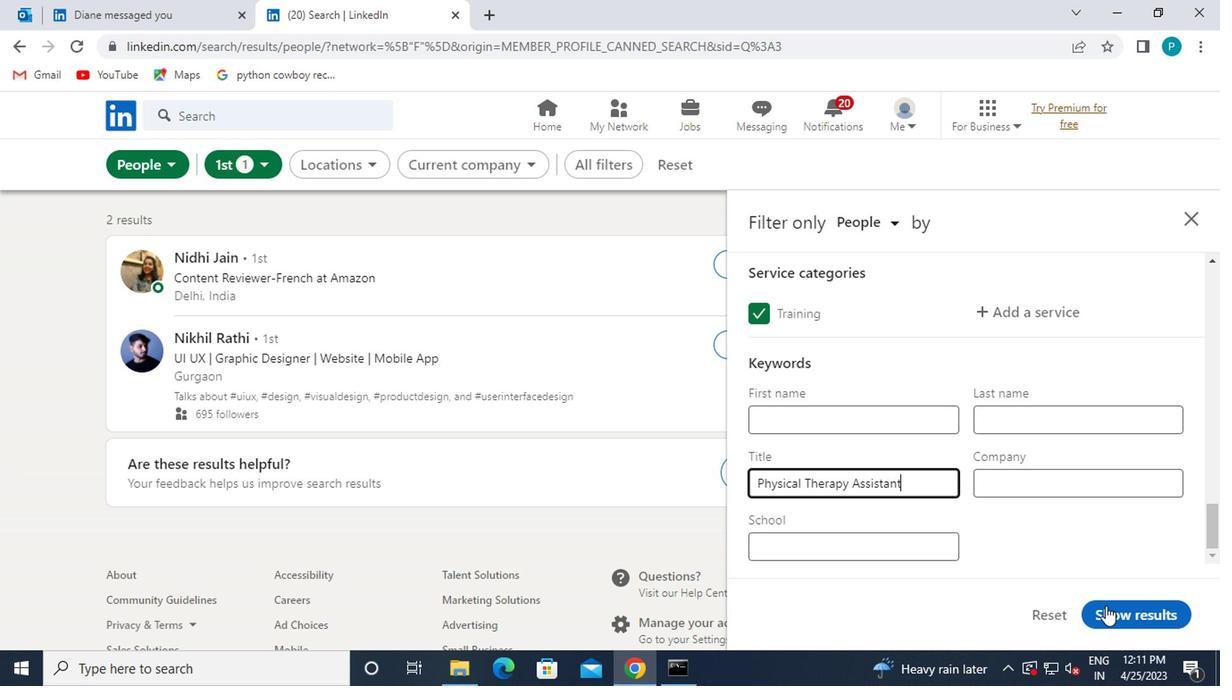 
Action: Mouse moved to (843, 504)
Screenshot: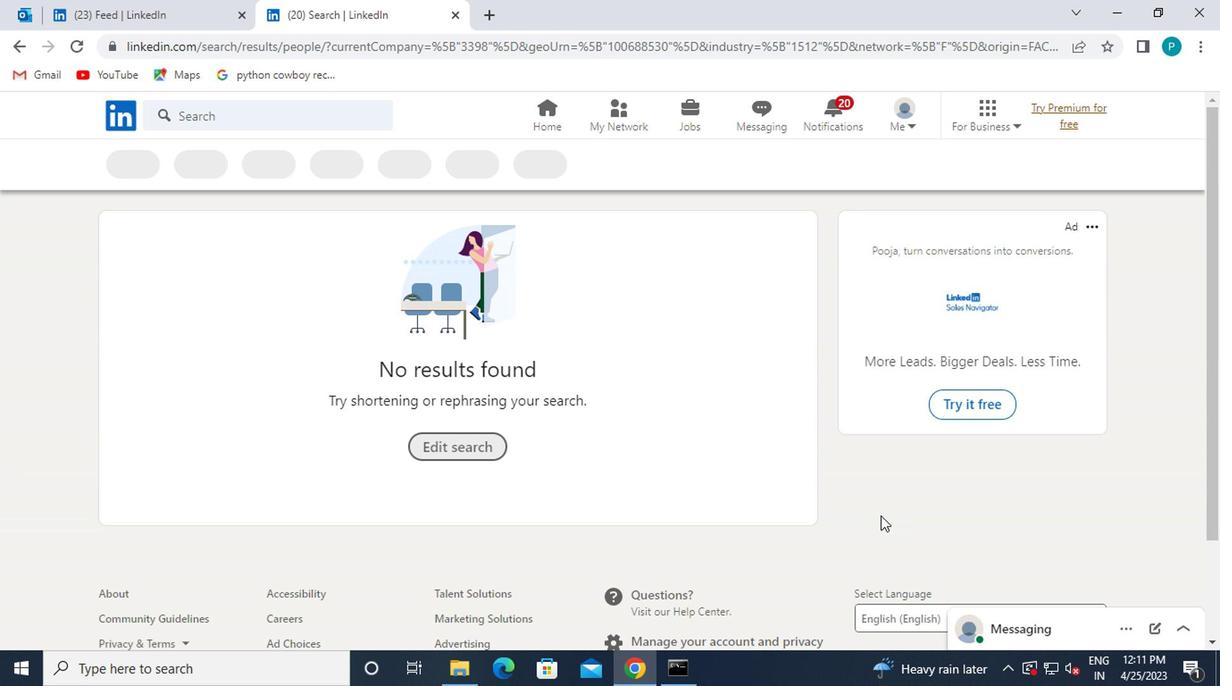 
